 Task: Look for space in Chiavari, Italy from 6th September, 2023 to 15th September, 2023 for 6 adults in price range Rs.8000 to Rs.12000. Place can be entire place or private room with 6 bedrooms having 6 beds and 6 bathrooms. Property type can be house, flat, guest house. Amenities needed are: wifi, TV, free parkinig on premises, gym, breakfast. Booking option can be shelf check-in. Required host language is English.
Action: Mouse moved to (408, 81)
Screenshot: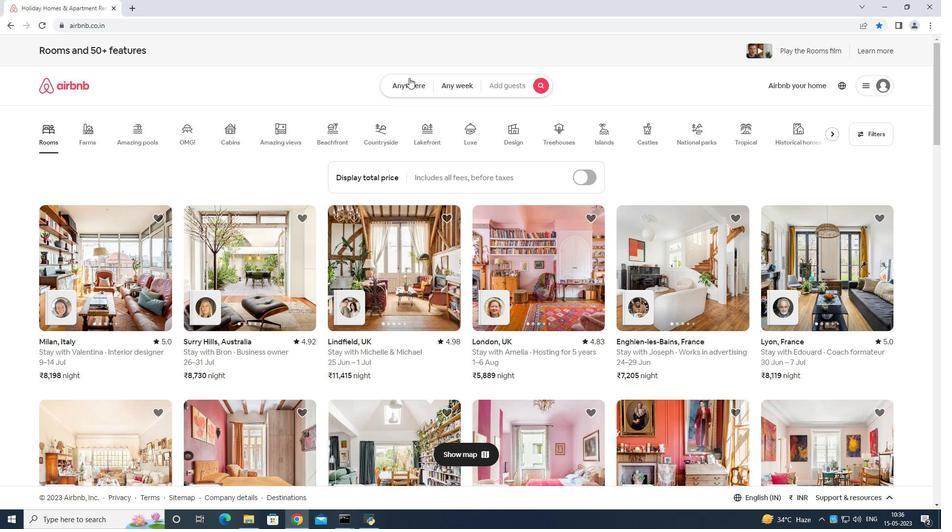 
Action: Mouse pressed left at (408, 81)
Screenshot: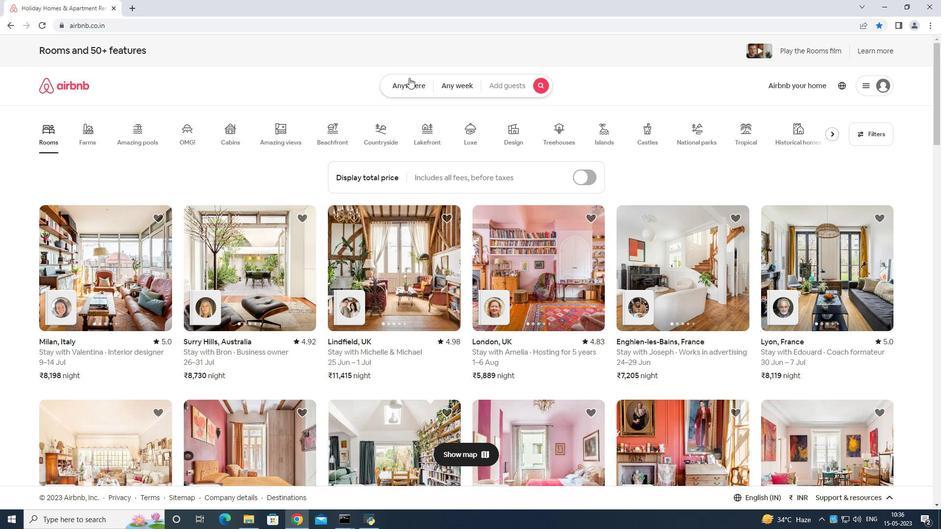
Action: Mouse moved to (324, 124)
Screenshot: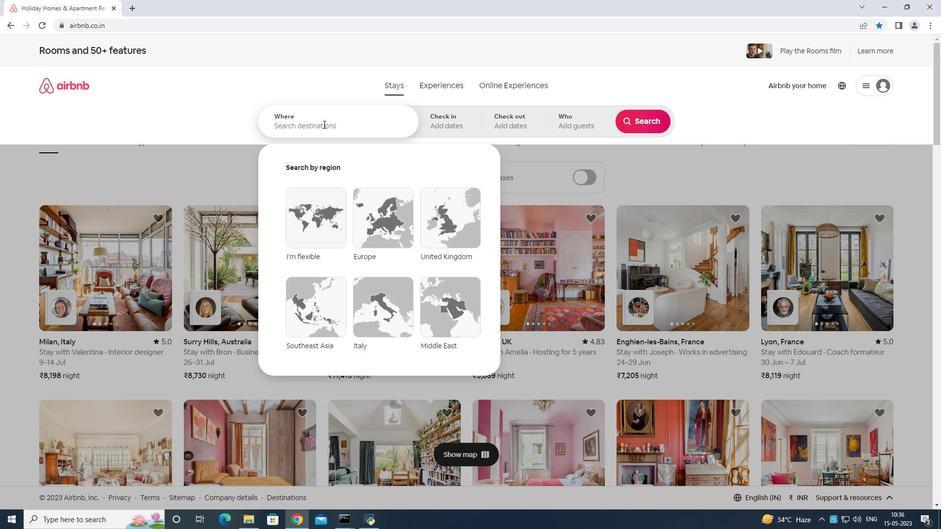 
Action: Mouse pressed left at (324, 124)
Screenshot: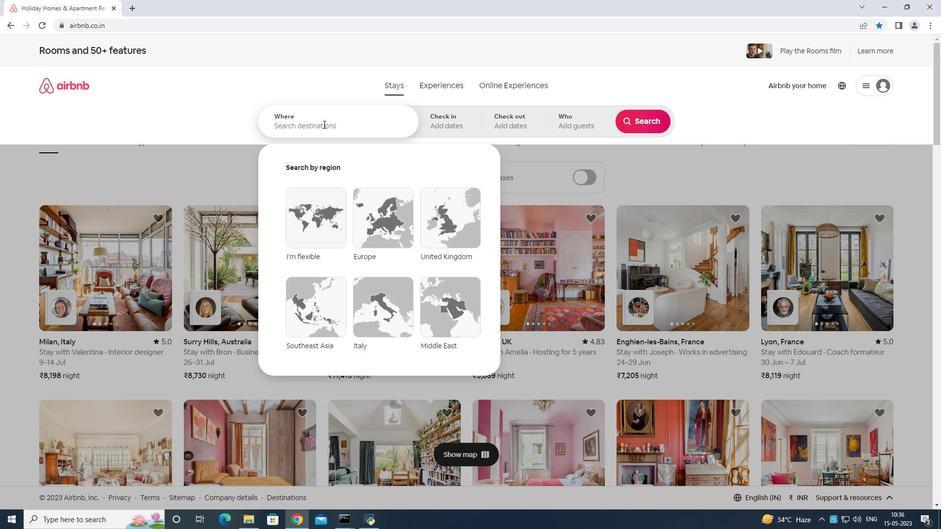 
Action: Mouse moved to (326, 117)
Screenshot: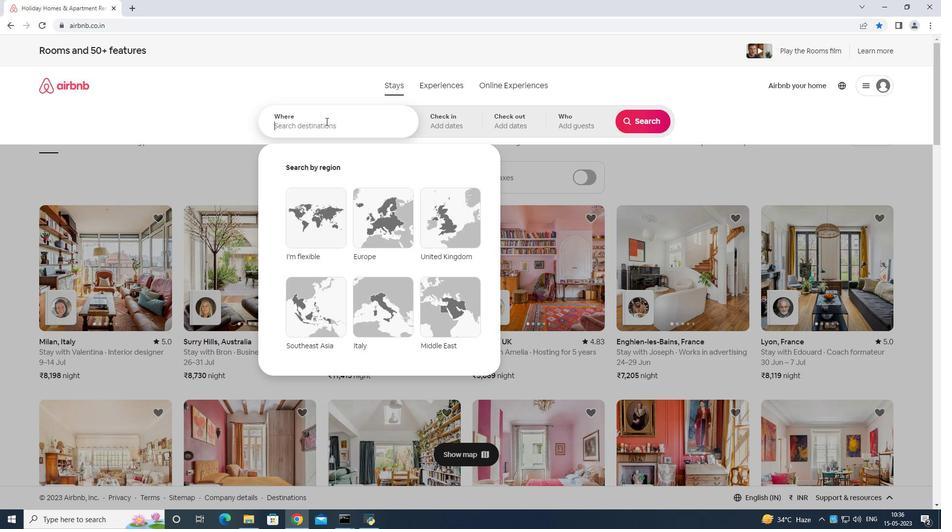 
Action: Key pressed <Key.shift>Chisvsri<Key.backspace><Key.backspace><Key.backspace>ari<Key.space>italy<Key.enter>
Screenshot: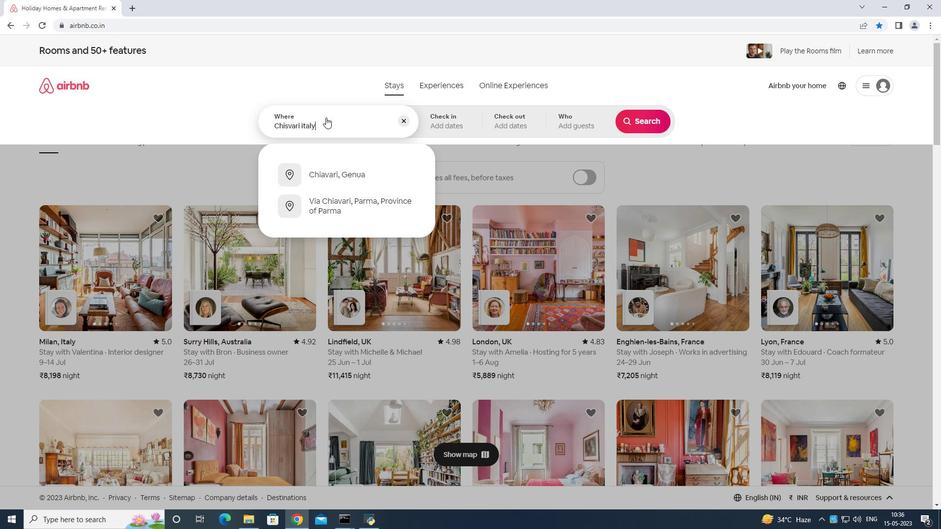 
Action: Mouse moved to (641, 198)
Screenshot: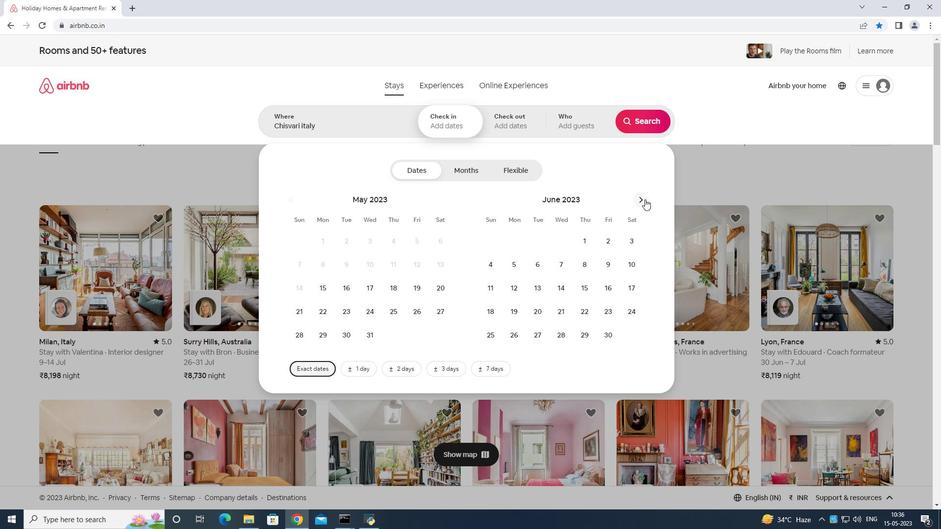 
Action: Mouse pressed left at (641, 198)
Screenshot: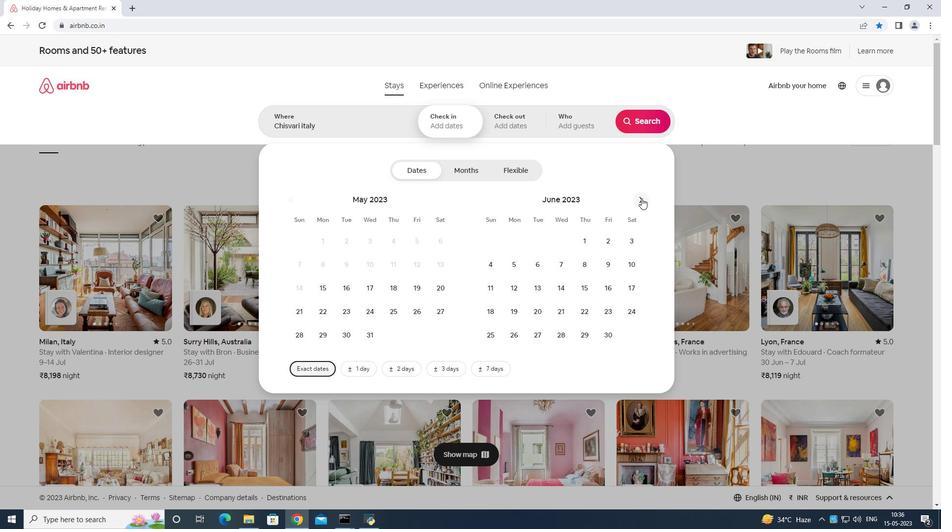 
Action: Mouse moved to (634, 192)
Screenshot: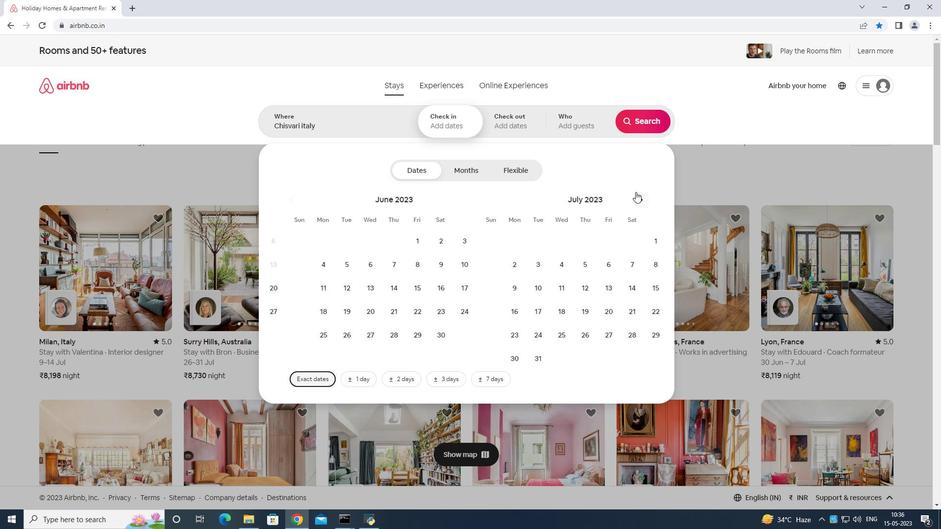 
Action: Mouse pressed left at (634, 192)
Screenshot: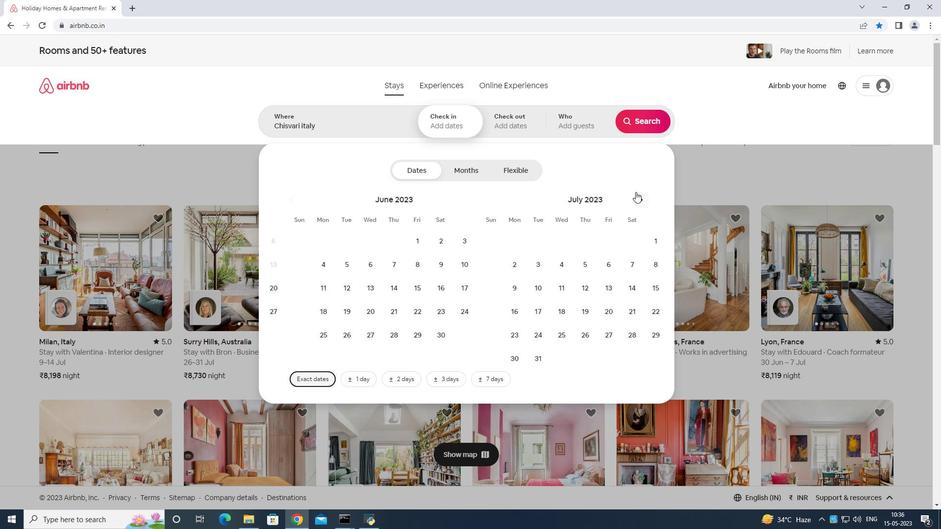 
Action: Mouse moved to (632, 202)
Screenshot: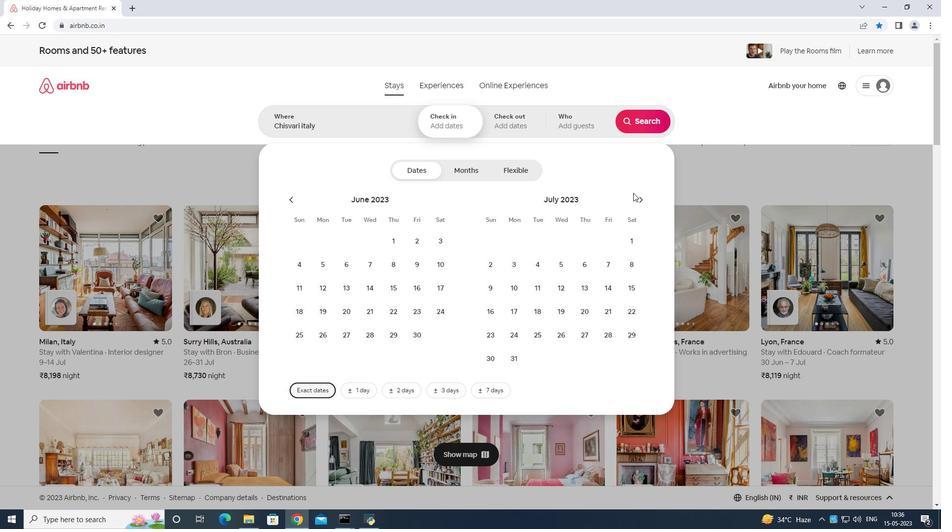 
Action: Mouse pressed left at (632, 202)
Screenshot: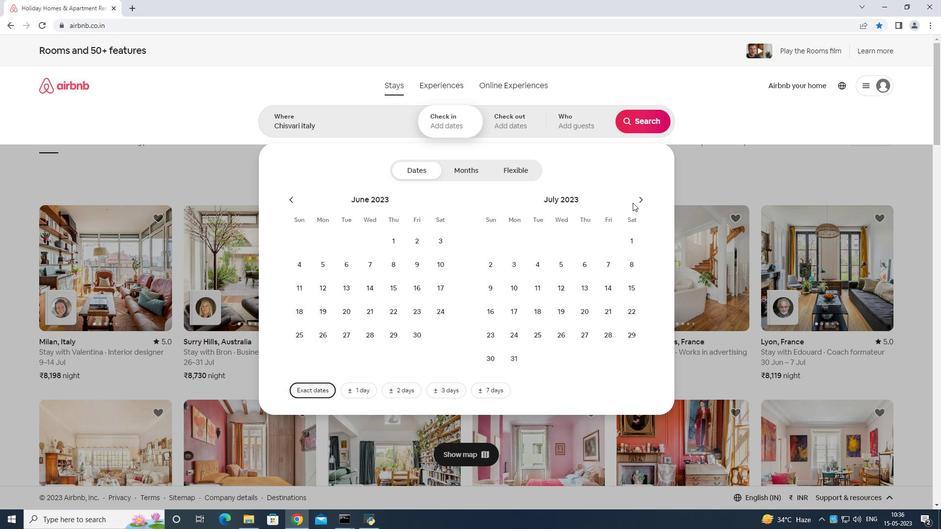 
Action: Mouse moved to (640, 201)
Screenshot: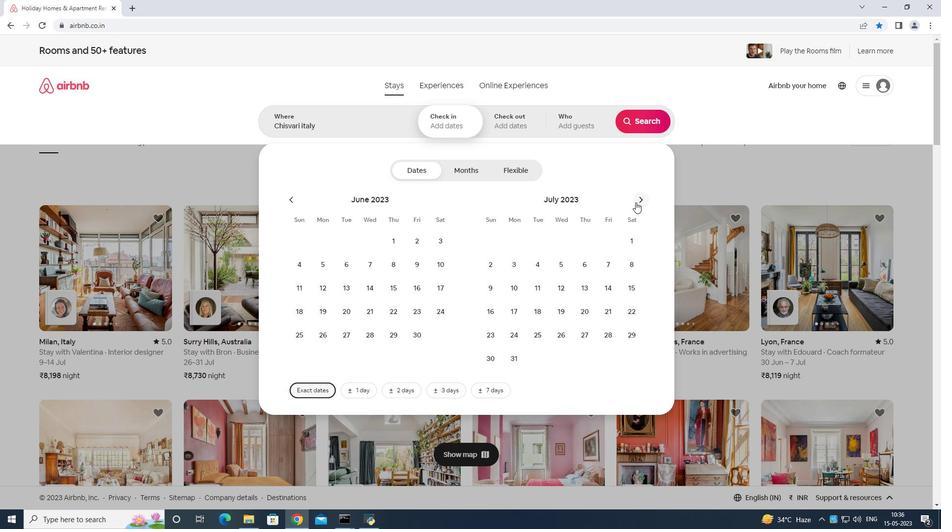 
Action: Mouse pressed left at (640, 201)
Screenshot: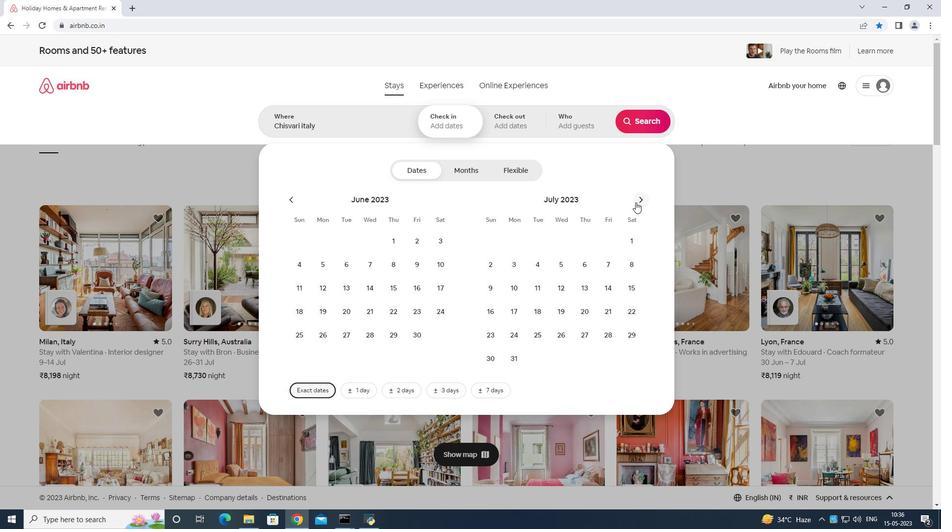 
Action: Mouse moved to (641, 202)
Screenshot: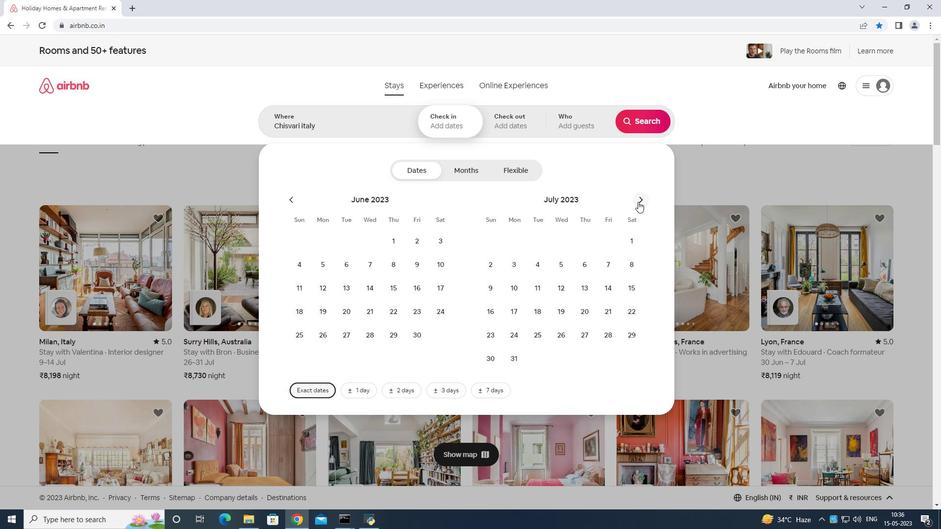 
Action: Mouse pressed left at (641, 202)
Screenshot: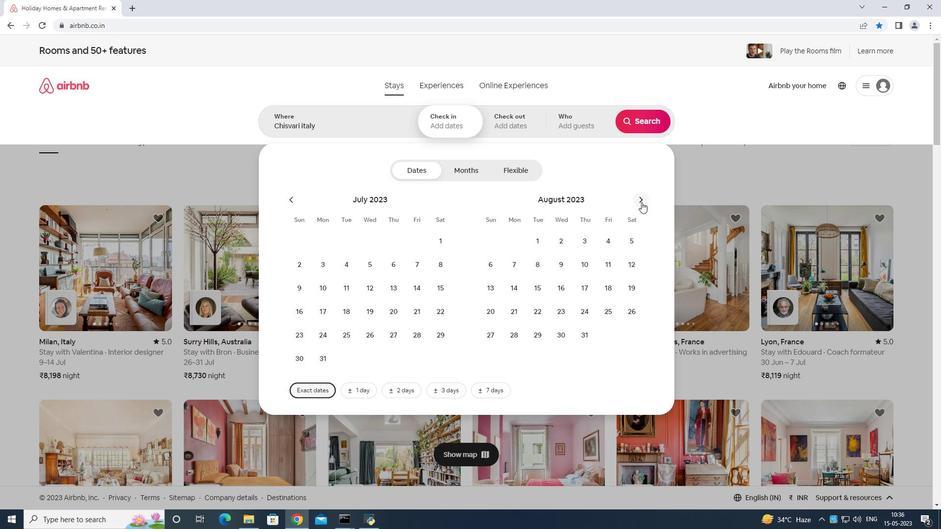 
Action: Mouse moved to (557, 260)
Screenshot: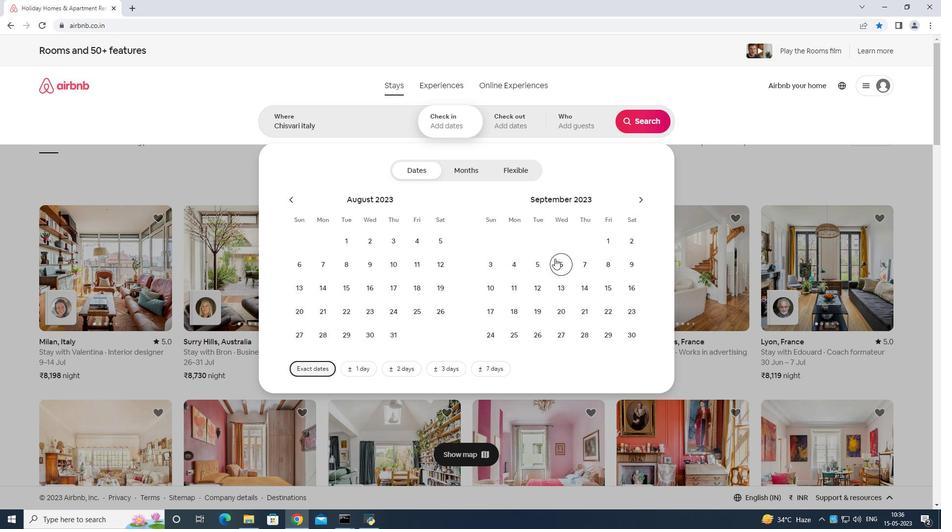 
Action: Mouse pressed left at (557, 260)
Screenshot: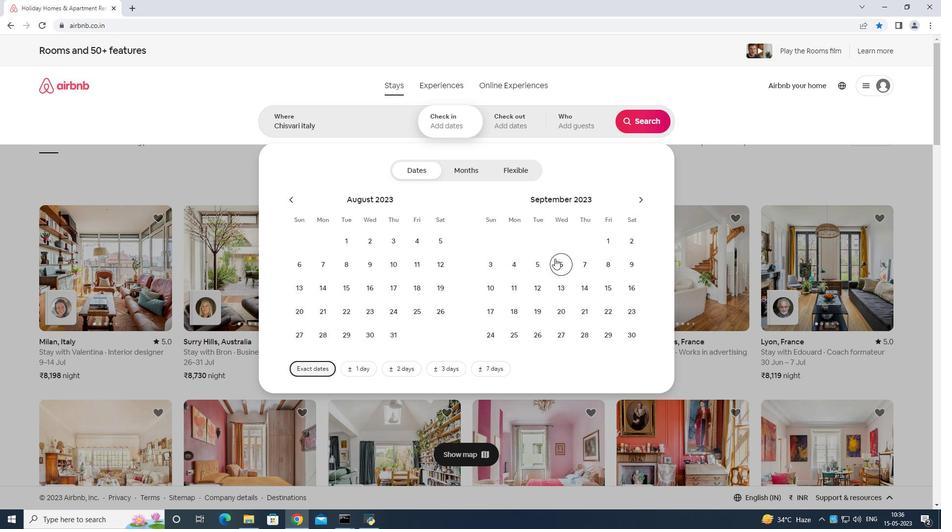 
Action: Mouse moved to (611, 283)
Screenshot: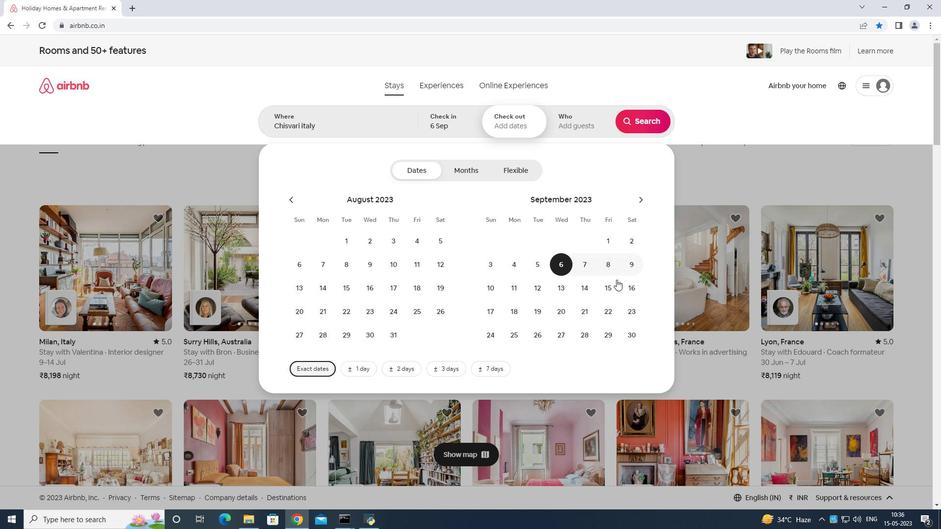 
Action: Mouse pressed left at (611, 283)
Screenshot: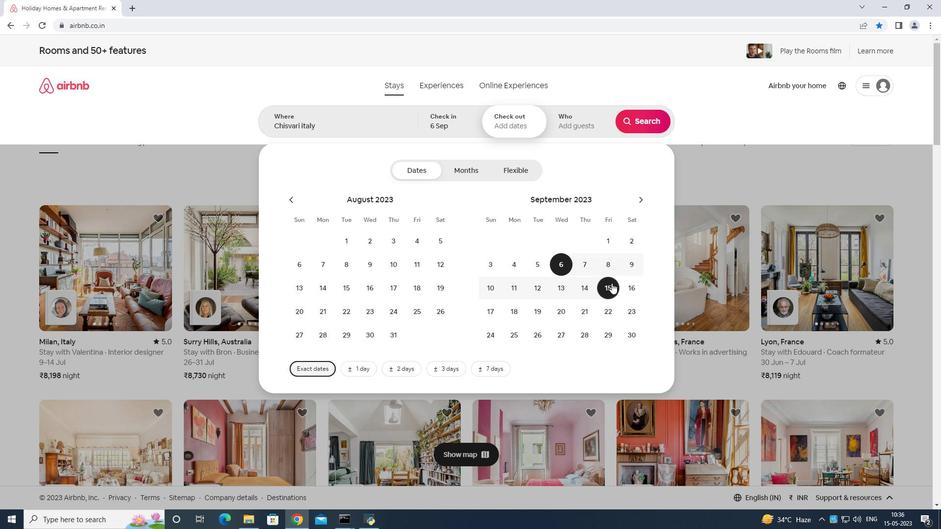
Action: Mouse moved to (577, 122)
Screenshot: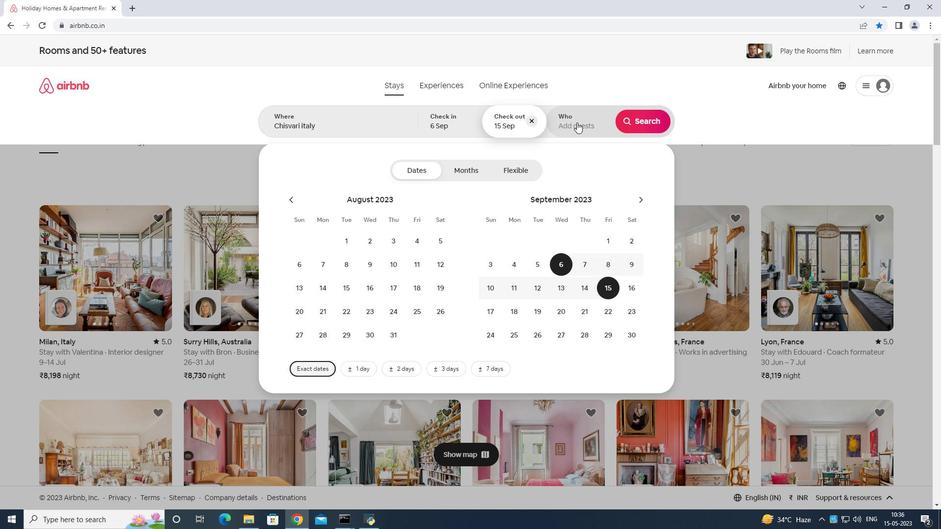 
Action: Mouse pressed left at (577, 122)
Screenshot: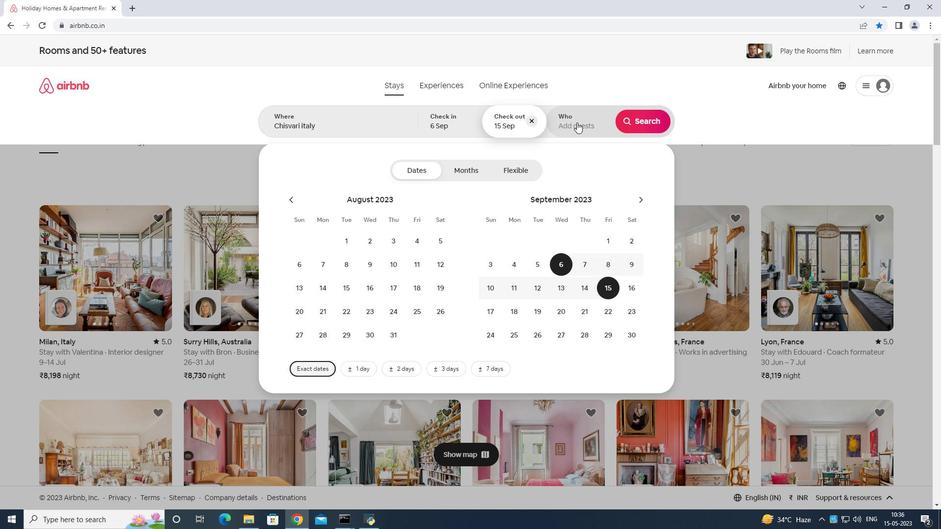 
Action: Mouse moved to (646, 175)
Screenshot: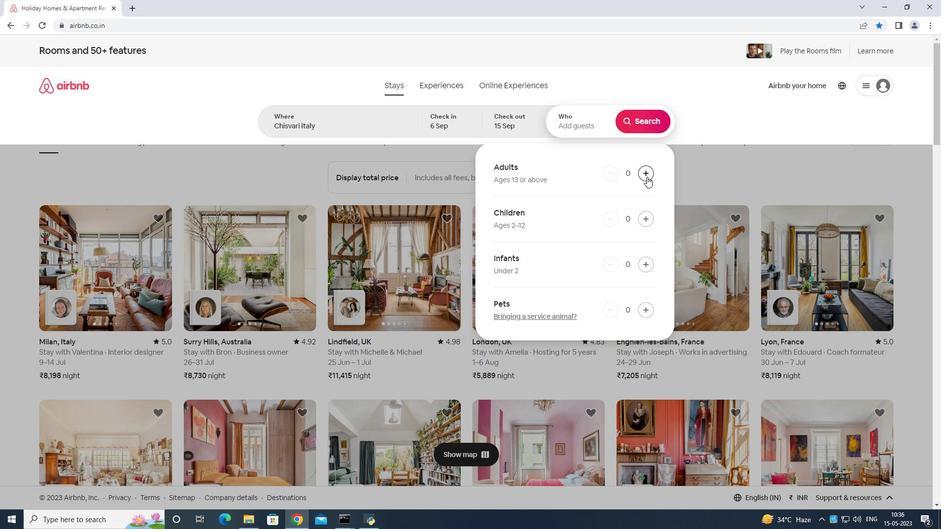 
Action: Mouse pressed left at (646, 175)
Screenshot: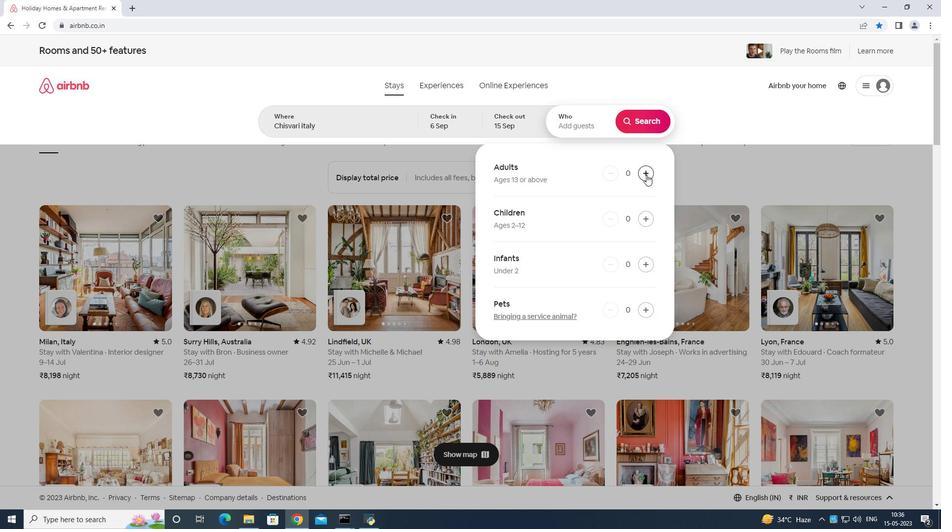 
Action: Mouse pressed left at (646, 175)
Screenshot: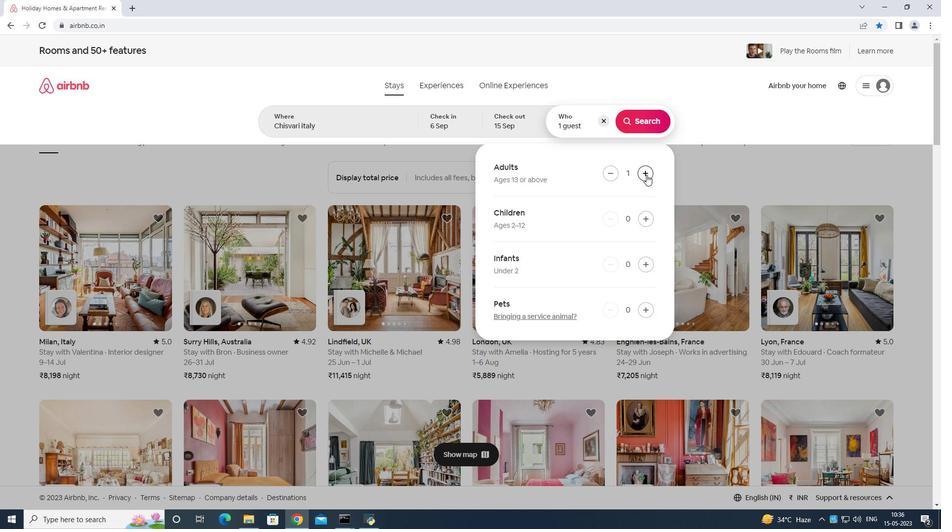 
Action: Mouse pressed left at (646, 175)
Screenshot: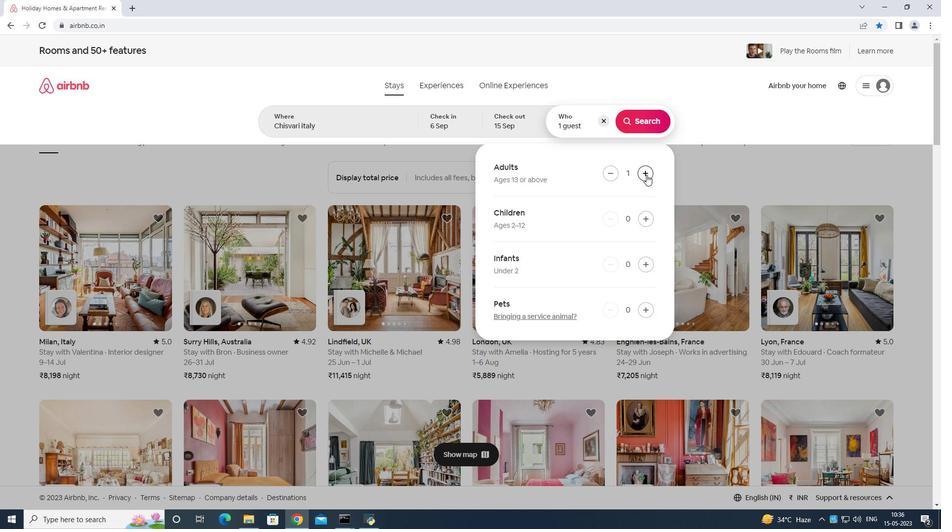 
Action: Mouse pressed left at (646, 175)
Screenshot: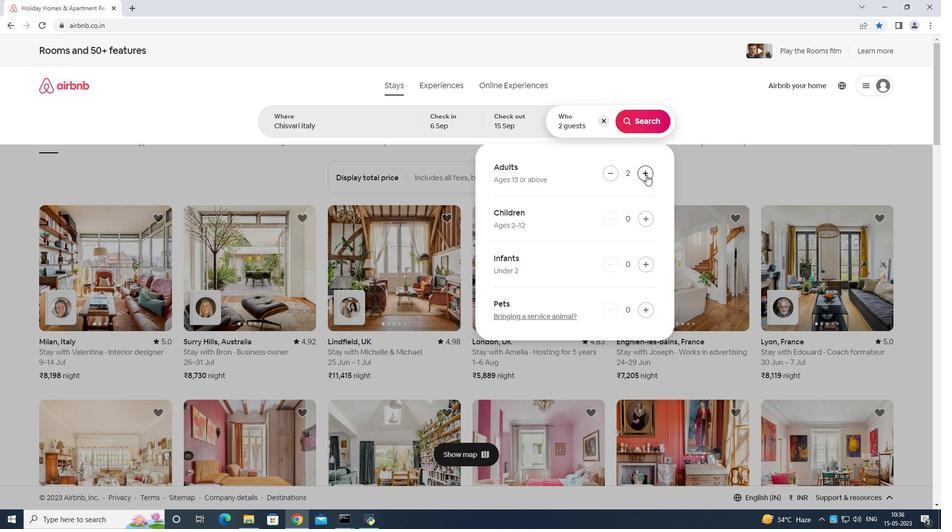 
Action: Mouse pressed left at (646, 175)
Screenshot: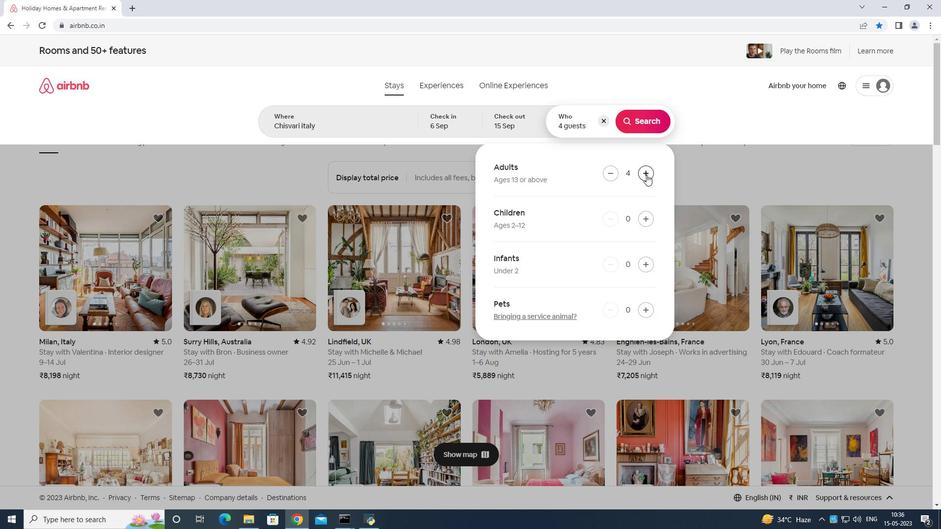 
Action: Mouse pressed left at (646, 175)
Screenshot: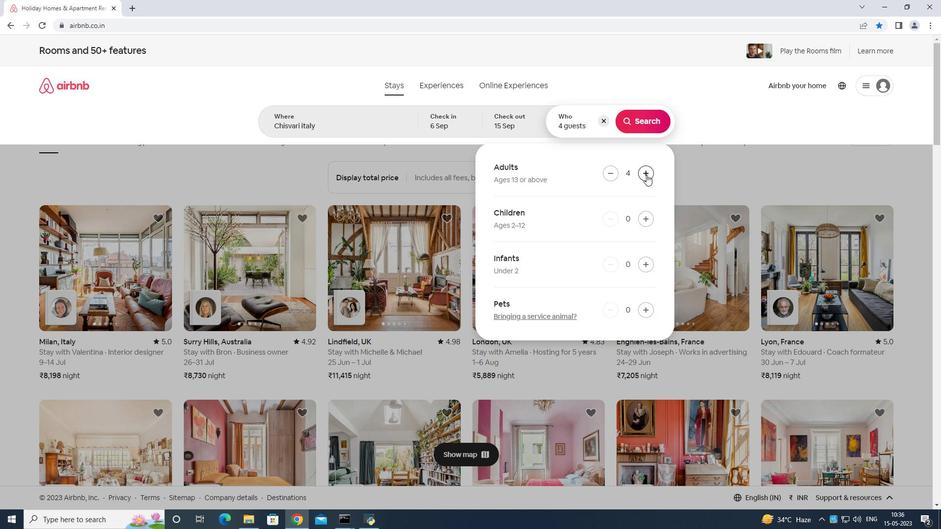 
Action: Mouse moved to (636, 118)
Screenshot: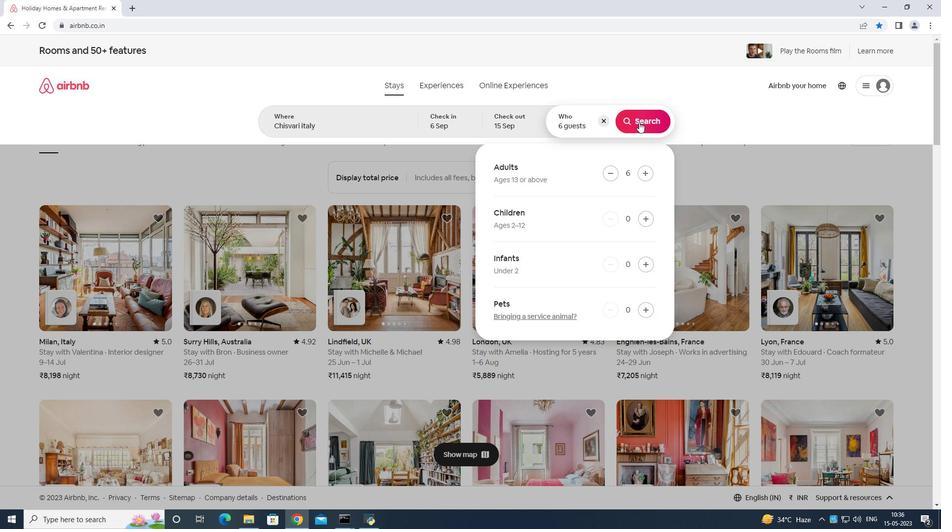 
Action: Mouse pressed left at (636, 118)
Screenshot: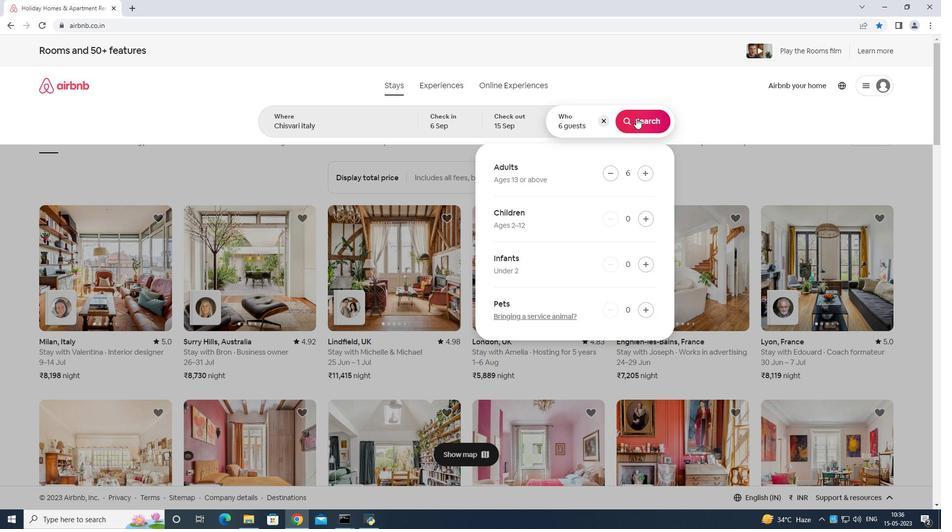 
Action: Mouse moved to (893, 98)
Screenshot: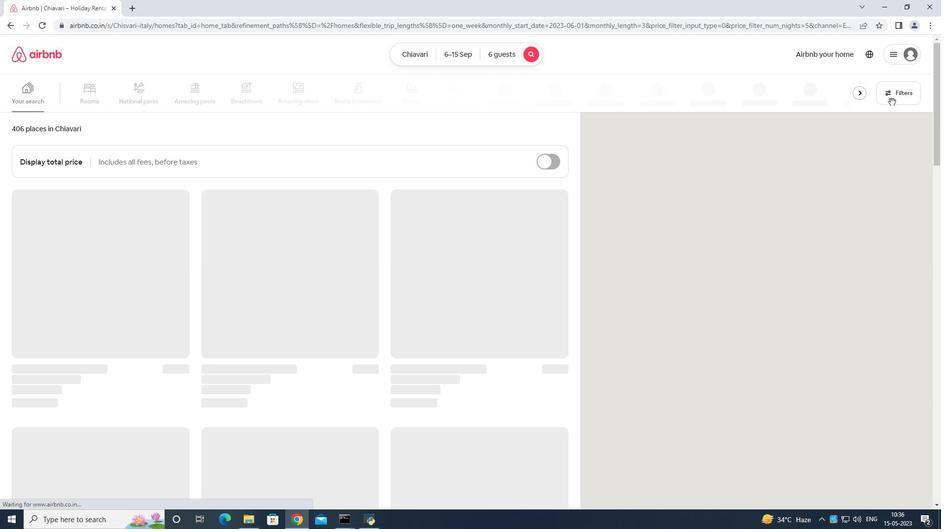 
Action: Mouse pressed left at (893, 98)
Screenshot: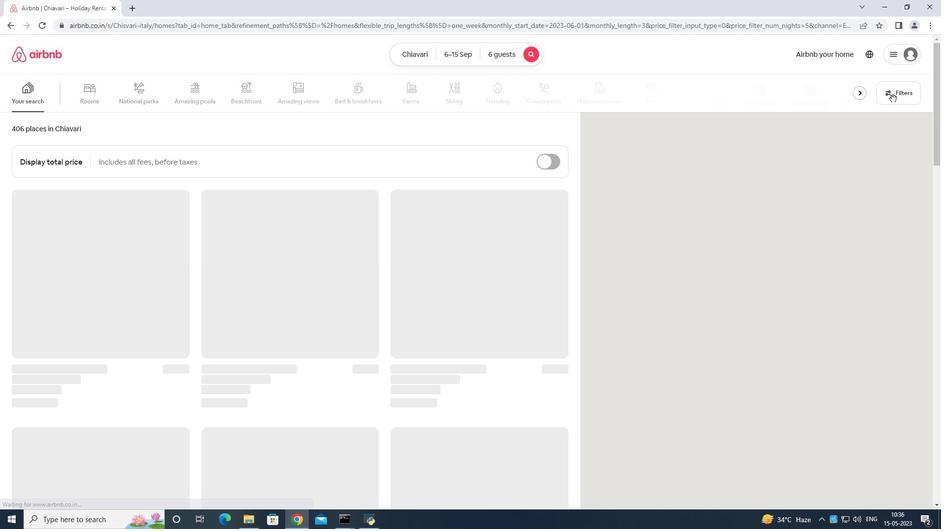 
Action: Mouse moved to (423, 321)
Screenshot: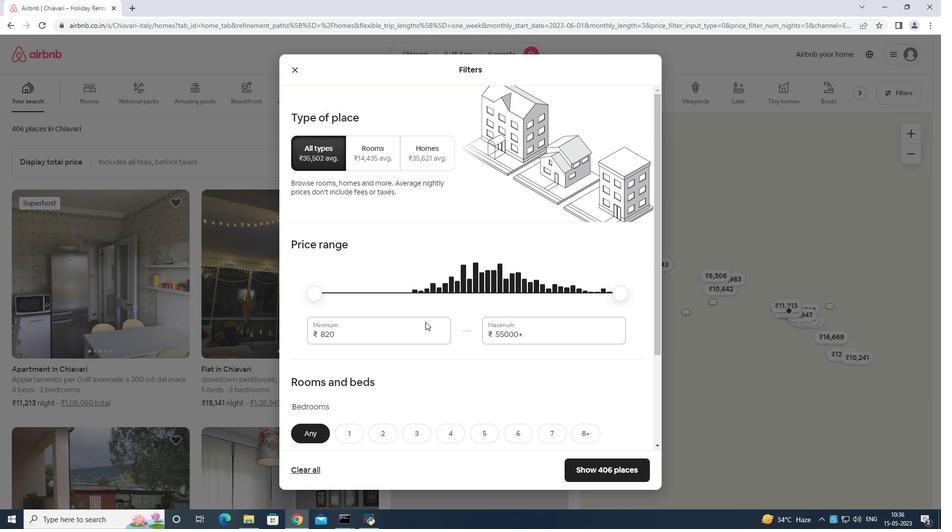 
Action: Mouse pressed left at (423, 321)
Screenshot: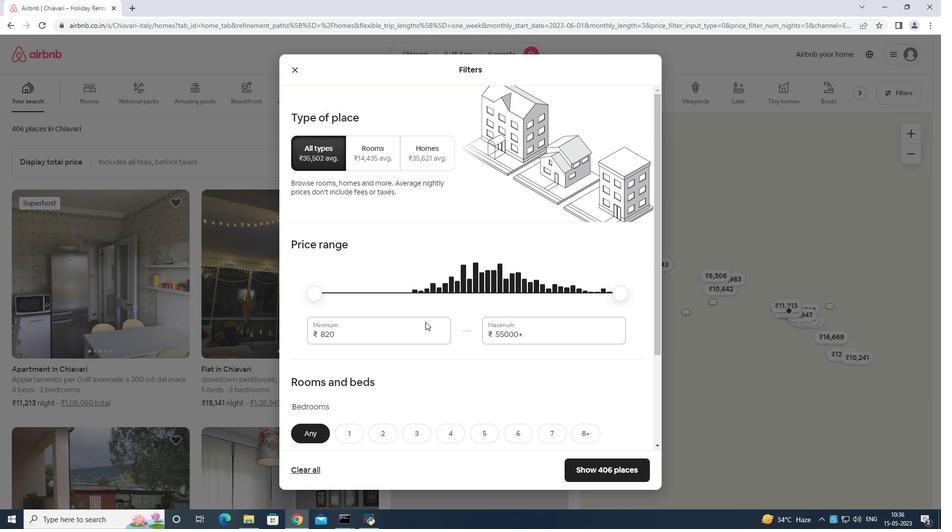 
Action: Mouse moved to (421, 315)
Screenshot: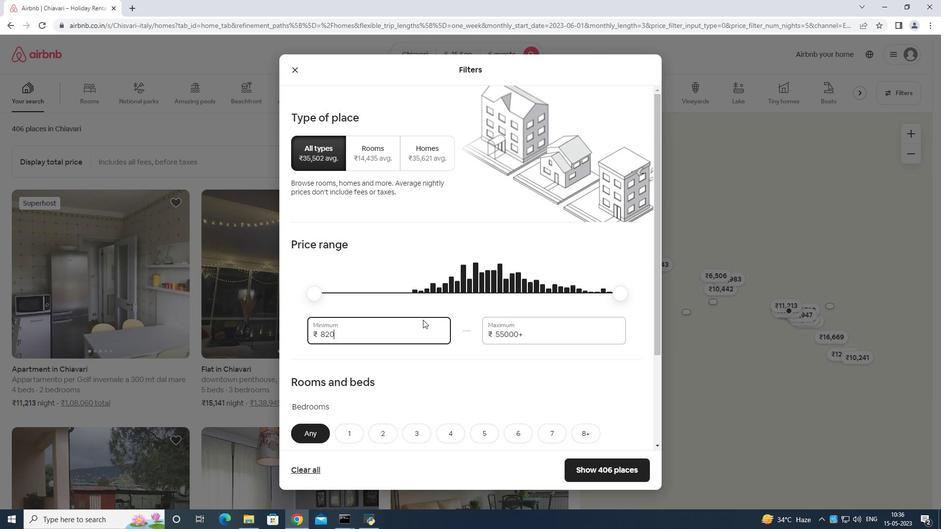 
Action: Key pressed <Key.backspace><Key.backspace><Key.backspace><Key.backspace><Key.backspace><Key.backspace><Key.backspace><Key.backspace><Key.backspace>8000
Screenshot: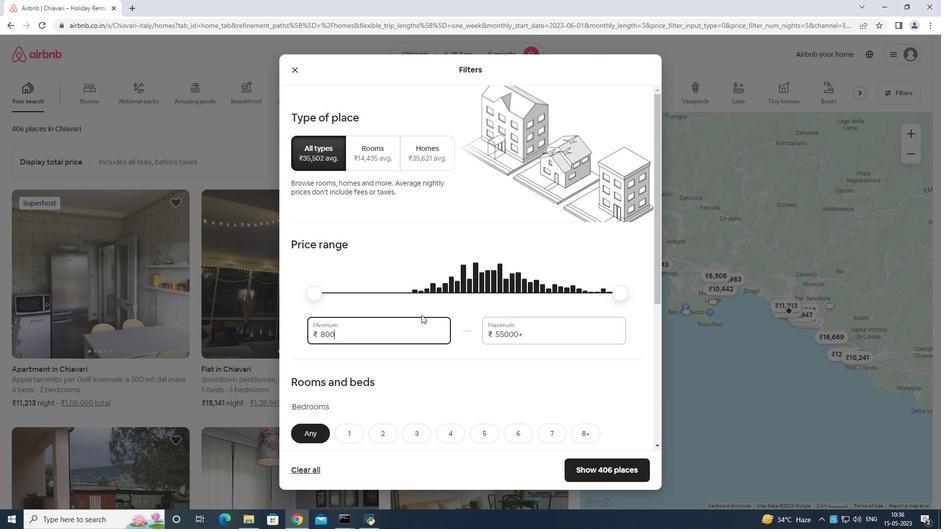 
Action: Mouse moved to (577, 327)
Screenshot: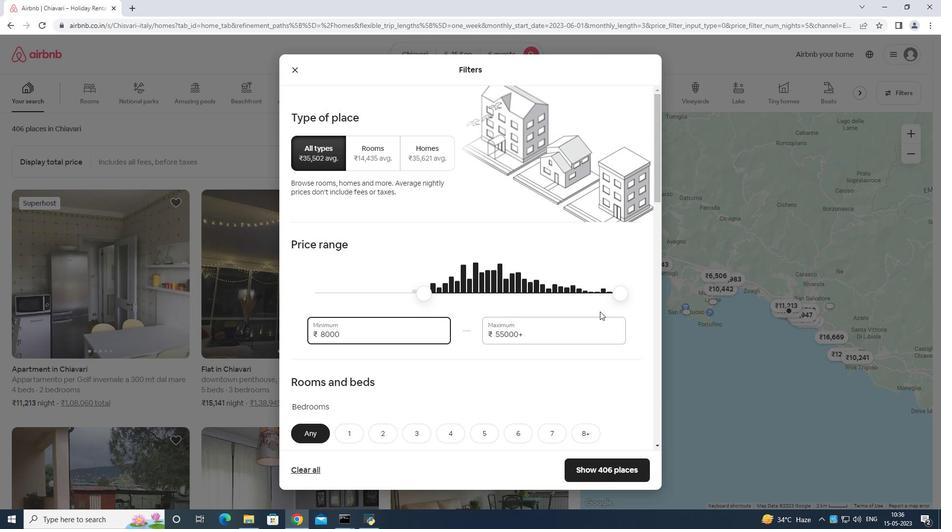 
Action: Mouse pressed left at (577, 327)
Screenshot: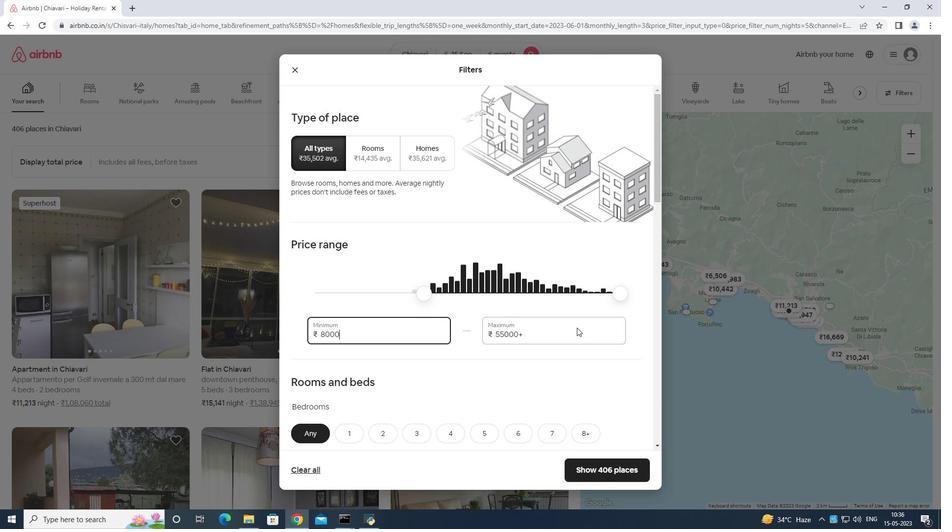 
Action: Mouse moved to (563, 319)
Screenshot: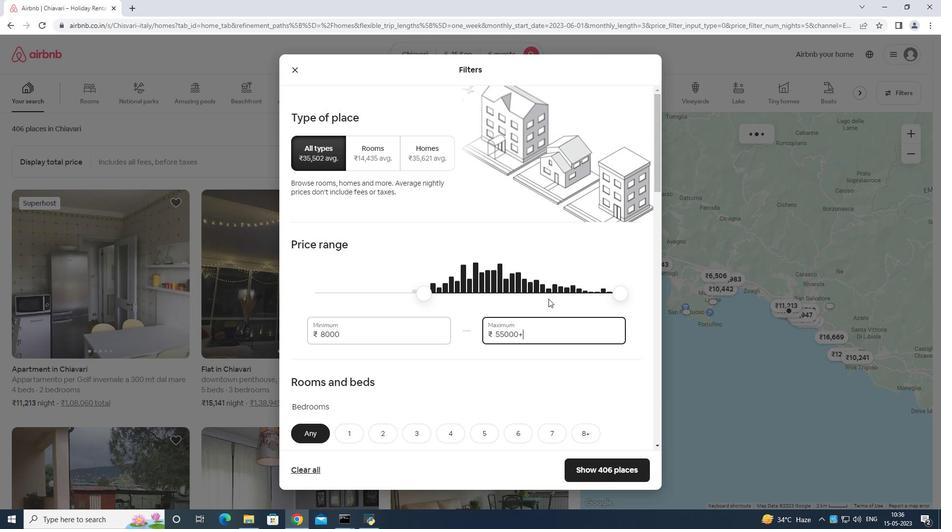 
Action: Key pressed <Key.backspace>
Screenshot: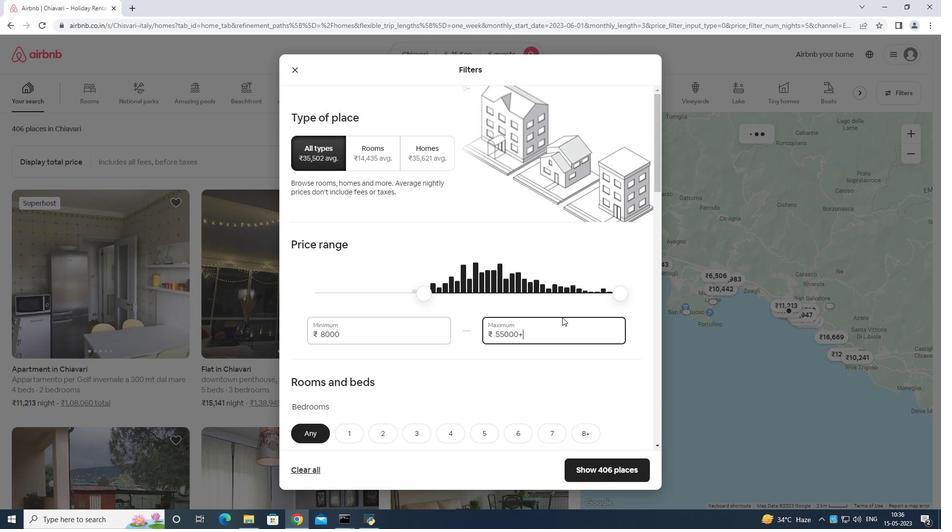 
Action: Mouse moved to (565, 318)
Screenshot: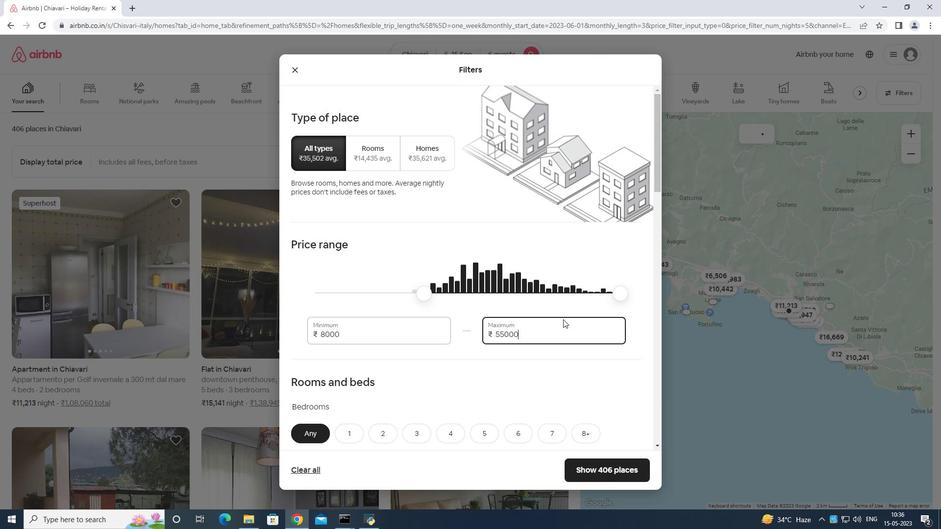 
Action: Key pressed <Key.backspace><Key.backspace><Key.backspace><Key.backspace><Key.backspace><Key.backspace><Key.backspace><Key.backspace><Key.backspace><Key.backspace><Key.backspace><Key.backspace>120
Screenshot: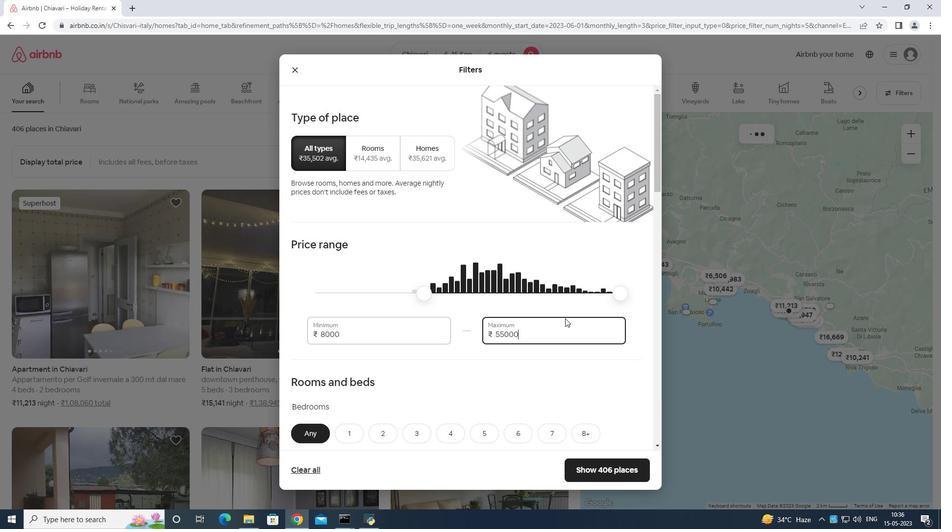 
Action: Mouse moved to (557, 316)
Screenshot: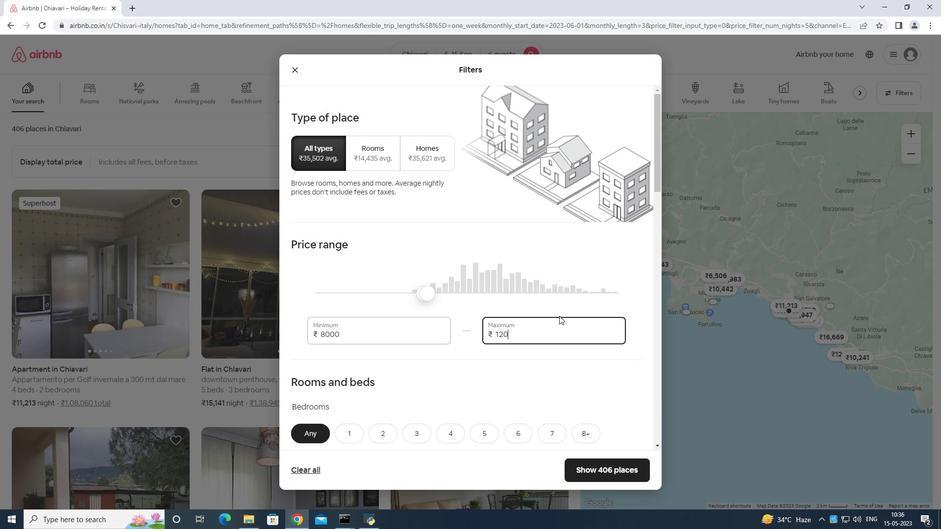 
Action: Key pressed <Key.backspace>
Screenshot: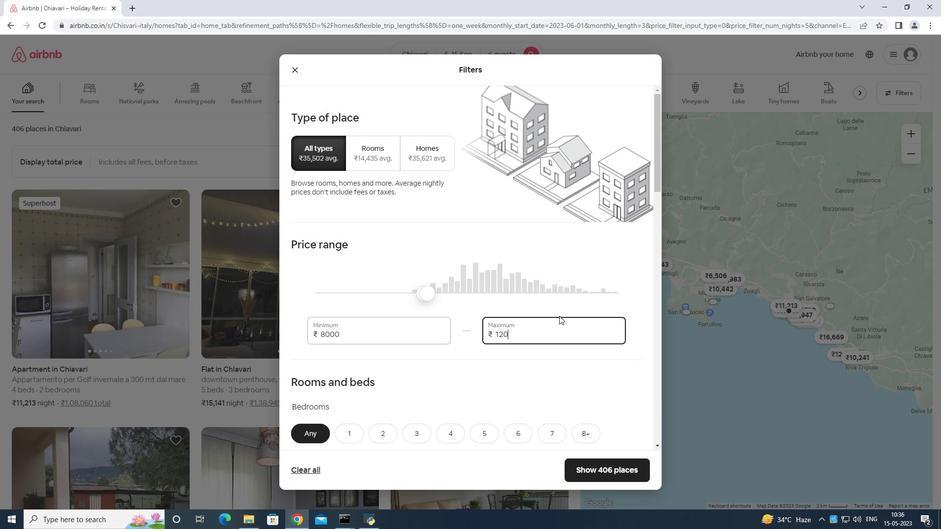 
Action: Mouse moved to (535, 322)
Screenshot: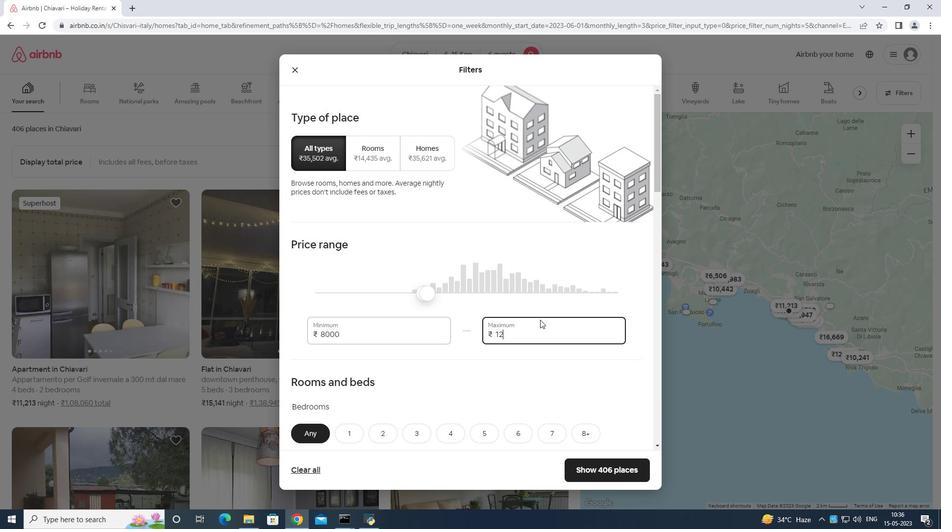 
Action: Key pressed <Key.backspace><Key.backspace><Key.backspace><Key.backspace><Key.backspace><Key.backspace><Key.backspace><Key.backspace><Key.backspace>
Screenshot: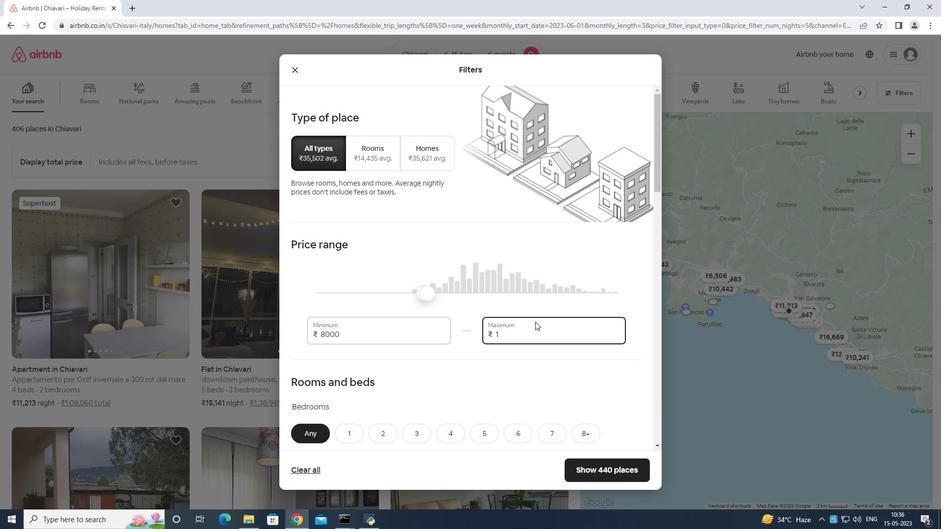 
Action: Mouse moved to (536, 322)
Screenshot: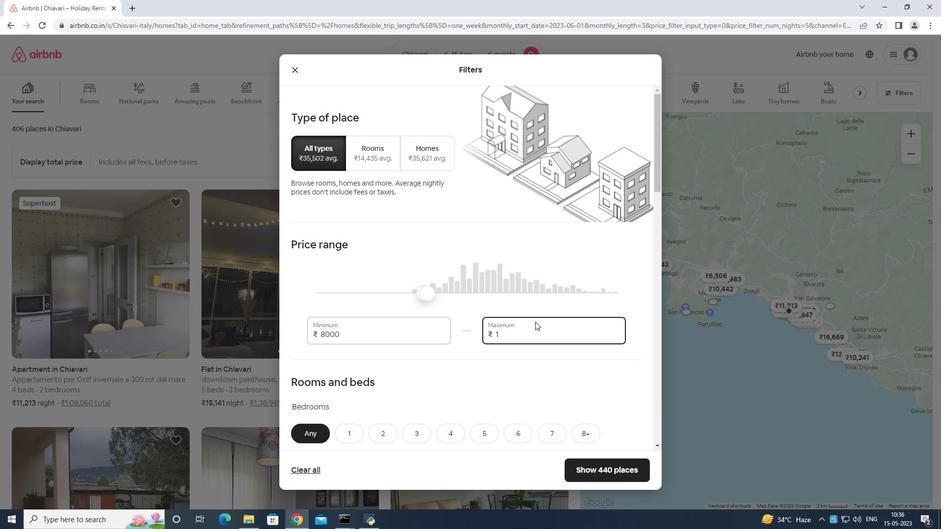 
Action: Key pressed <Key.backspace>
Screenshot: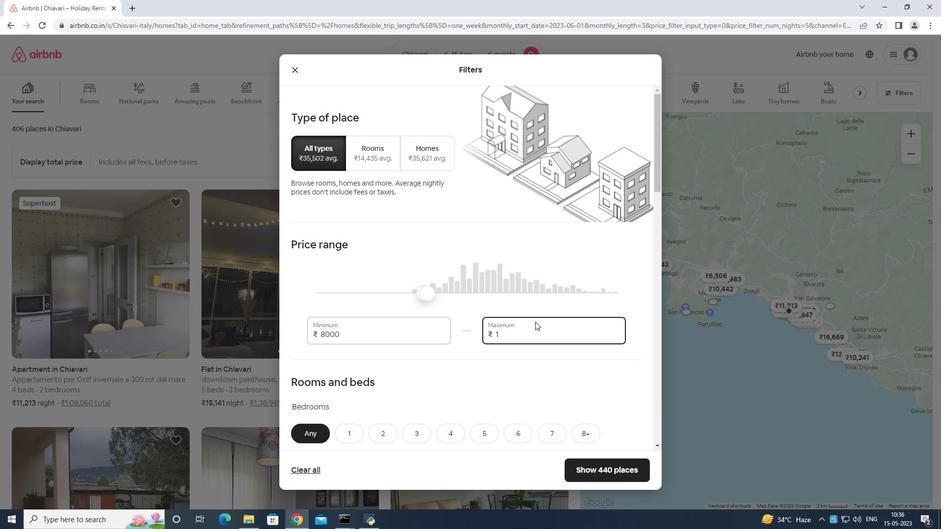 
Action: Mouse moved to (562, 317)
Screenshot: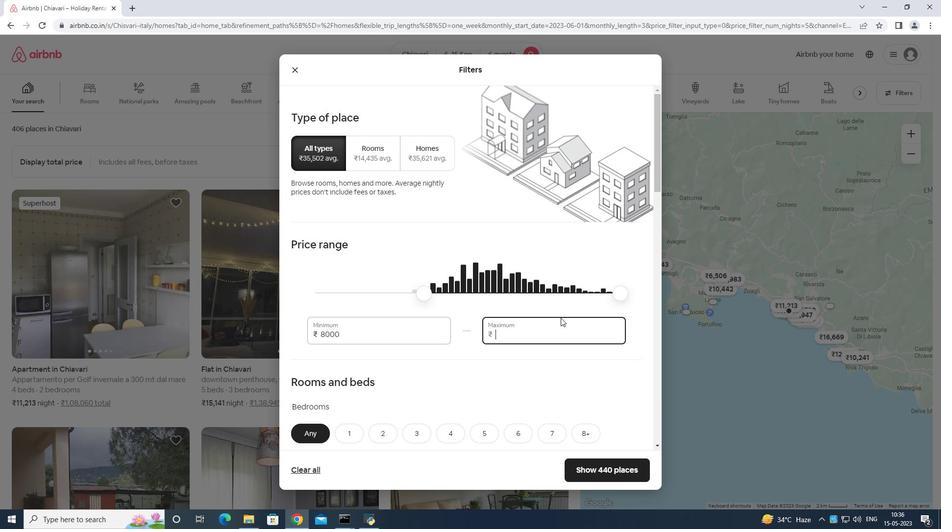 
Action: Key pressed 1
Screenshot: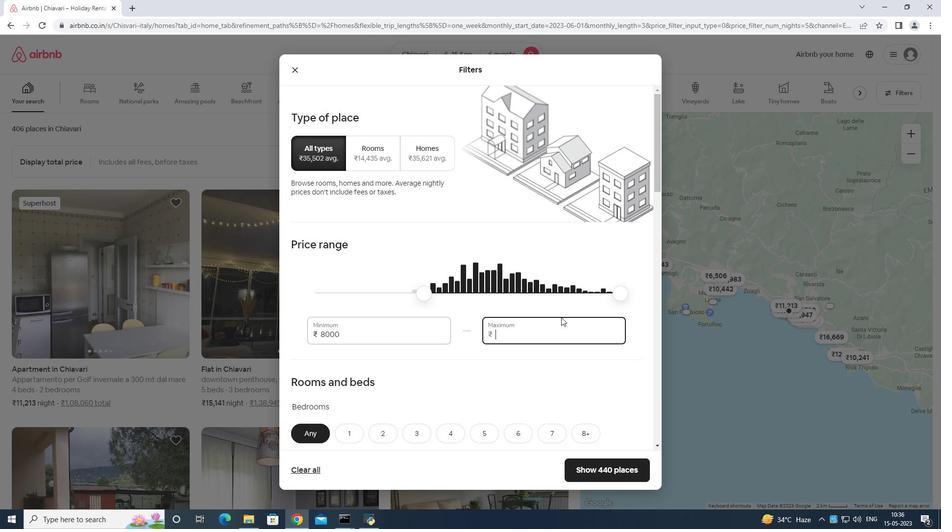 
Action: Mouse moved to (564, 315)
Screenshot: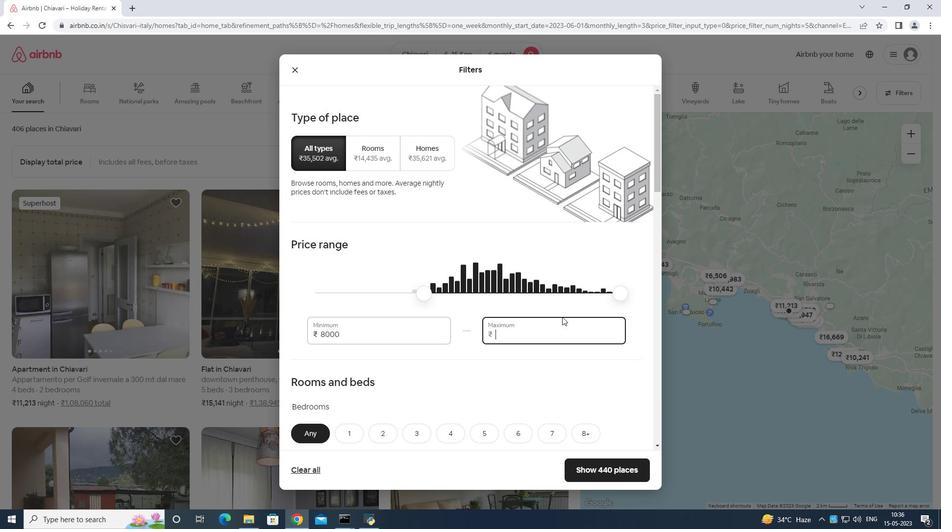 
Action: Key pressed 2
Screenshot: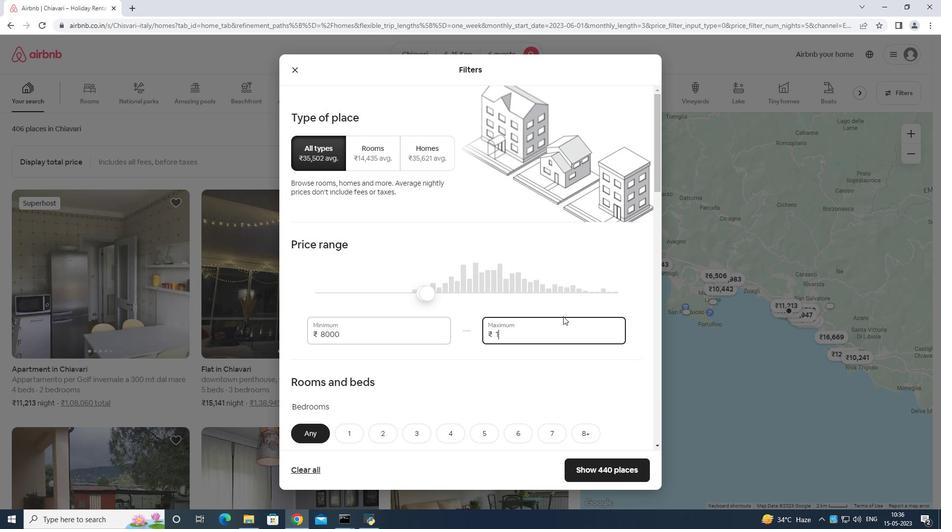 
Action: Mouse moved to (565, 315)
Screenshot: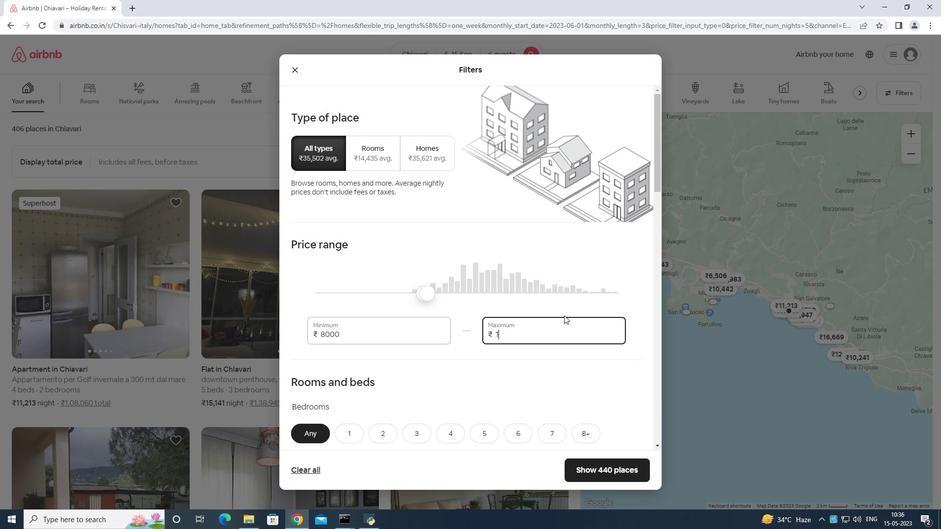 
Action: Key pressed 0
Screenshot: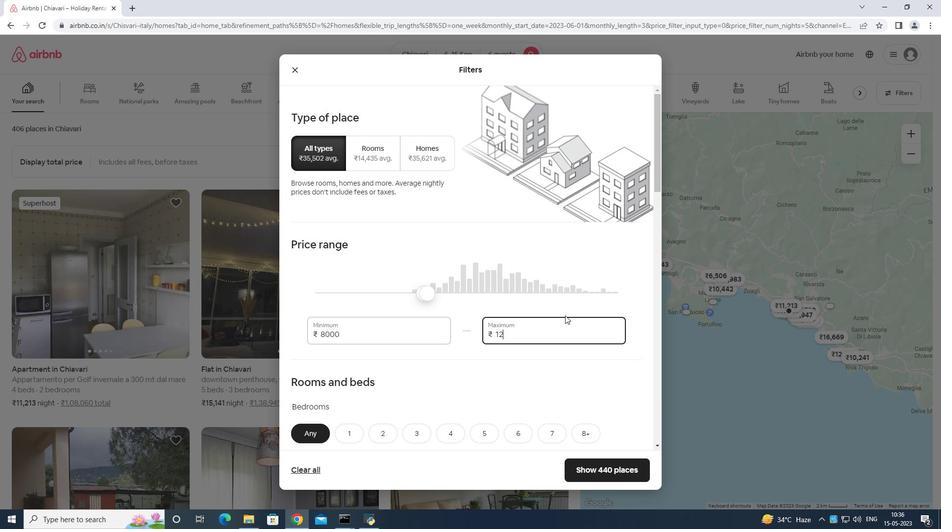 
Action: Mouse moved to (564, 314)
Screenshot: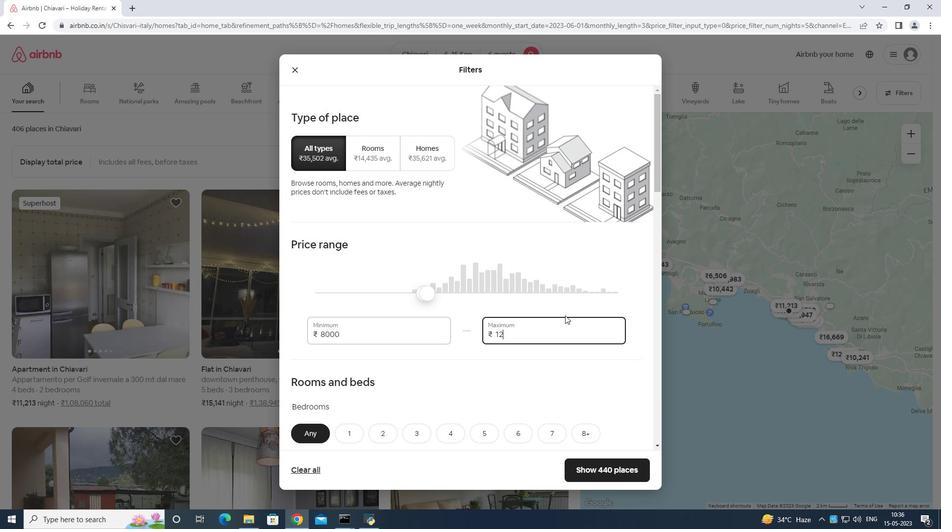 
Action: Key pressed 0
Screenshot: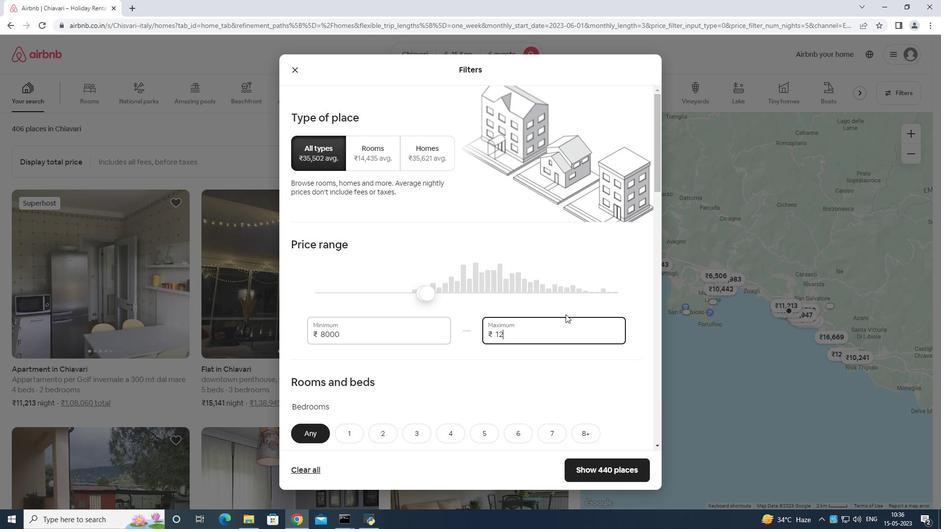 
Action: Mouse moved to (575, 317)
Screenshot: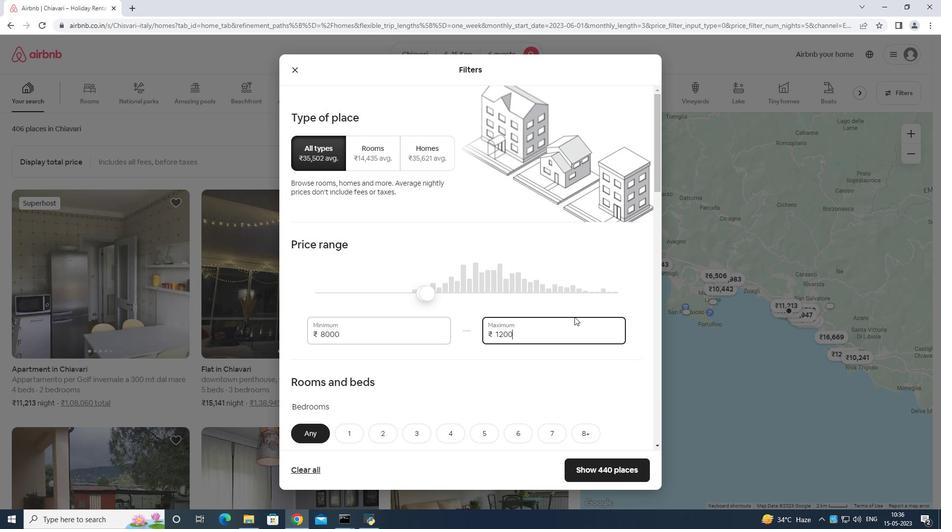 
Action: Key pressed 0
Screenshot: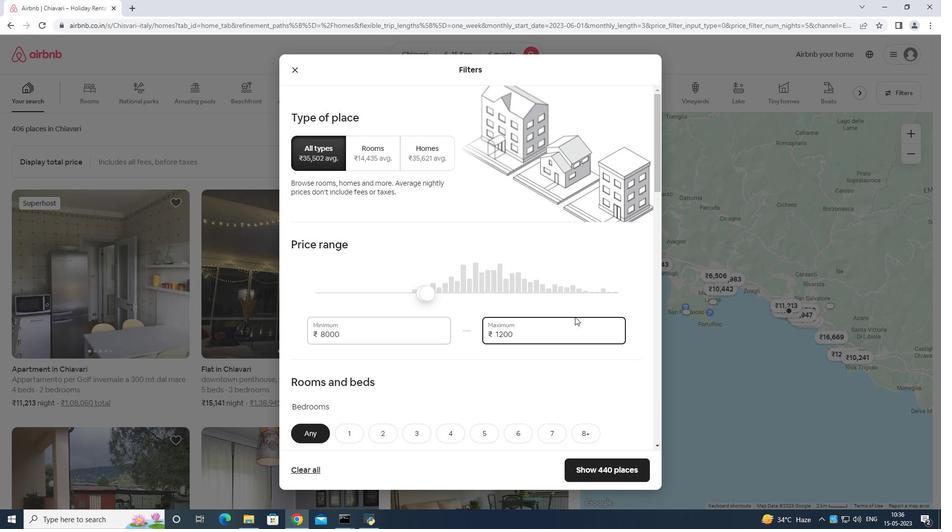 
Action: Mouse moved to (572, 328)
Screenshot: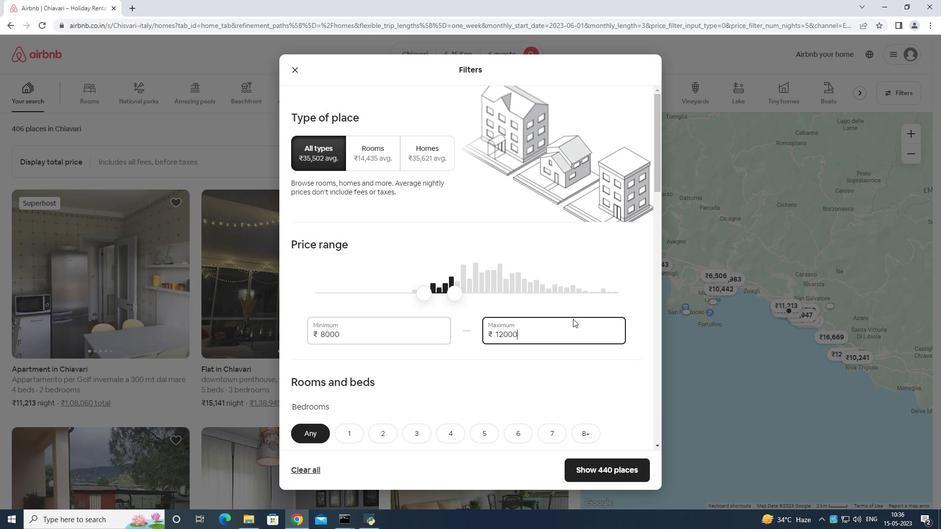 
Action: Mouse scrolled (572, 326) with delta (0, 0)
Screenshot: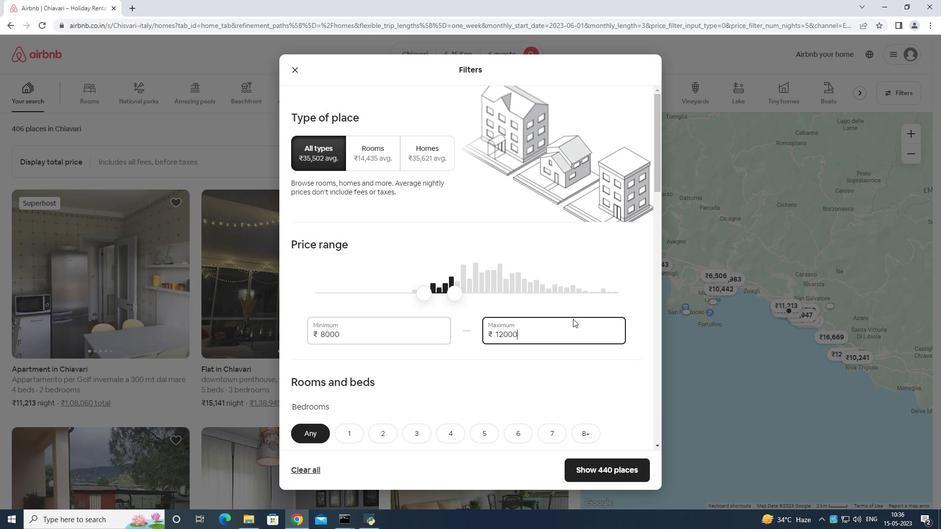 
Action: Mouse moved to (572, 328)
Screenshot: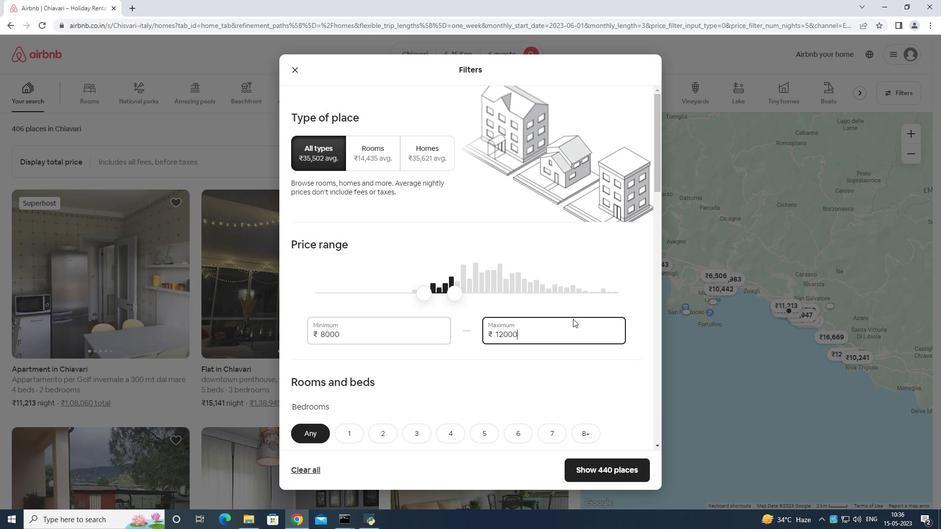 
Action: Mouse scrolled (572, 328) with delta (0, 0)
Screenshot: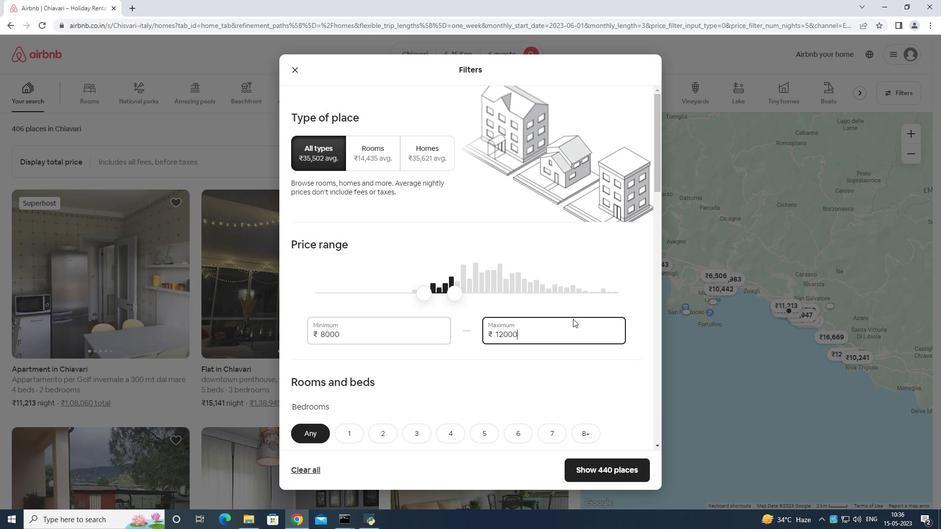 
Action: Mouse moved to (572, 329)
Screenshot: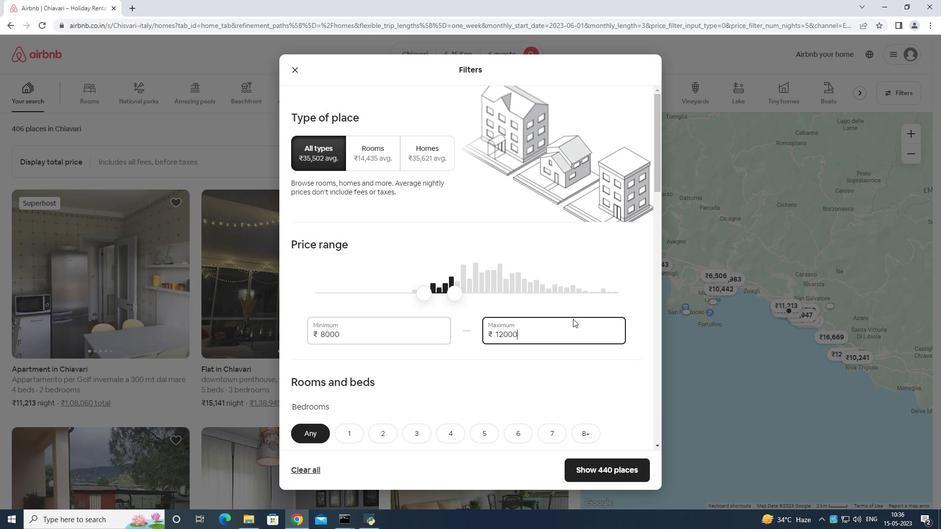 
Action: Mouse scrolled (572, 328) with delta (0, 0)
Screenshot: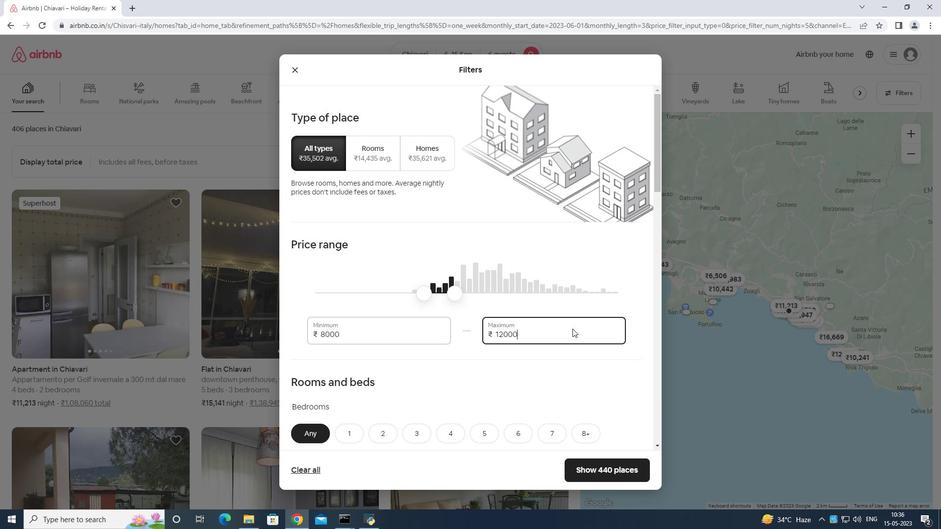 
Action: Mouse moved to (528, 281)
Screenshot: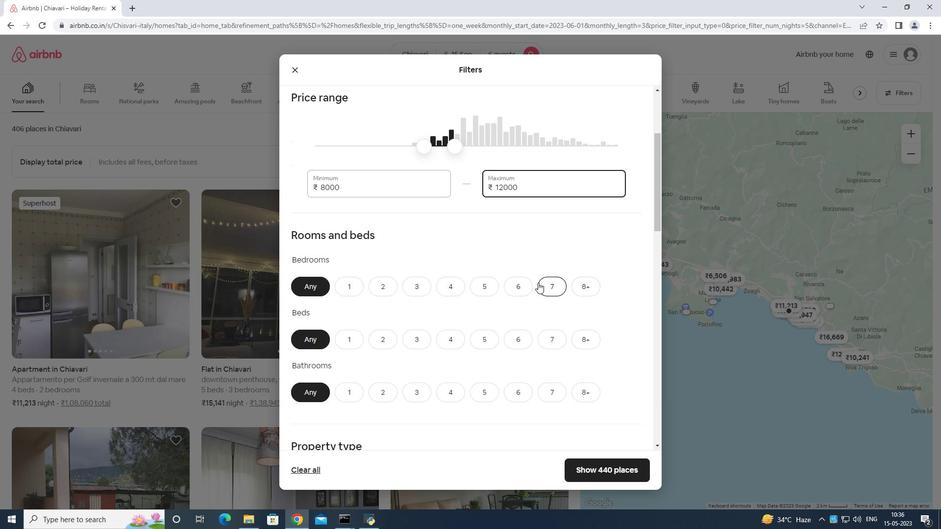 
Action: Mouse pressed left at (528, 281)
Screenshot: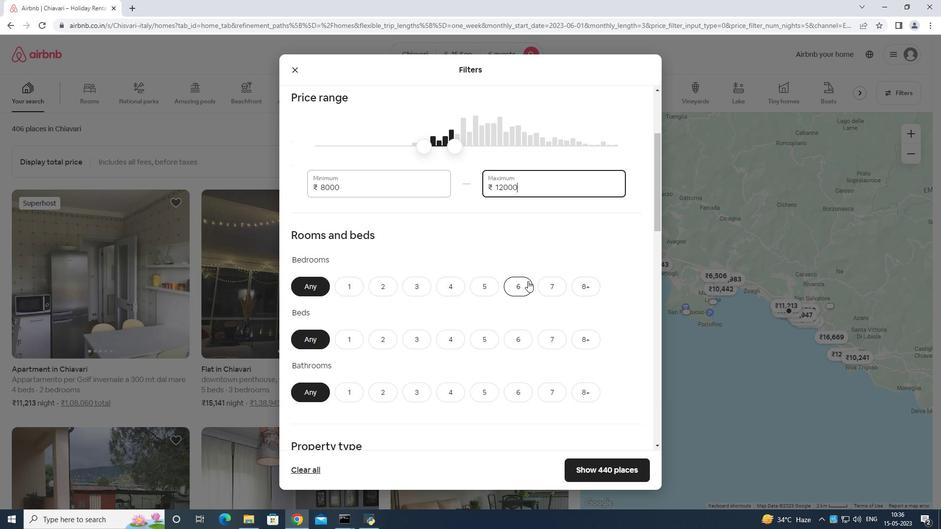 
Action: Mouse moved to (525, 336)
Screenshot: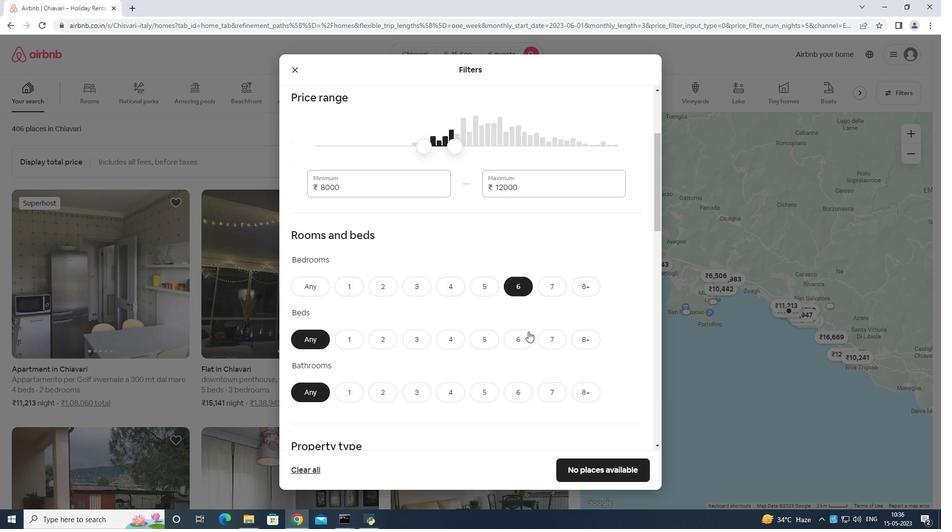 
Action: Mouse pressed left at (525, 336)
Screenshot: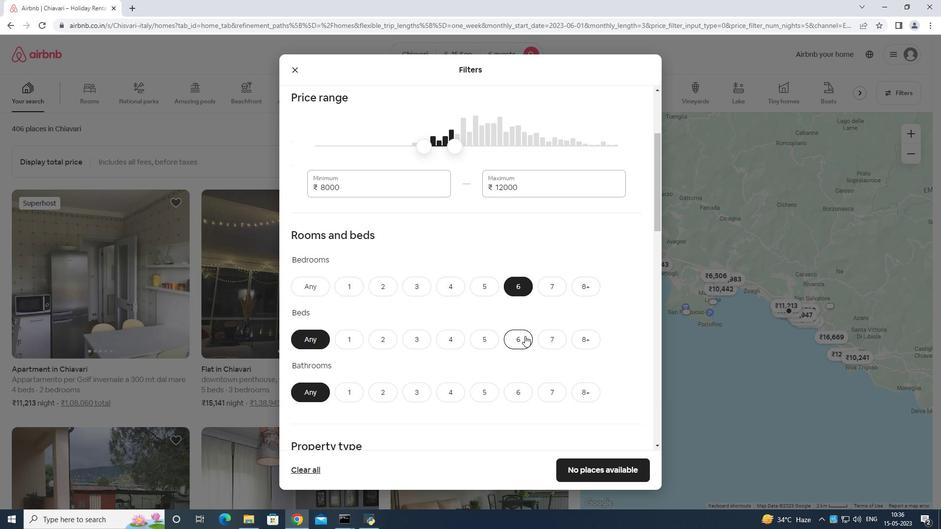 
Action: Mouse moved to (513, 394)
Screenshot: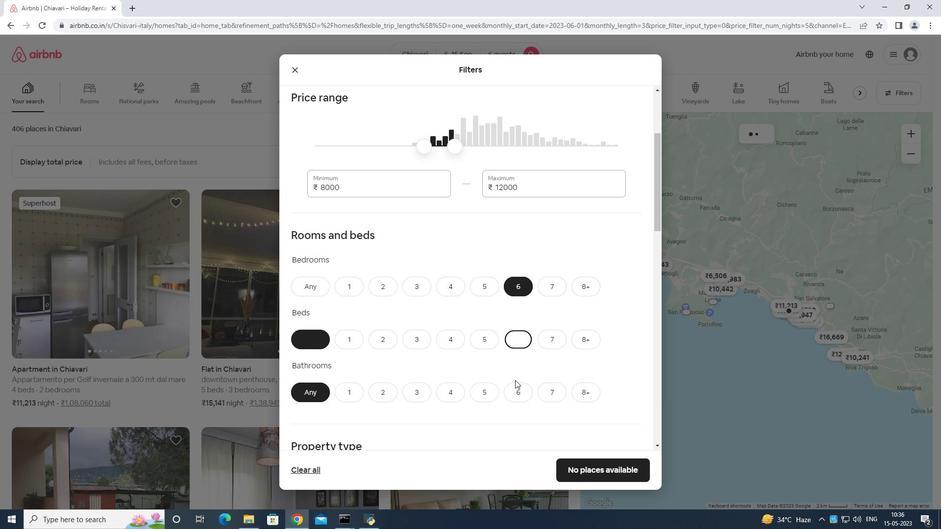 
Action: Mouse pressed left at (513, 394)
Screenshot: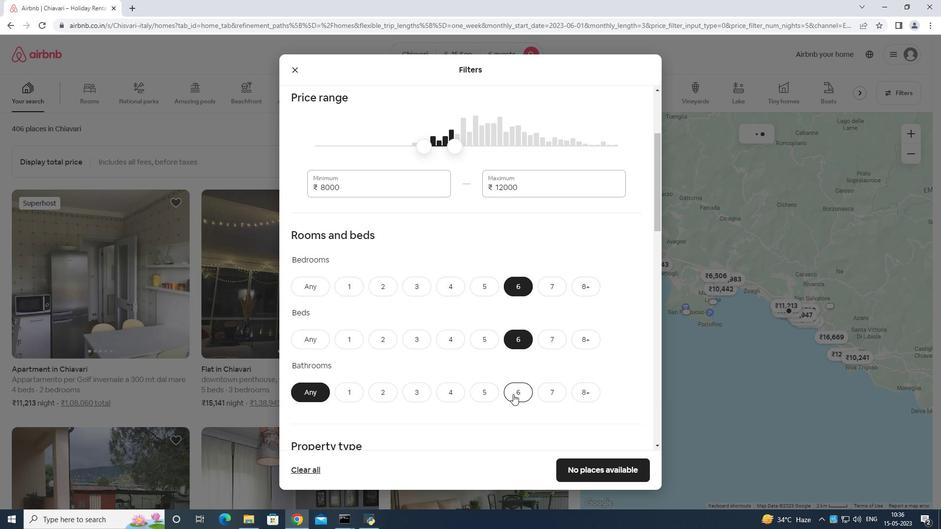 
Action: Mouse moved to (527, 371)
Screenshot: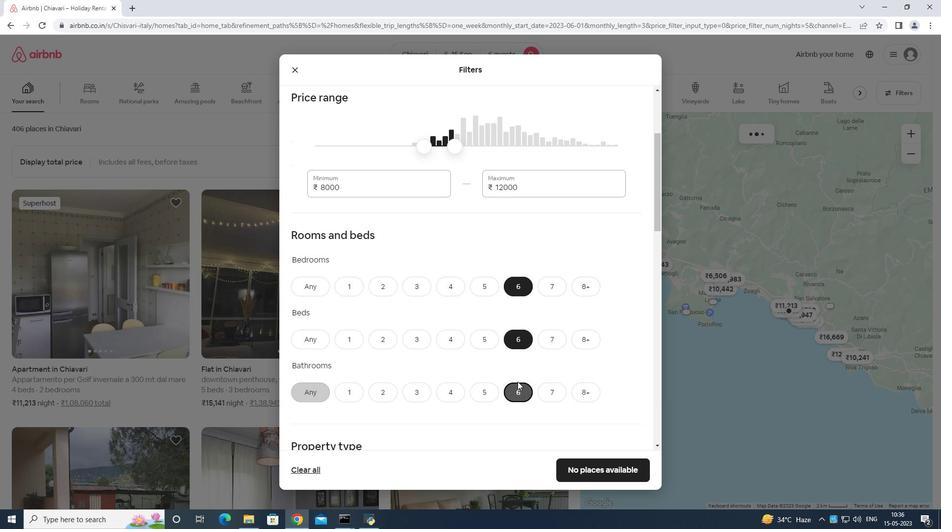 
Action: Mouse scrolled (527, 370) with delta (0, 0)
Screenshot: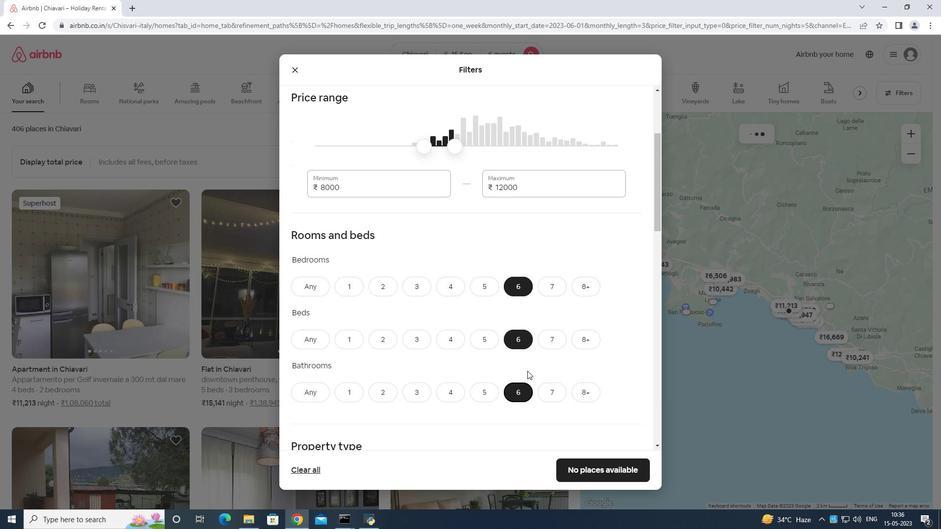 
Action: Mouse scrolled (527, 370) with delta (0, 0)
Screenshot: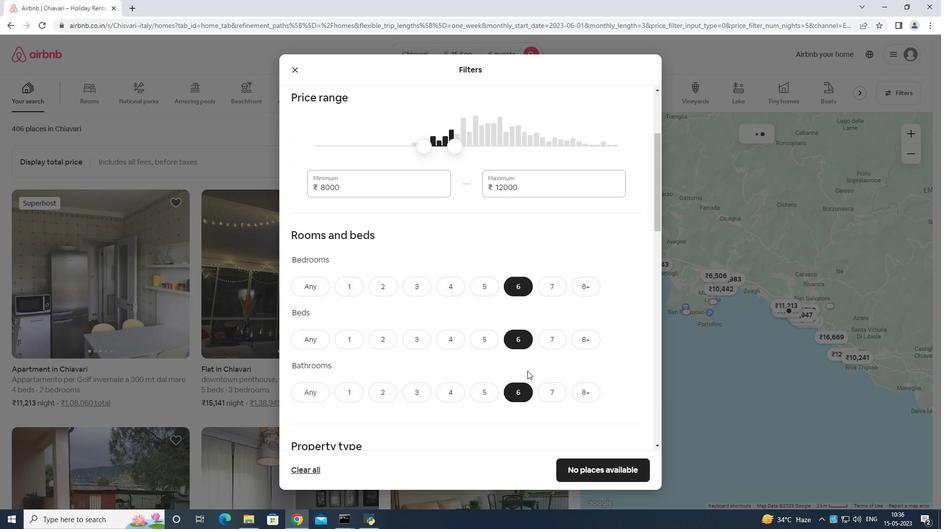 
Action: Mouse moved to (527, 371)
Screenshot: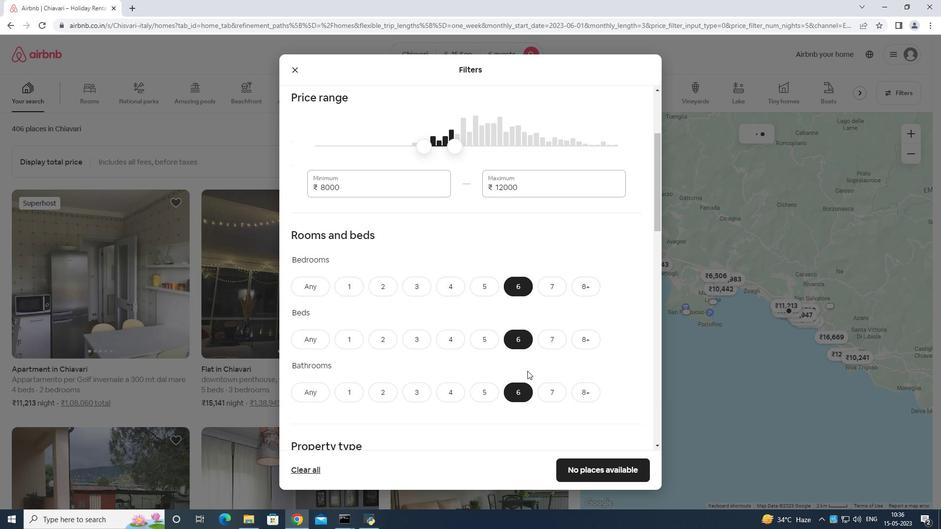 
Action: Mouse scrolled (527, 370) with delta (0, 0)
Screenshot: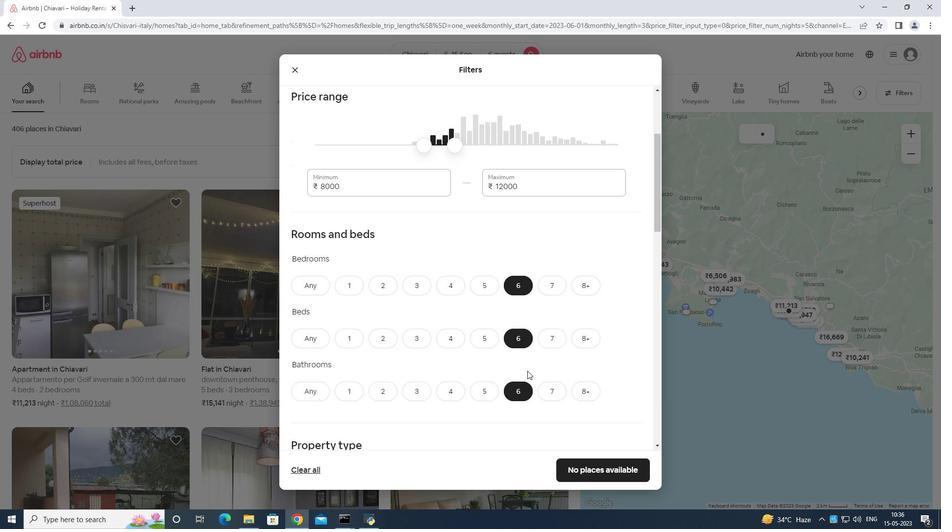 
Action: Mouse moved to (527, 369)
Screenshot: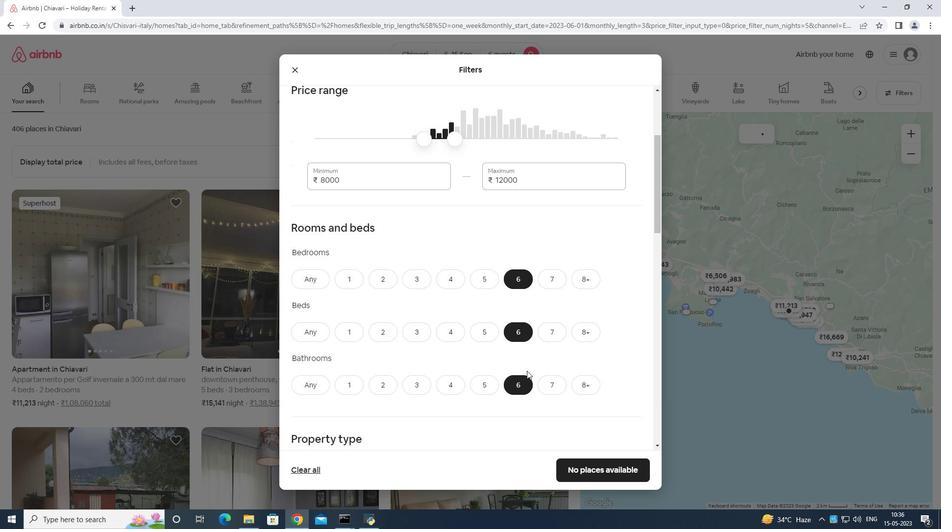 
Action: Mouse scrolled (527, 369) with delta (0, 0)
Screenshot: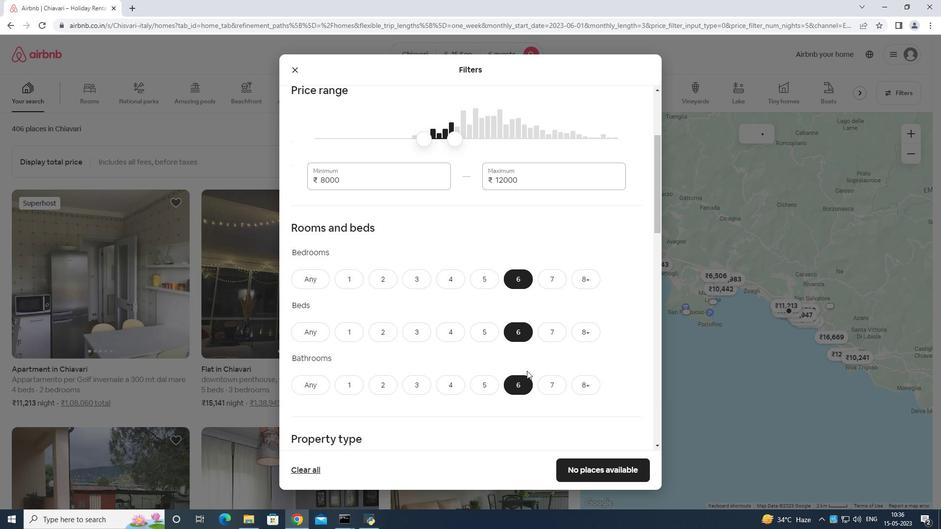 
Action: Mouse moved to (529, 365)
Screenshot: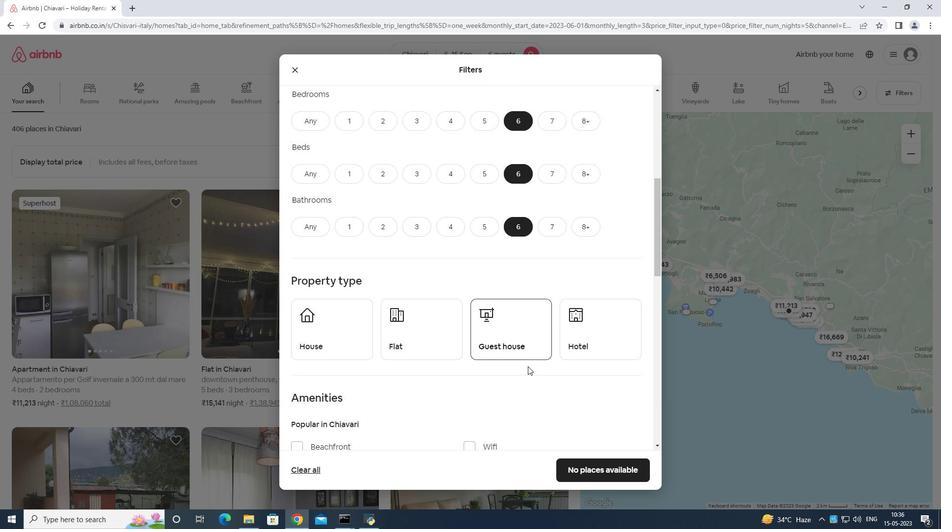 
Action: Mouse scrolled (529, 364) with delta (0, 0)
Screenshot: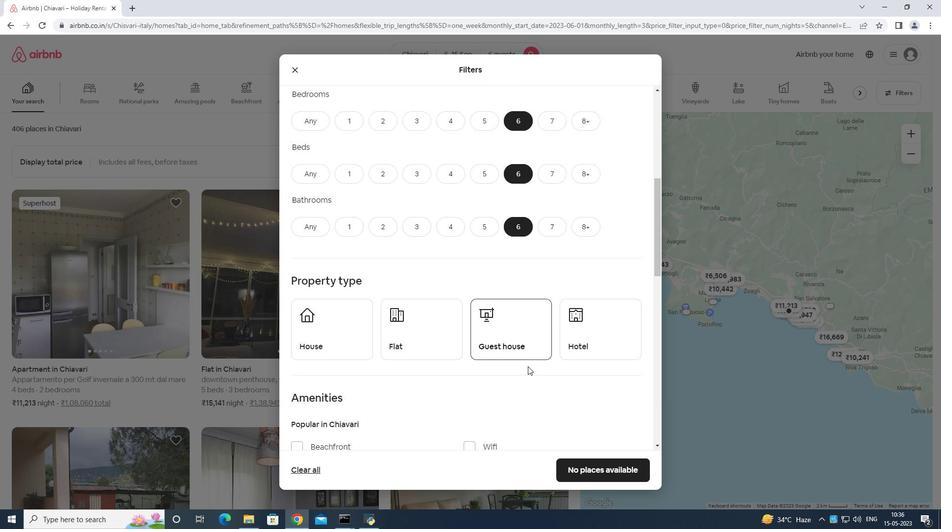 
Action: Mouse moved to (348, 252)
Screenshot: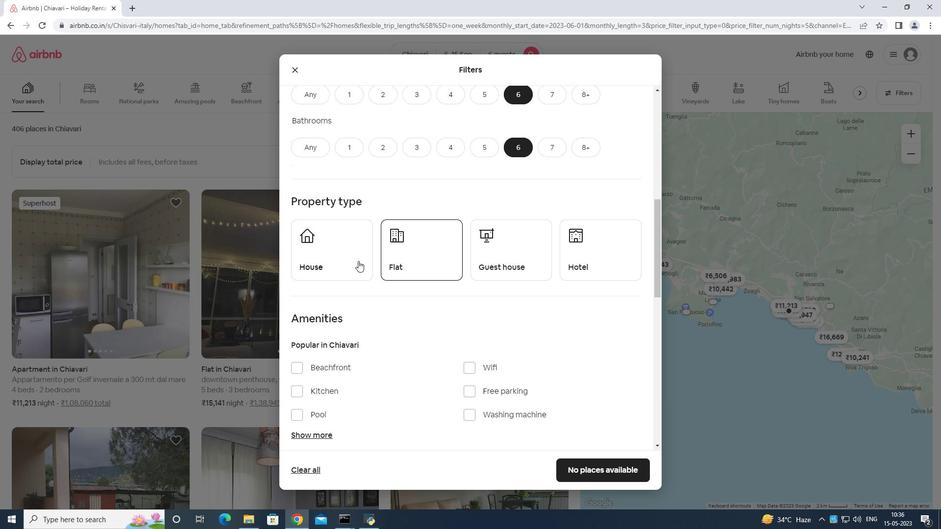 
Action: Mouse pressed left at (348, 252)
Screenshot: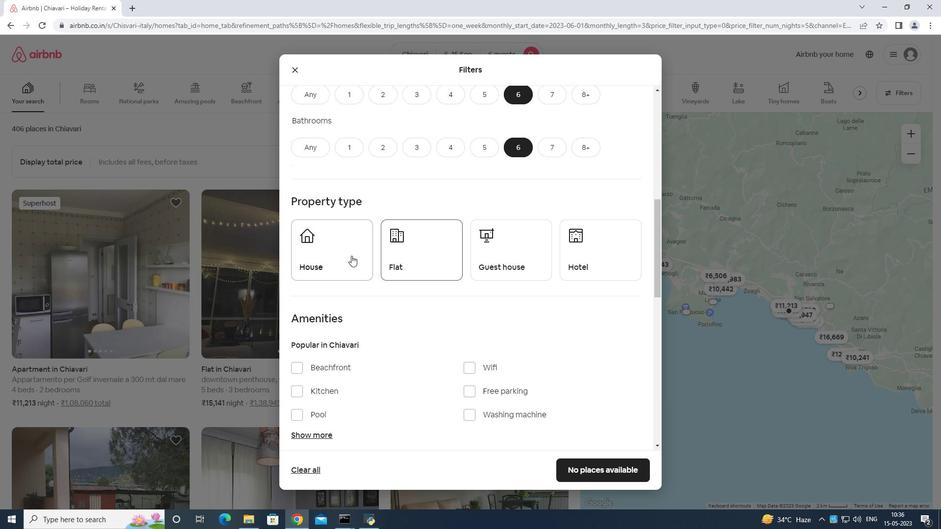
Action: Mouse moved to (413, 251)
Screenshot: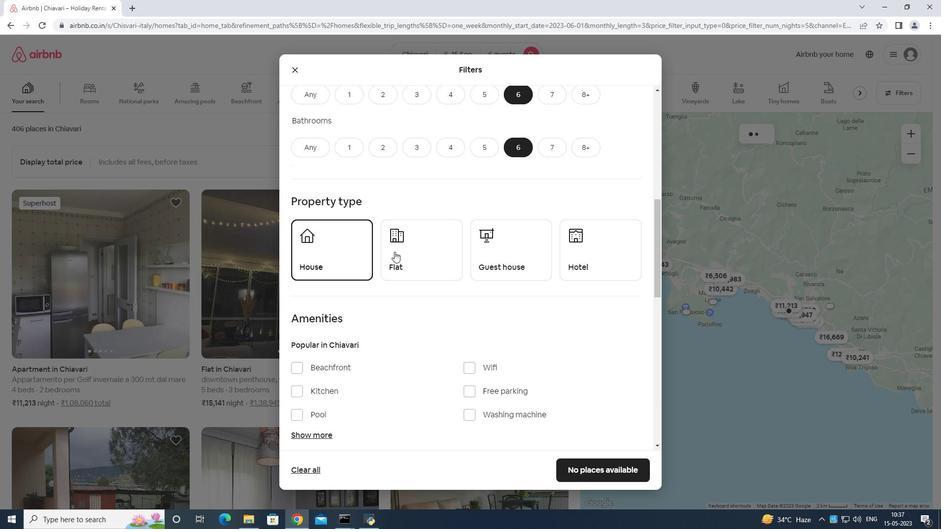
Action: Mouse pressed left at (413, 251)
Screenshot: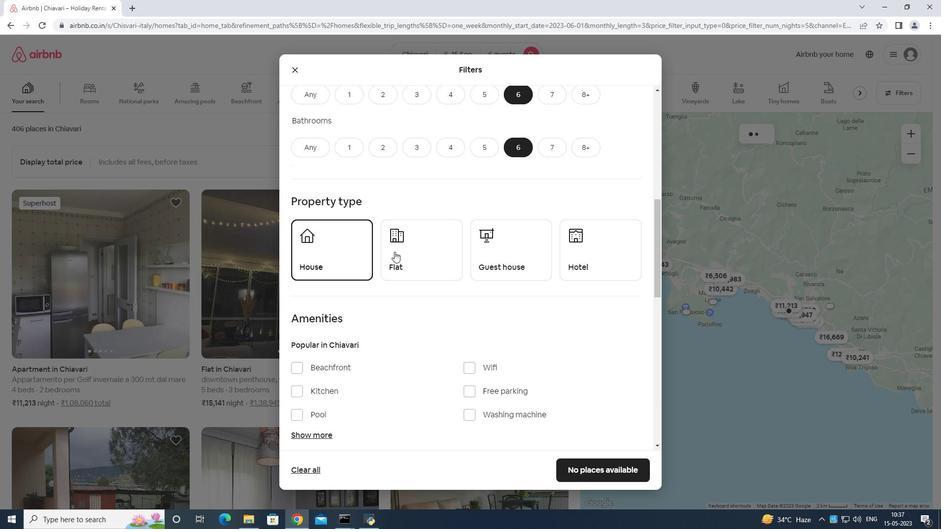 
Action: Mouse moved to (467, 256)
Screenshot: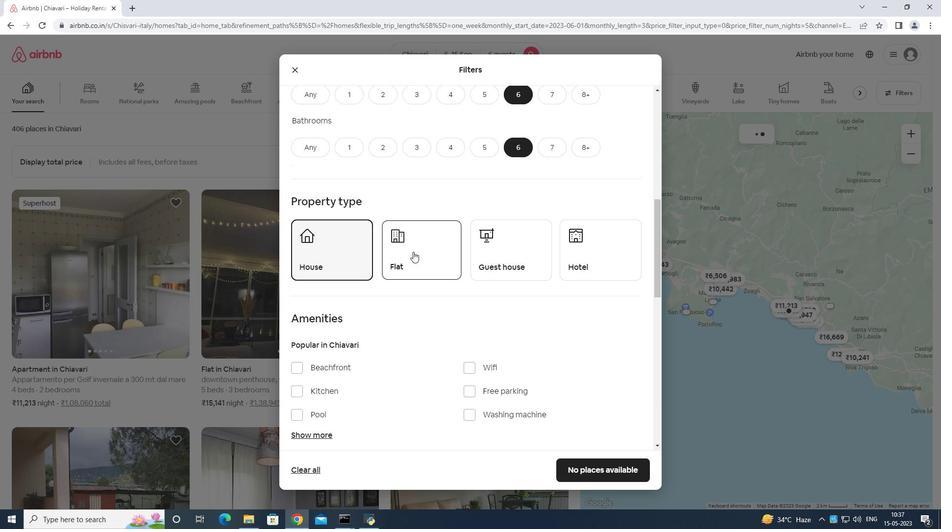 
Action: Mouse pressed left at (467, 256)
Screenshot: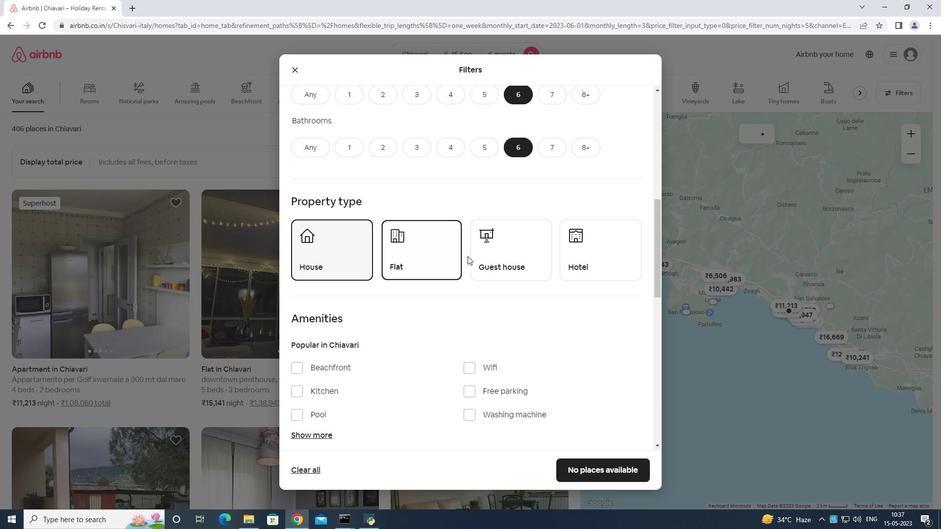 
Action: Mouse moved to (514, 253)
Screenshot: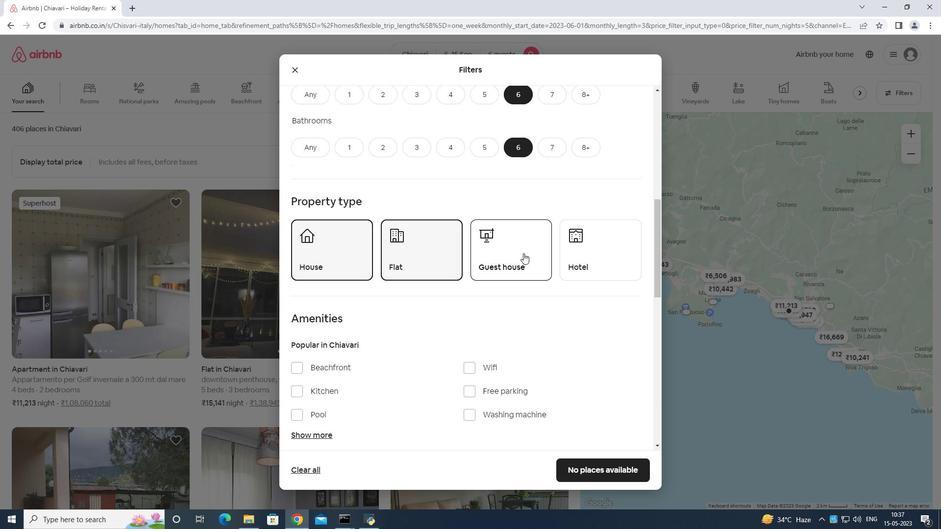 
Action: Mouse pressed left at (514, 253)
Screenshot: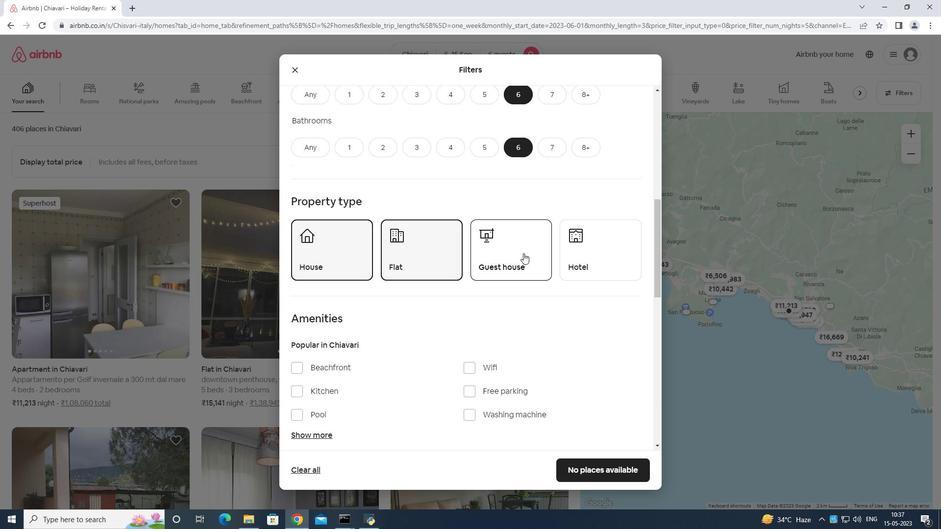 
Action: Mouse moved to (463, 363)
Screenshot: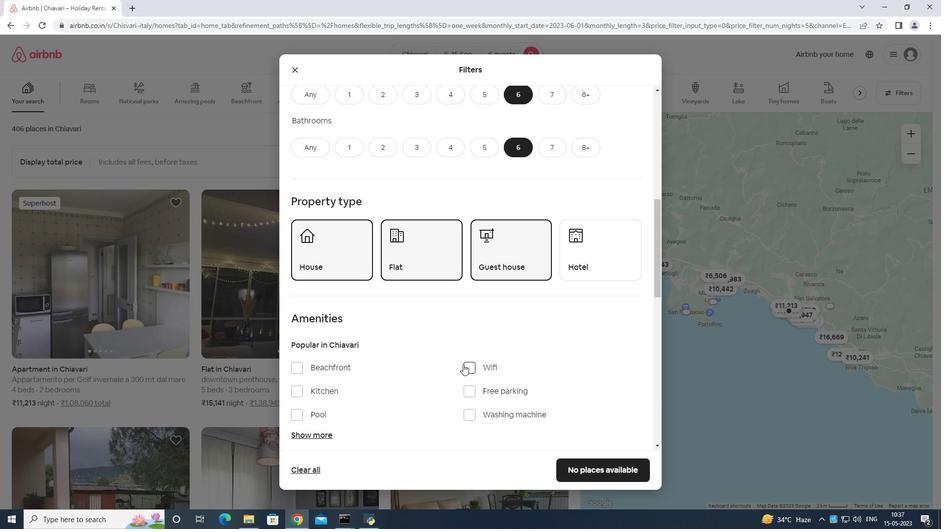 
Action: Mouse pressed left at (463, 363)
Screenshot: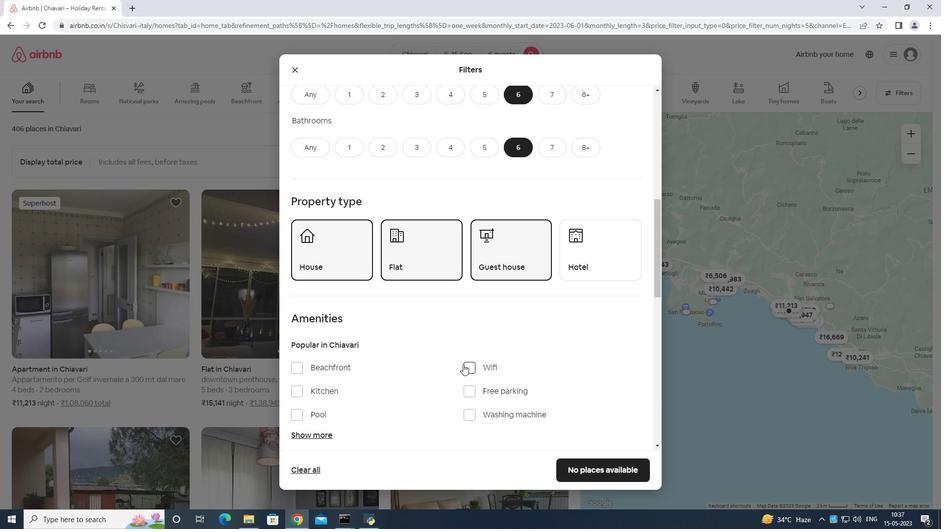 
Action: Mouse moved to (469, 387)
Screenshot: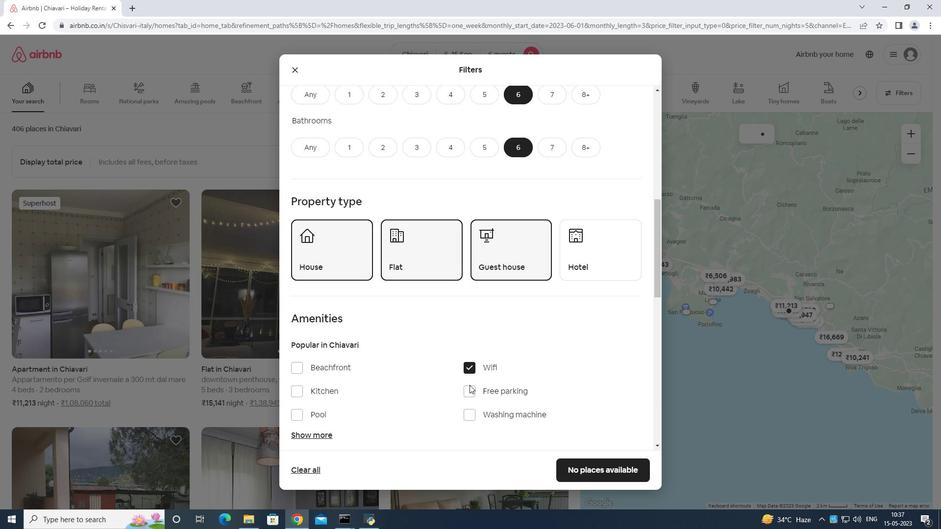 
Action: Mouse pressed left at (469, 387)
Screenshot: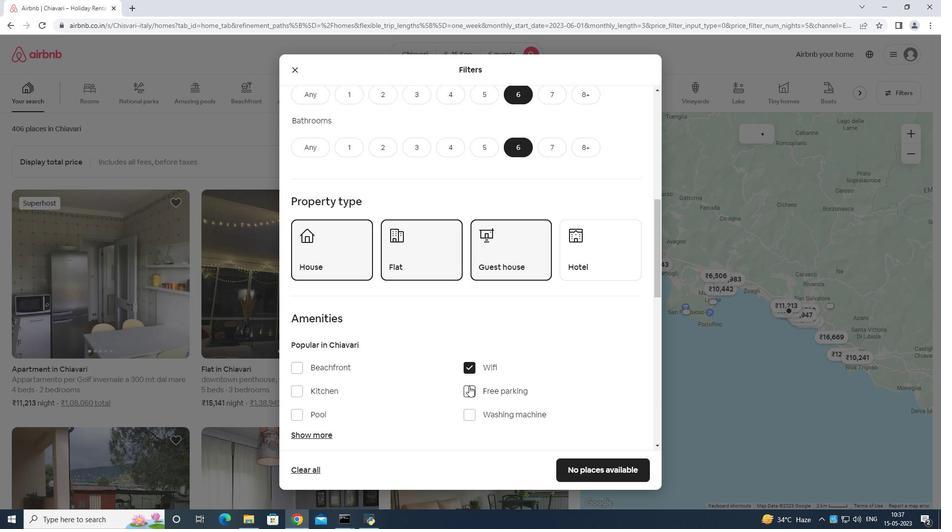 
Action: Mouse moved to (299, 431)
Screenshot: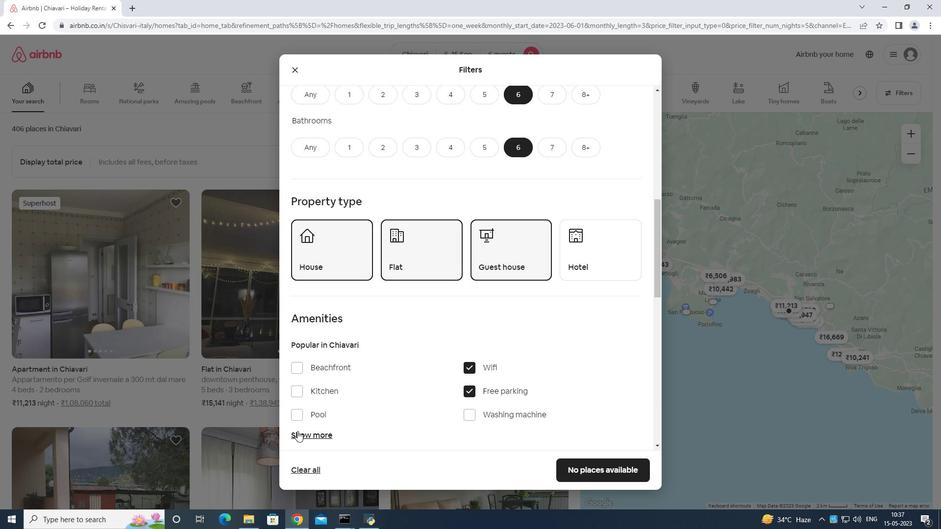 
Action: Mouse pressed left at (299, 431)
Screenshot: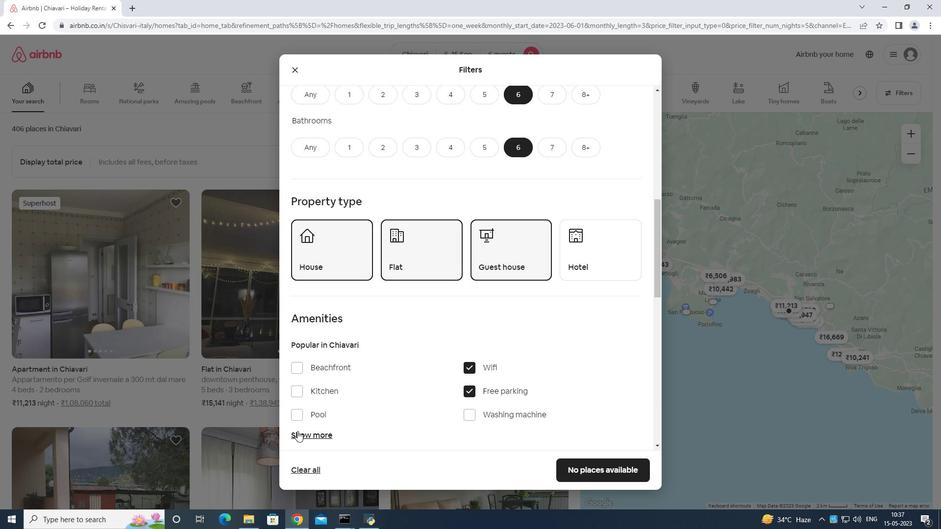 
Action: Mouse moved to (376, 382)
Screenshot: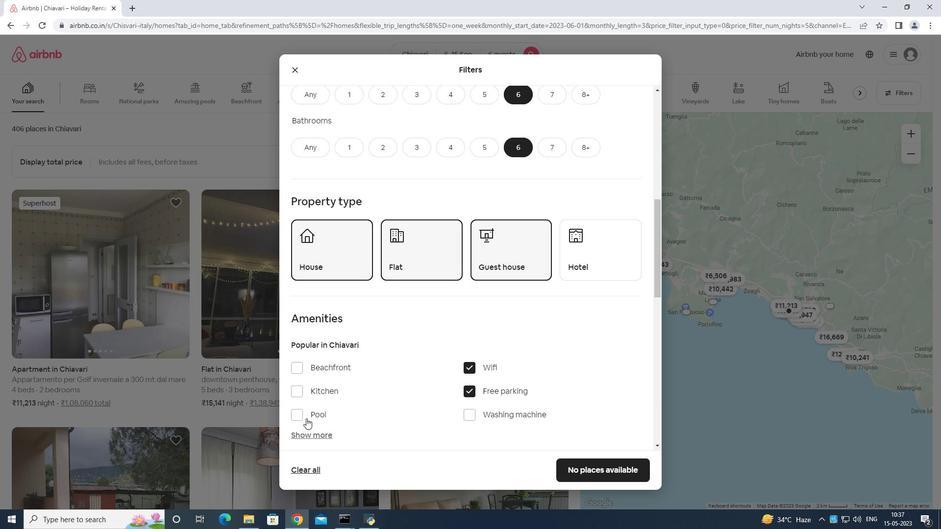 
Action: Mouse scrolled (376, 381) with delta (0, 0)
Screenshot: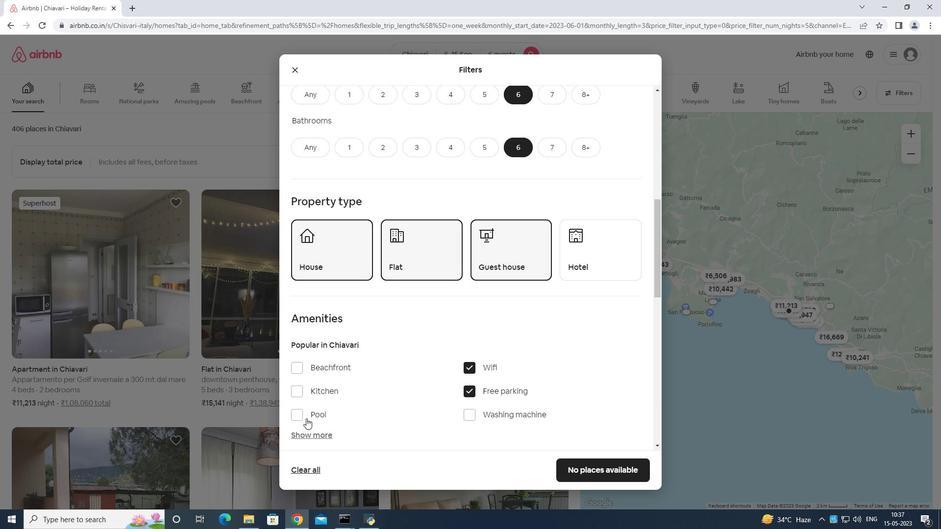
Action: Mouse moved to (384, 386)
Screenshot: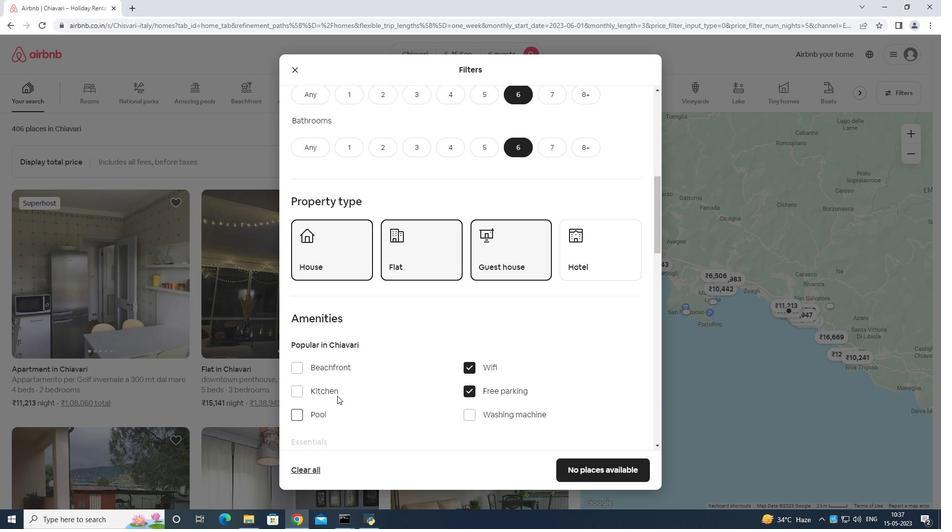 
Action: Mouse scrolled (384, 386) with delta (0, 0)
Screenshot: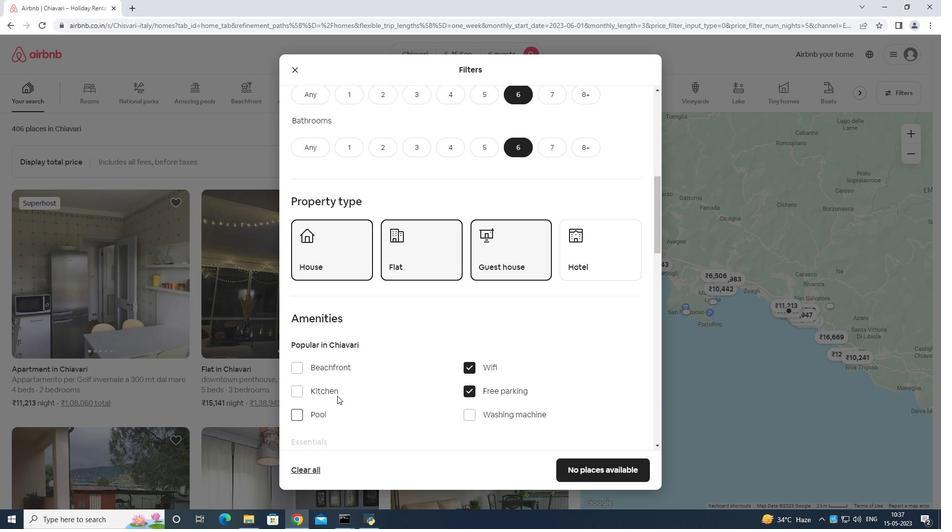 
Action: Mouse moved to (387, 386)
Screenshot: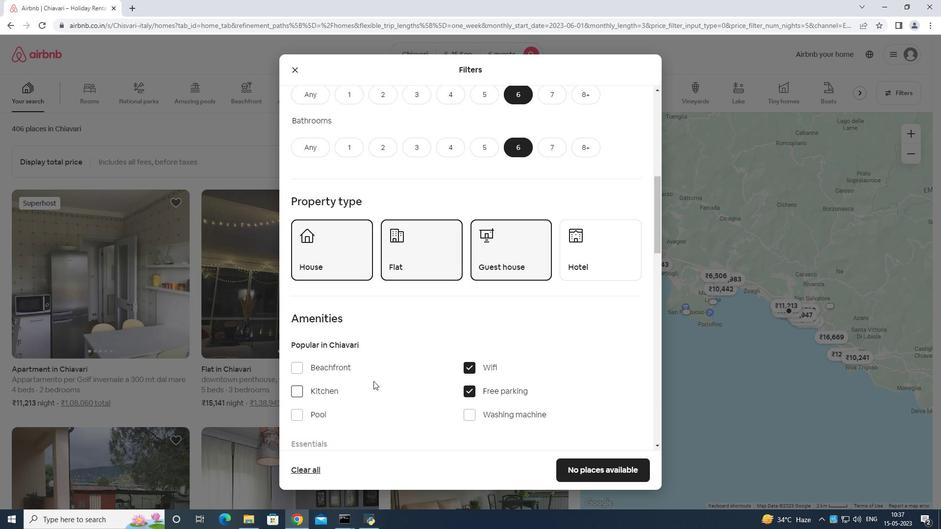 
Action: Mouse scrolled (387, 386) with delta (0, 0)
Screenshot: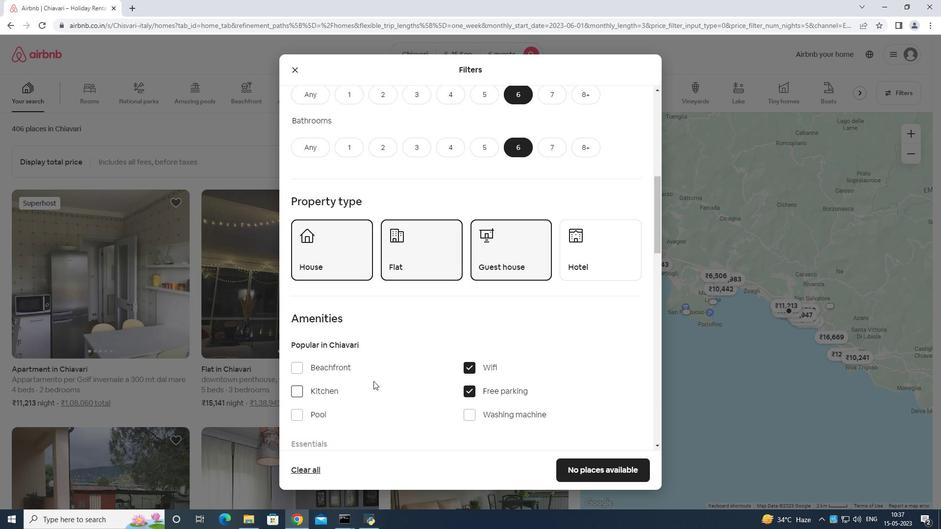 
Action: Mouse moved to (305, 367)
Screenshot: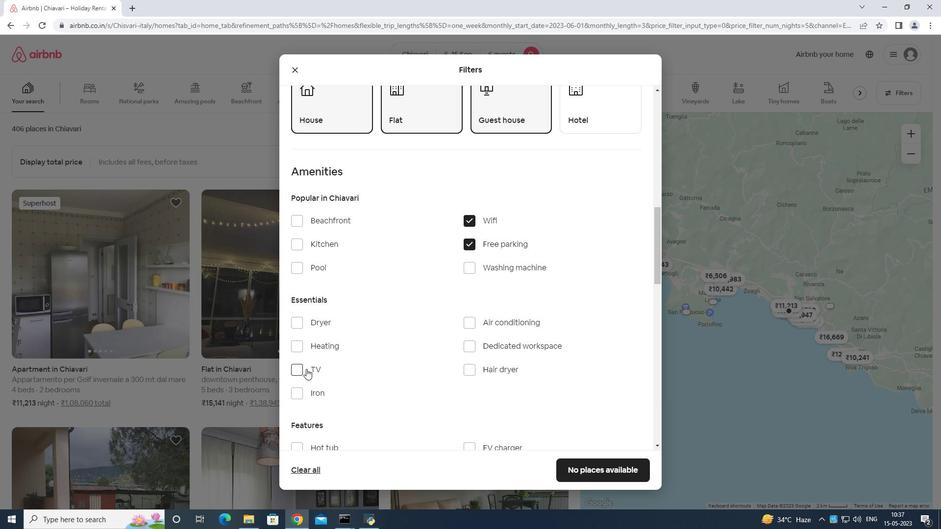 
Action: Mouse pressed left at (305, 367)
Screenshot: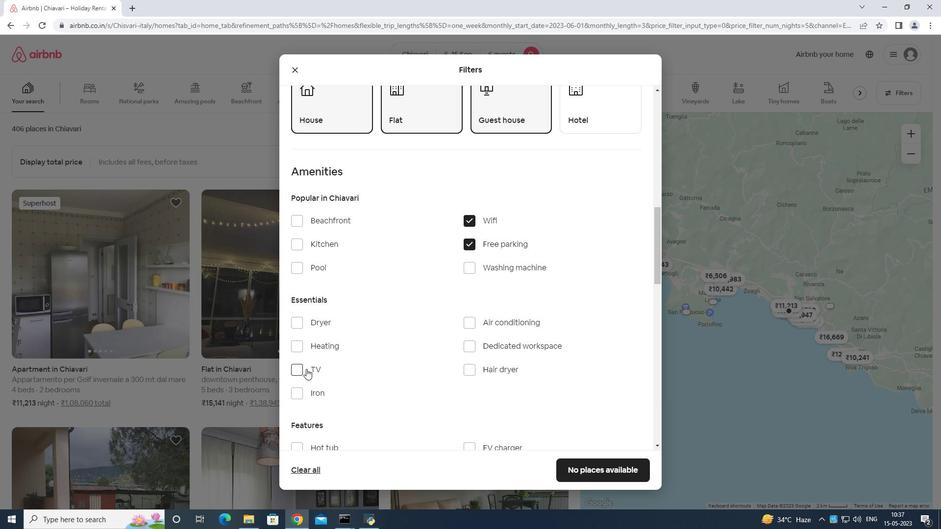 
Action: Mouse moved to (313, 359)
Screenshot: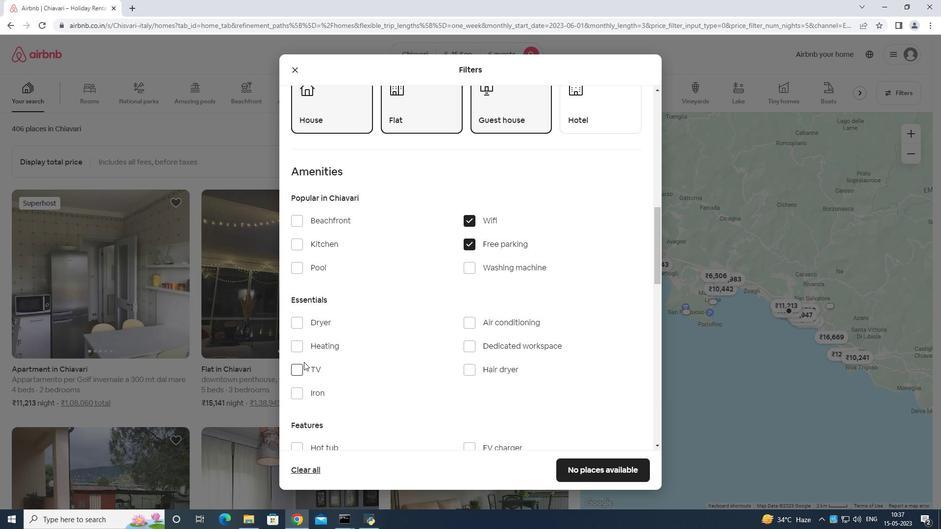 
Action: Mouse scrolled (313, 358) with delta (0, 0)
Screenshot: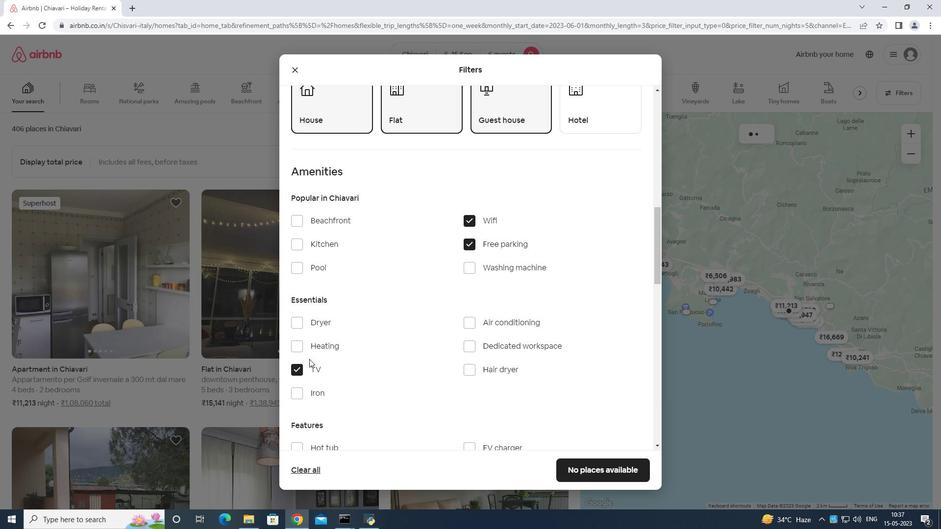 
Action: Mouse moved to (315, 361)
Screenshot: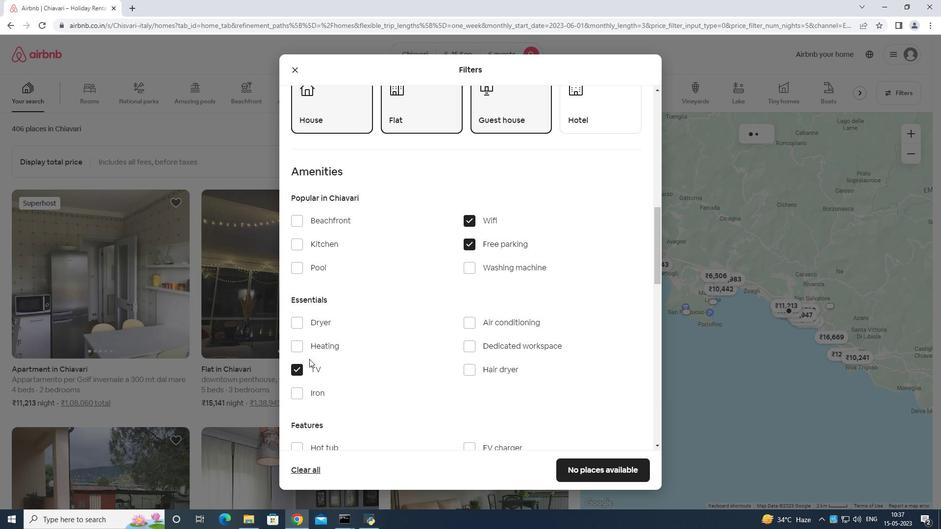 
Action: Mouse scrolled (315, 360) with delta (0, 0)
Screenshot: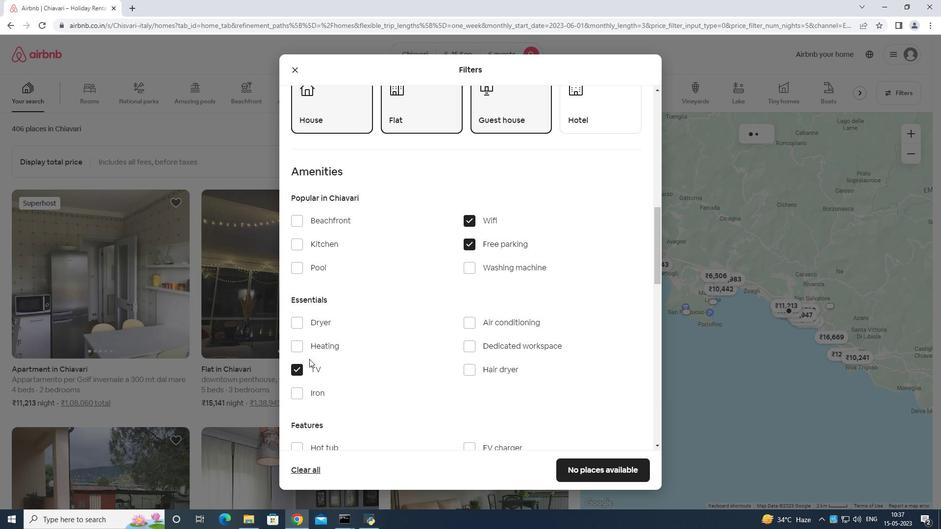 
Action: Mouse moved to (321, 362)
Screenshot: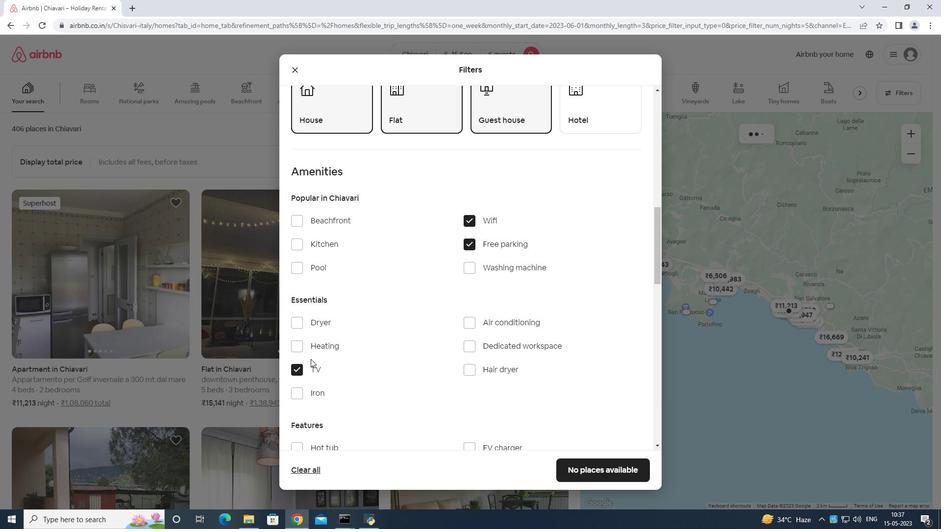 
Action: Mouse scrolled (321, 362) with delta (0, 0)
Screenshot: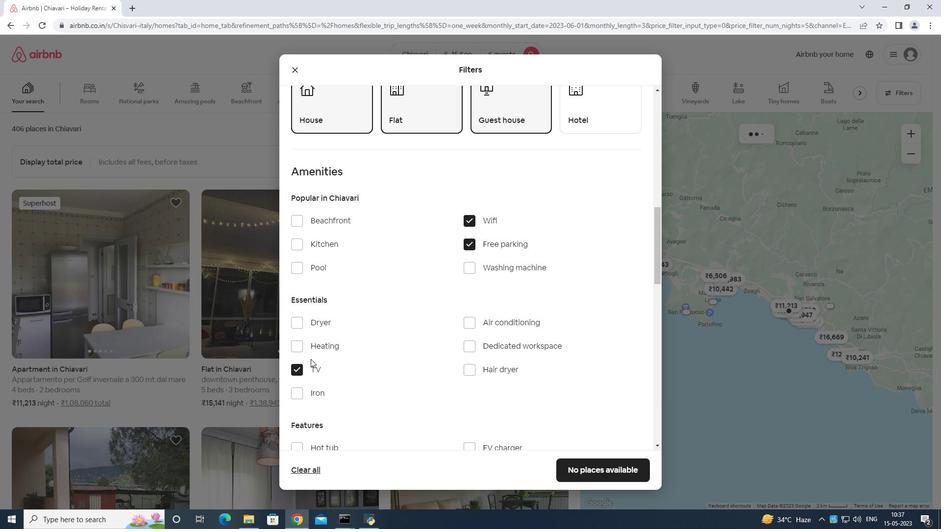 
Action: Mouse moved to (485, 322)
Screenshot: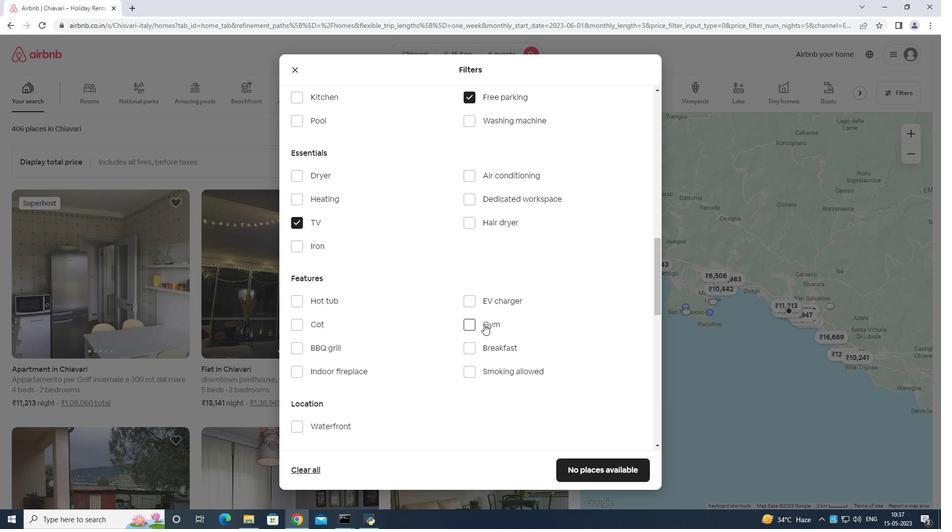 
Action: Mouse pressed left at (485, 322)
Screenshot: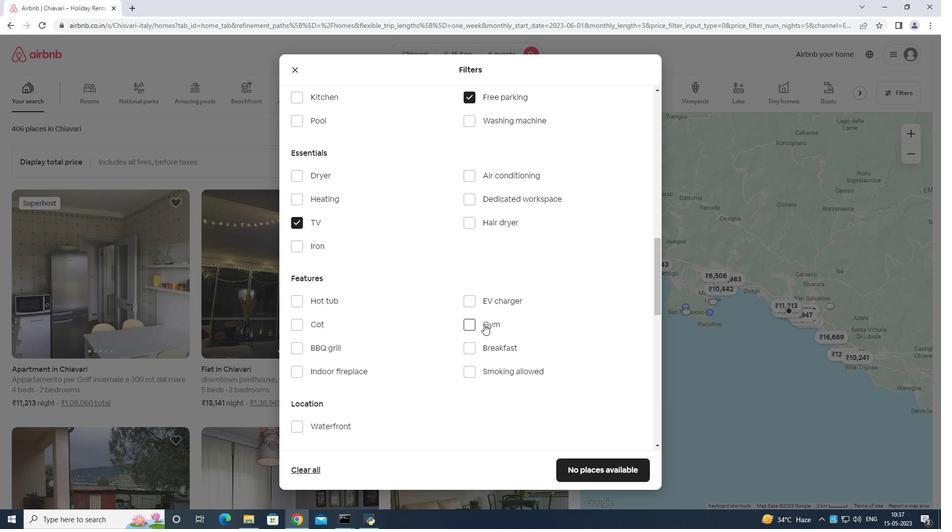 
Action: Mouse moved to (478, 324)
Screenshot: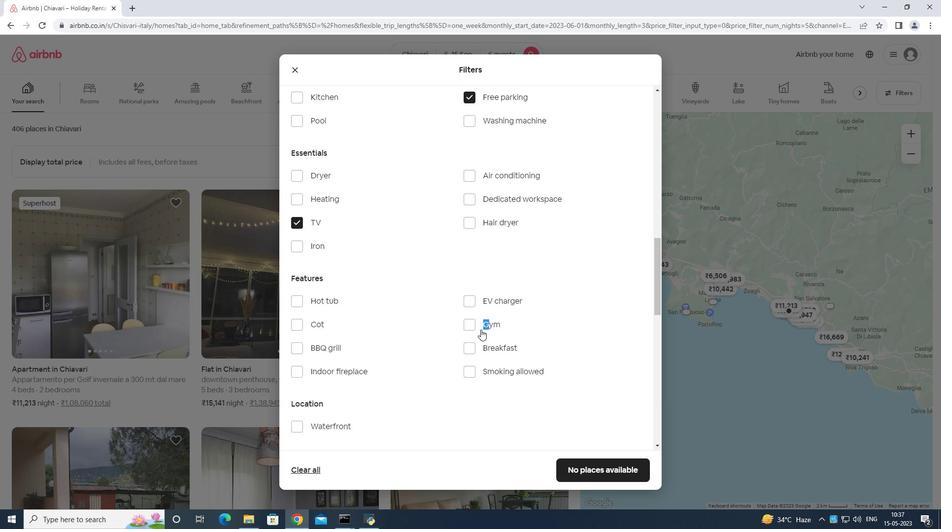 
Action: Mouse pressed left at (478, 324)
Screenshot: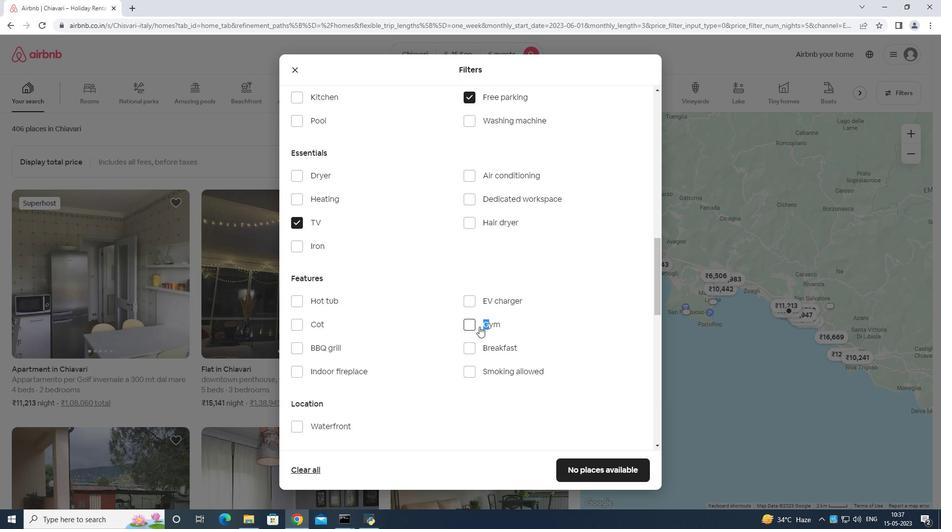 
Action: Mouse moved to (484, 348)
Screenshot: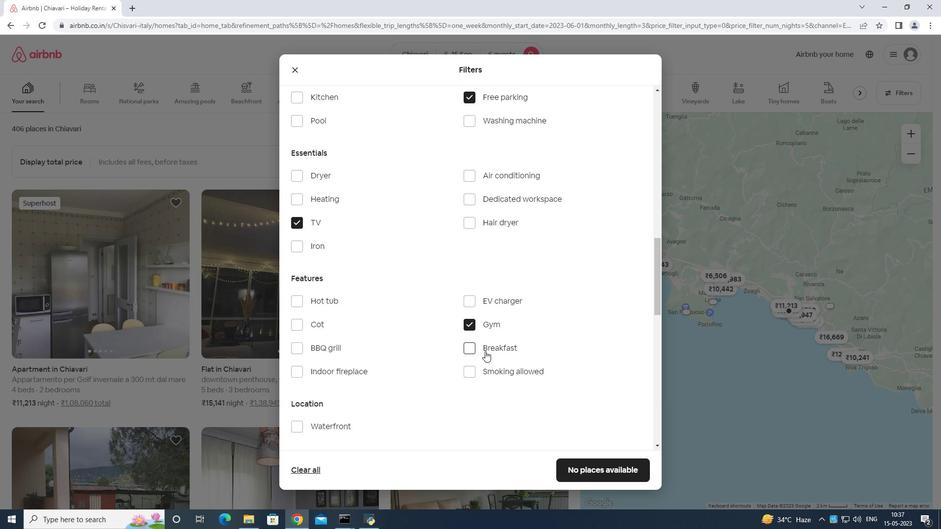 
Action: Mouse pressed left at (484, 348)
Screenshot: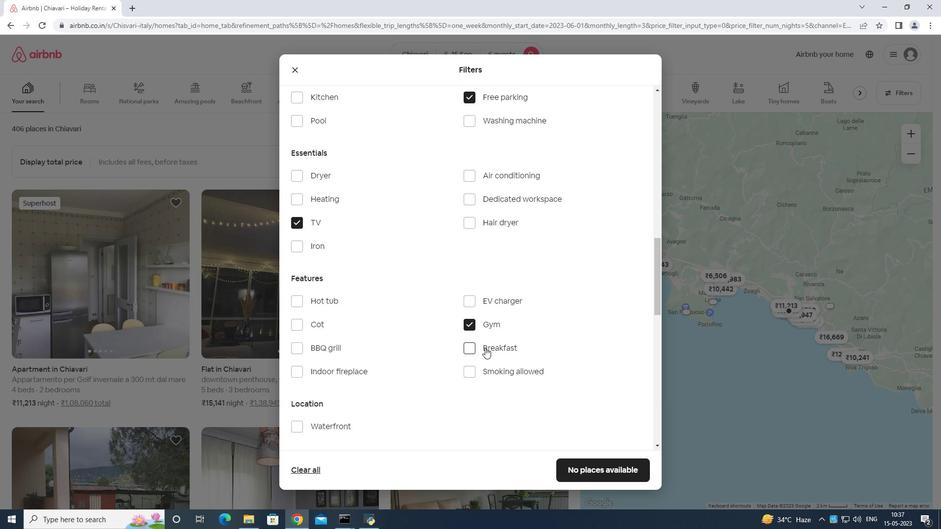 
Action: Mouse moved to (491, 333)
Screenshot: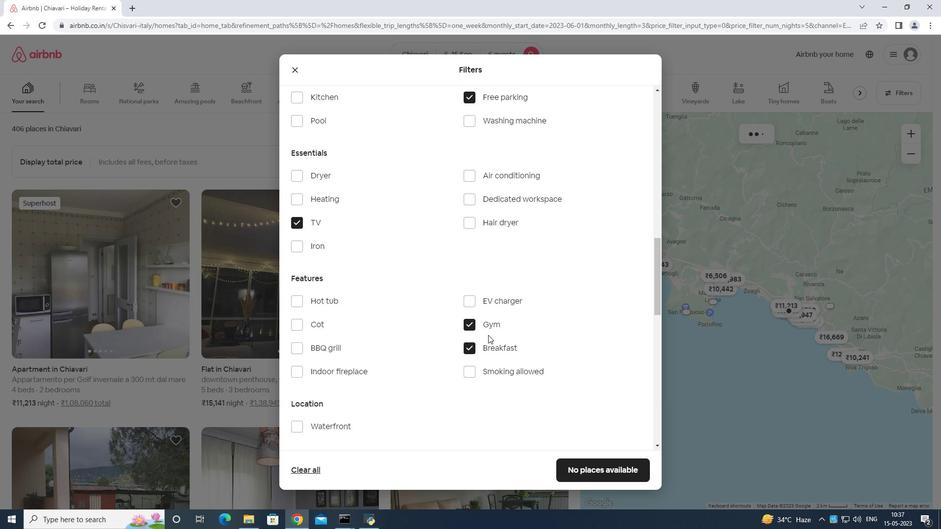 
Action: Mouse scrolled (491, 332) with delta (0, 0)
Screenshot: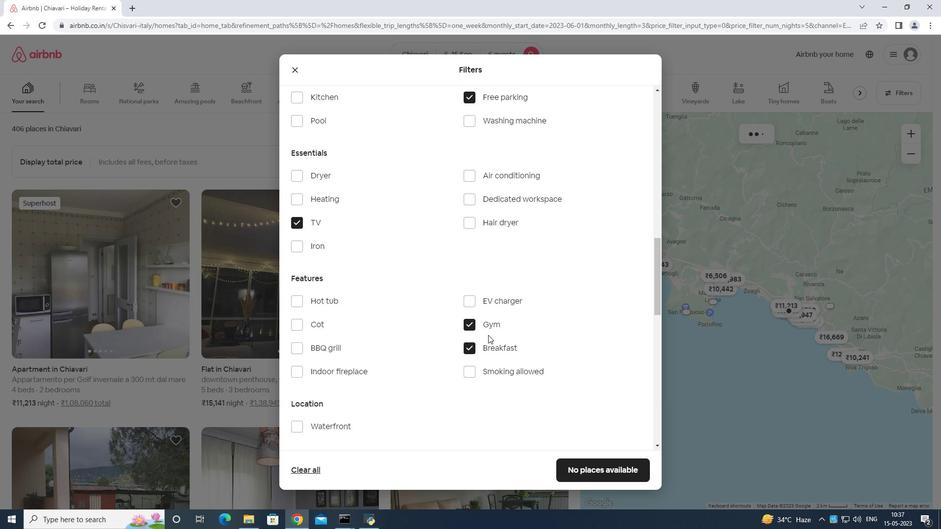 
Action: Mouse moved to (493, 334)
Screenshot: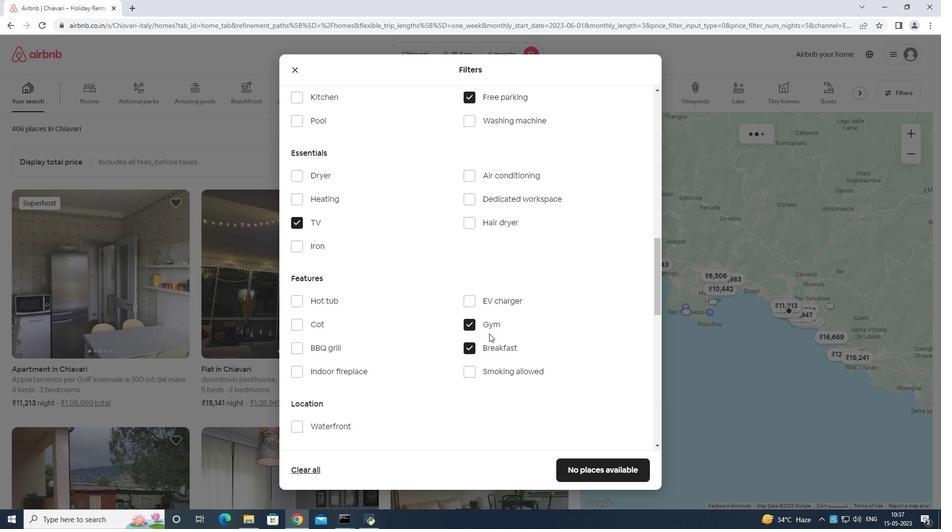 
Action: Mouse scrolled (493, 334) with delta (0, 0)
Screenshot: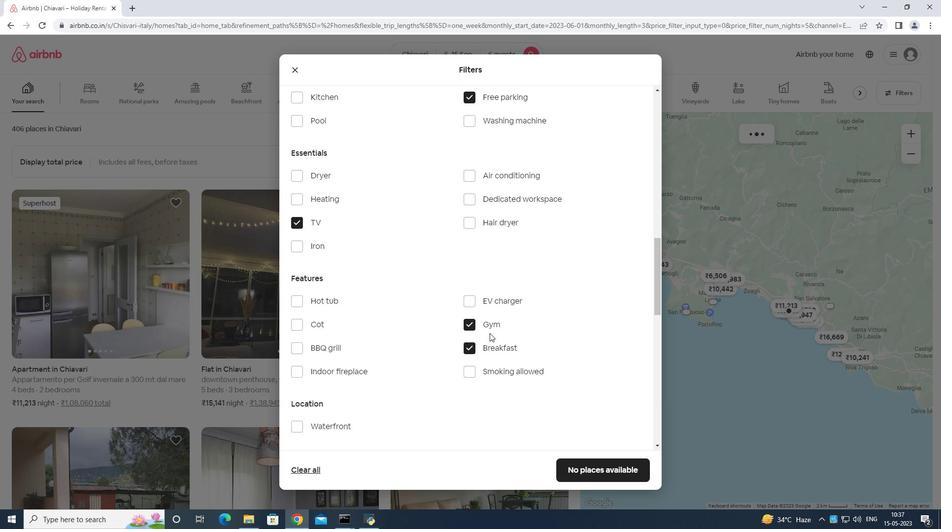 
Action: Mouse moved to (494, 334)
Screenshot: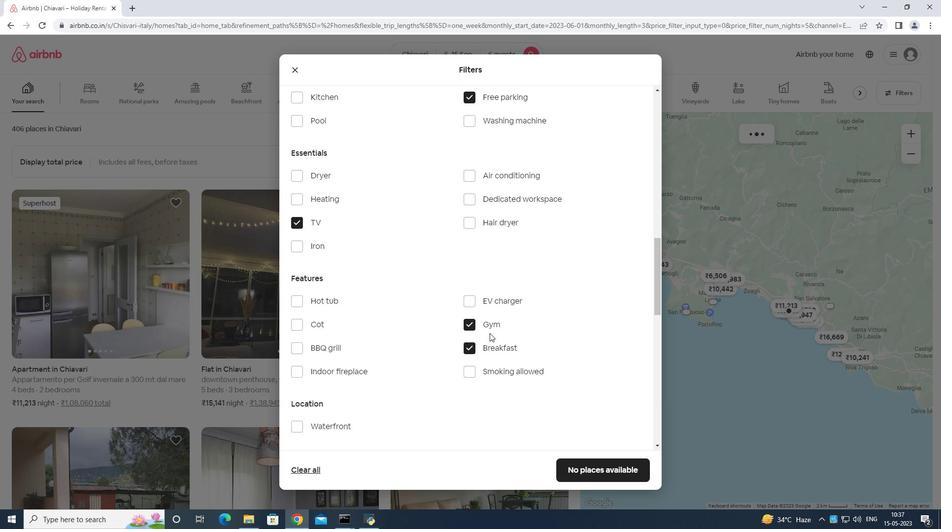 
Action: Mouse scrolled (494, 334) with delta (0, 0)
Screenshot: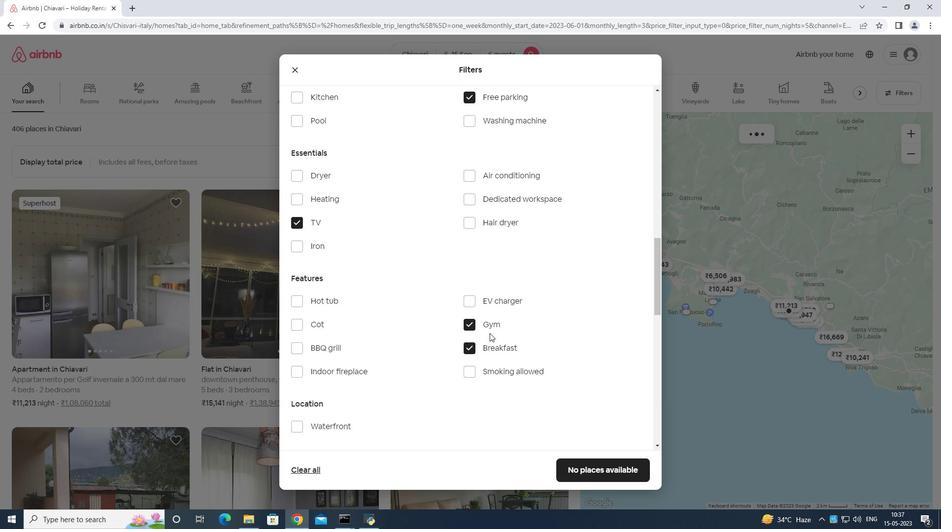 
Action: Mouse moved to (495, 334)
Screenshot: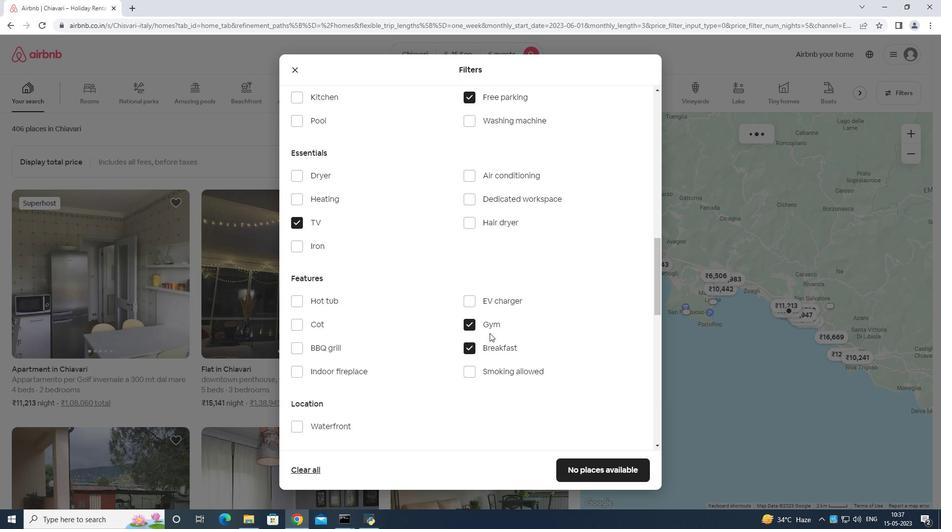 
Action: Mouse scrolled (495, 334) with delta (0, 0)
Screenshot: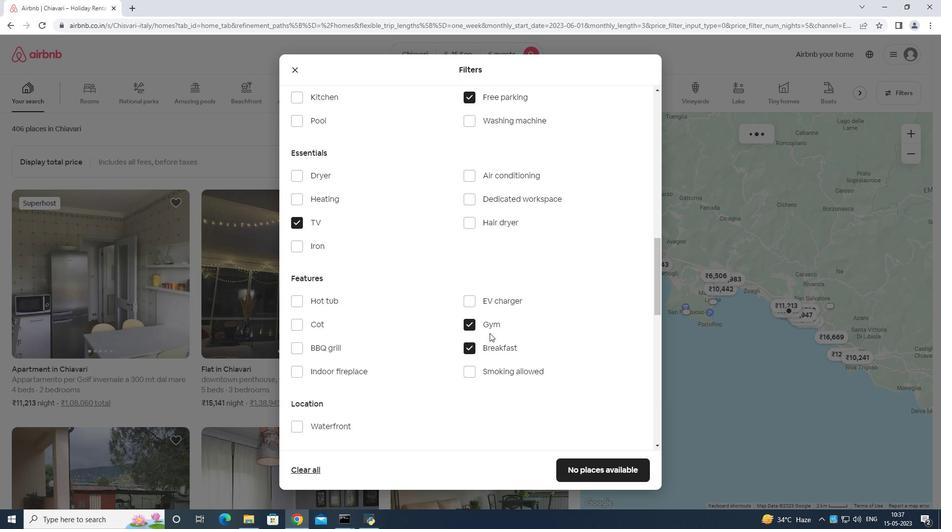 
Action: Mouse moved to (498, 334)
Screenshot: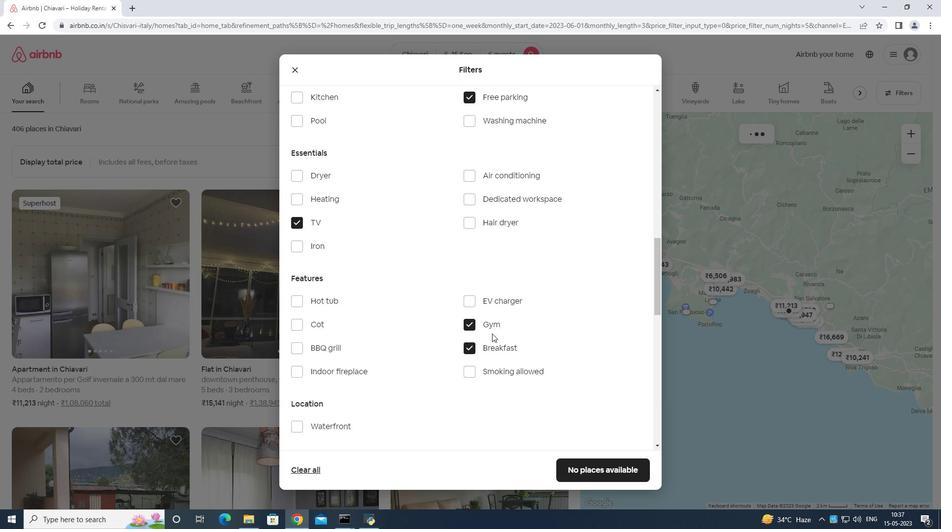 
Action: Mouse scrolled (498, 333) with delta (0, 0)
Screenshot: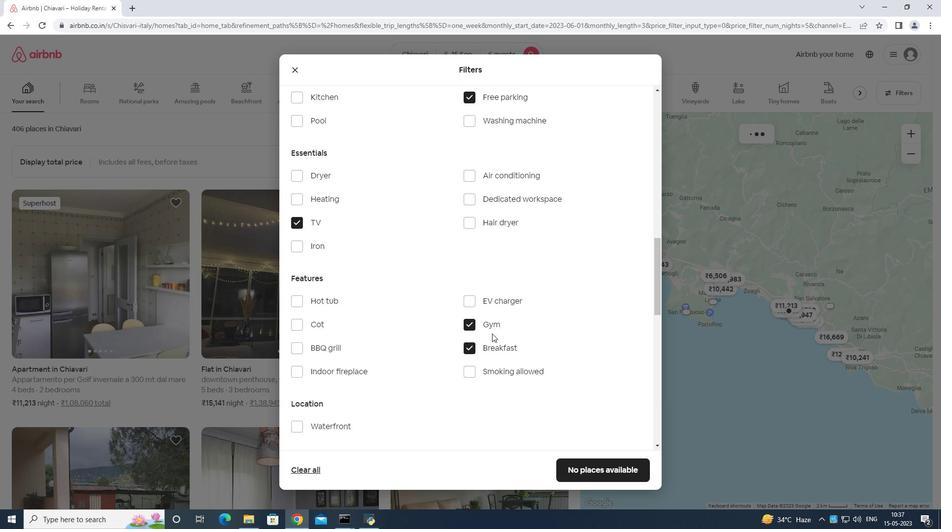 
Action: Mouse moved to (614, 367)
Screenshot: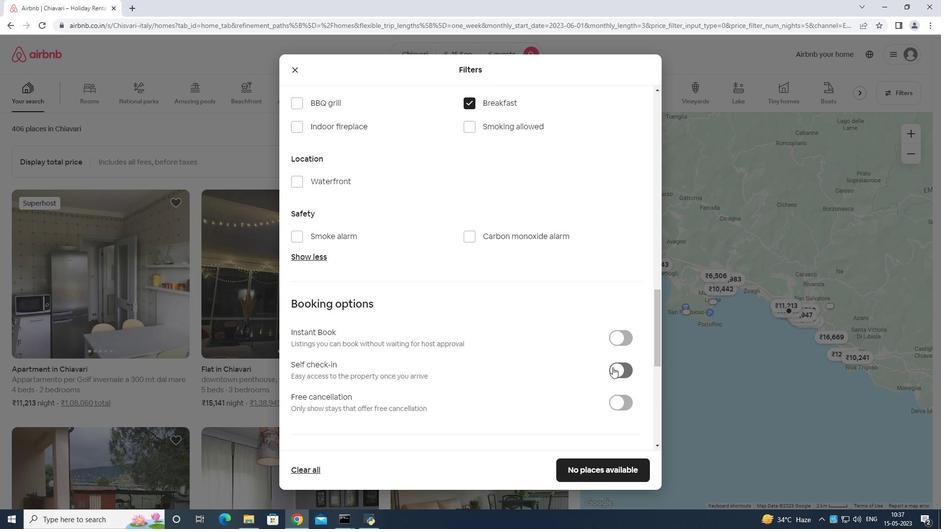 
Action: Mouse pressed left at (614, 367)
Screenshot: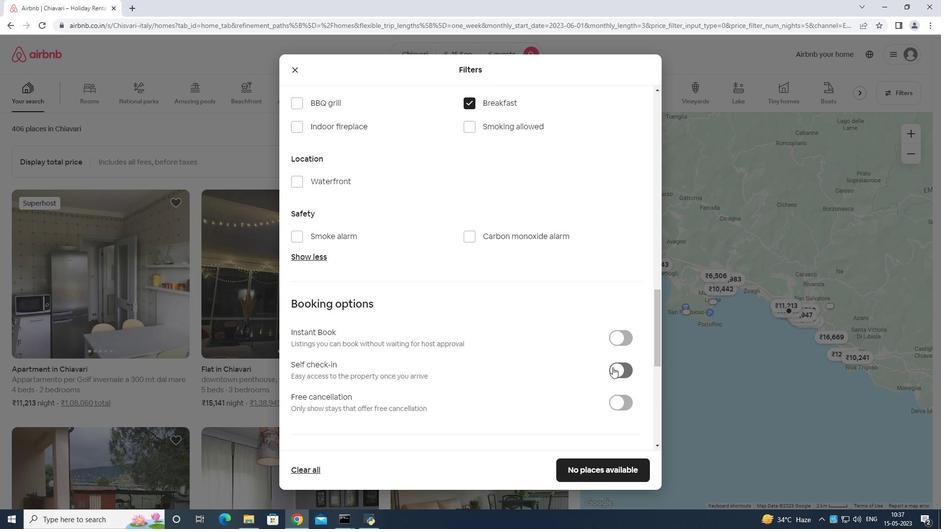 
Action: Mouse moved to (606, 375)
Screenshot: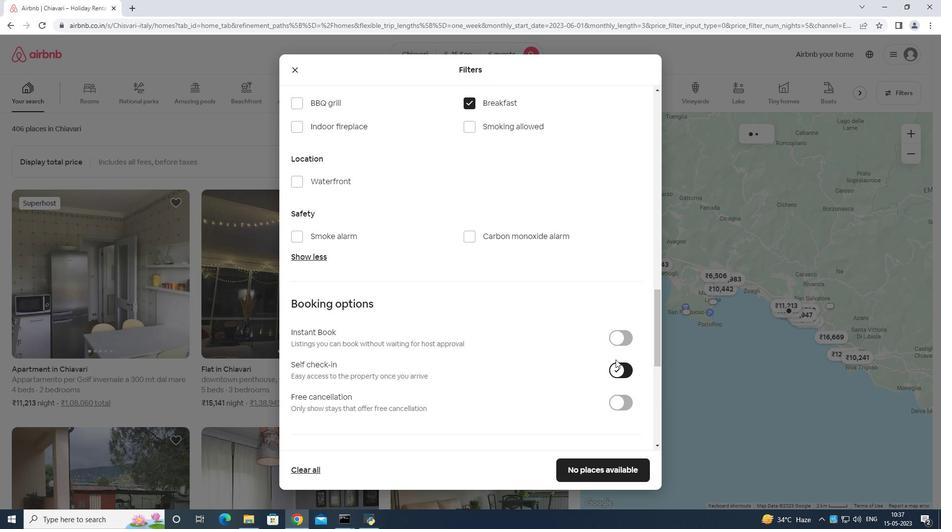 
Action: Mouse scrolled (606, 374) with delta (0, 0)
Screenshot: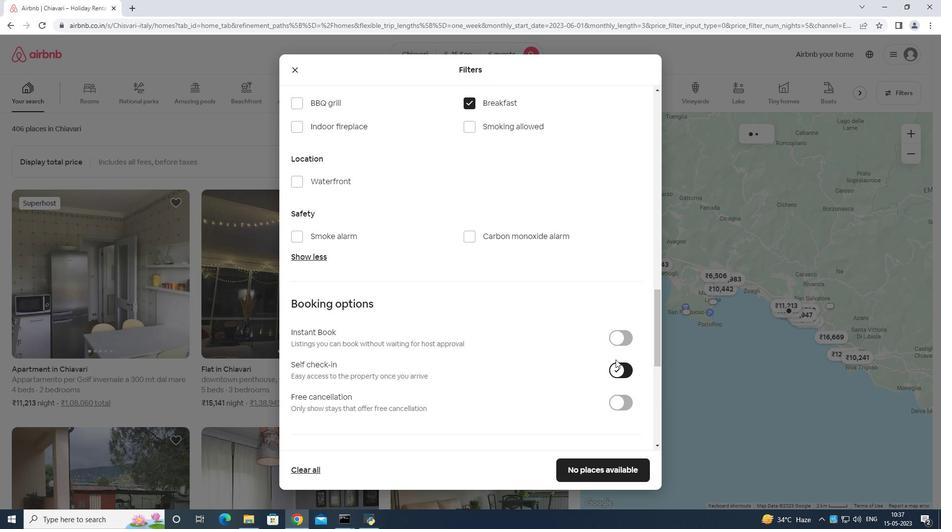 
Action: Mouse moved to (593, 398)
Screenshot: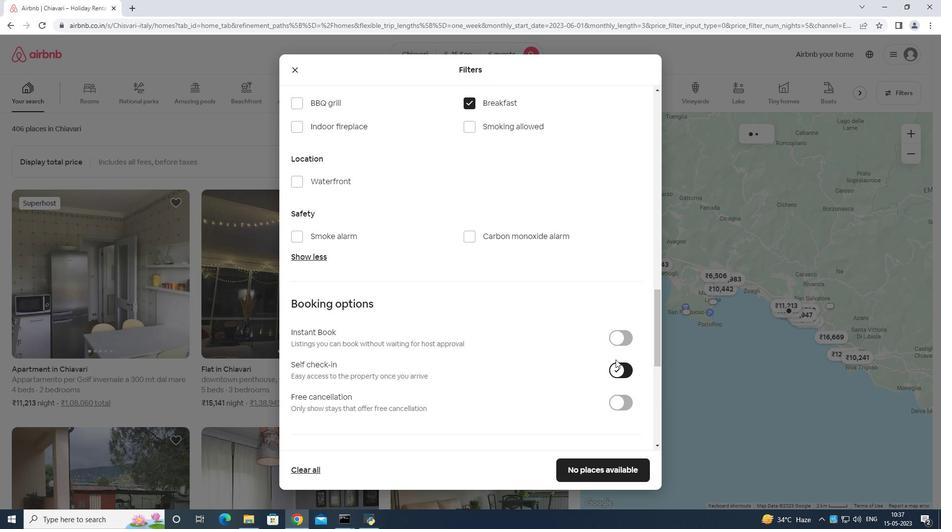 
Action: Mouse scrolled (593, 398) with delta (0, 0)
Screenshot: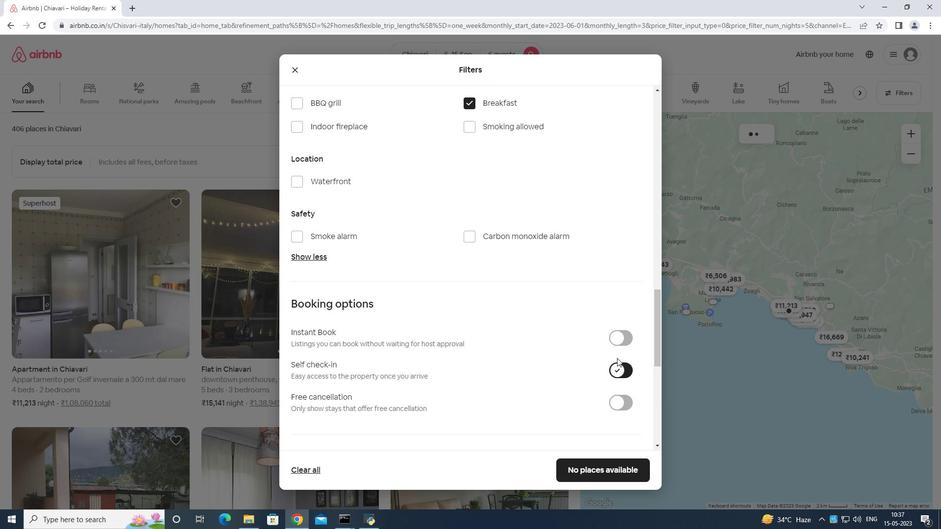 
Action: Mouse moved to (587, 406)
Screenshot: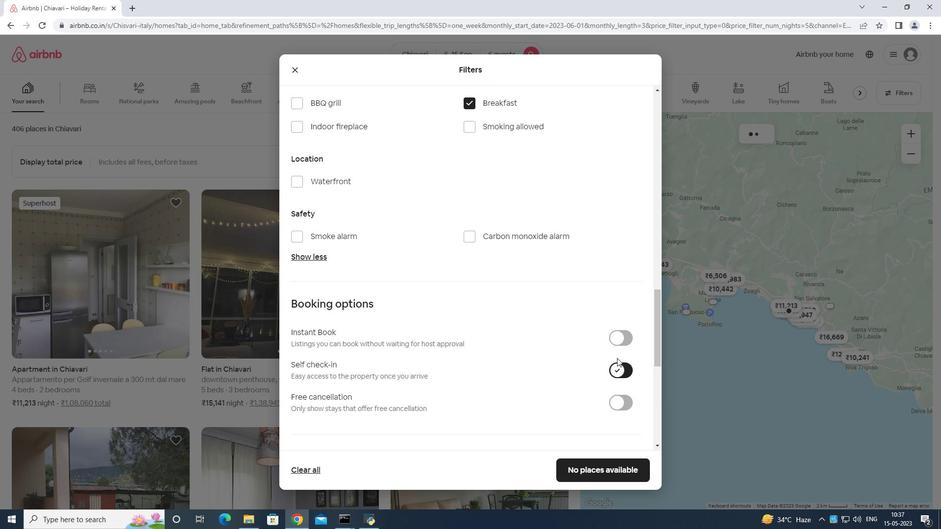 
Action: Mouse scrolled (587, 406) with delta (0, 0)
Screenshot: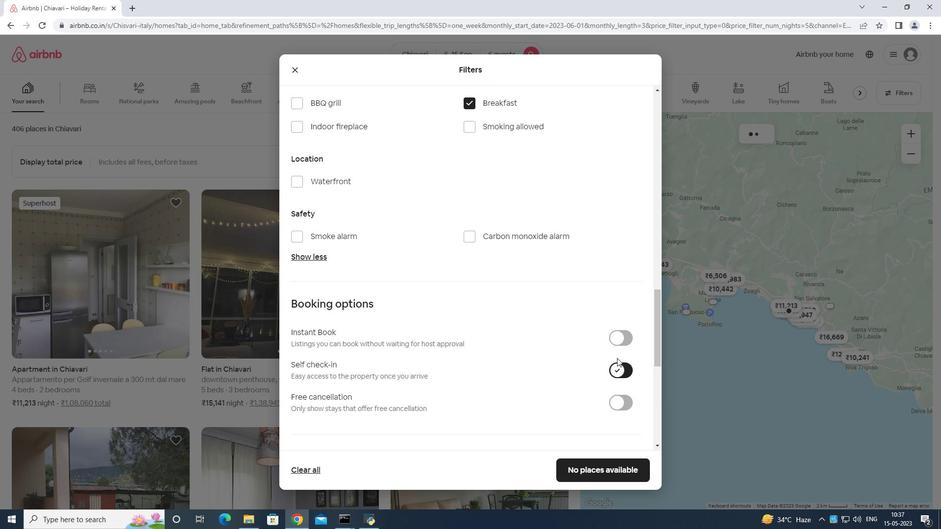 
Action: Mouse moved to (580, 409)
Screenshot: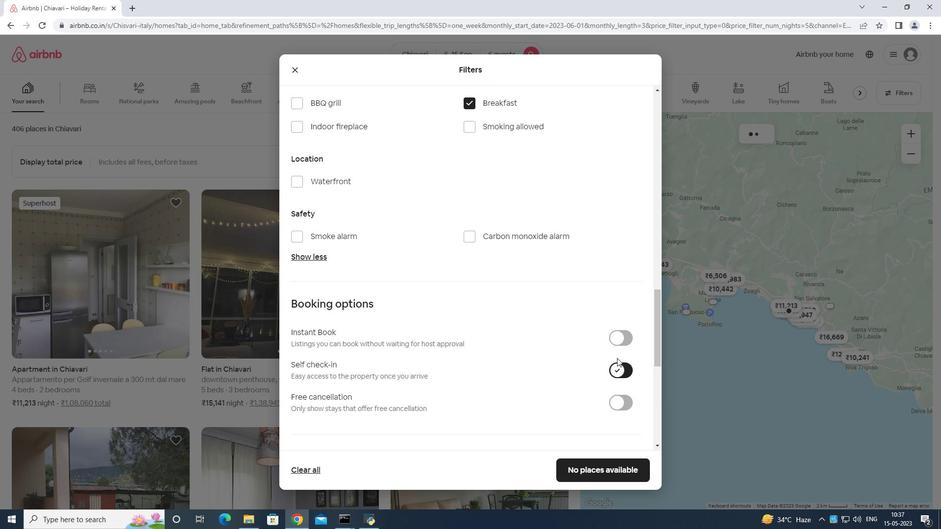
Action: Mouse scrolled (580, 409) with delta (0, 0)
Screenshot: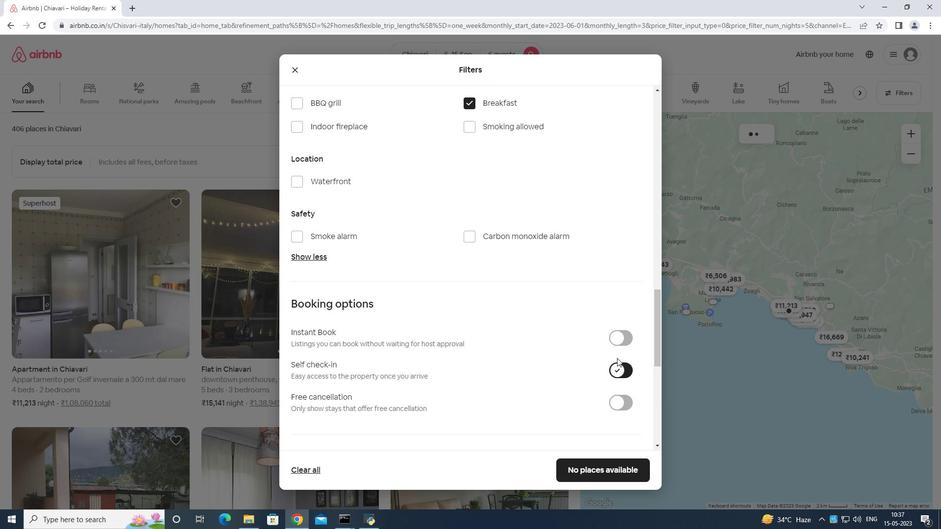 
Action: Mouse moved to (577, 400)
Screenshot: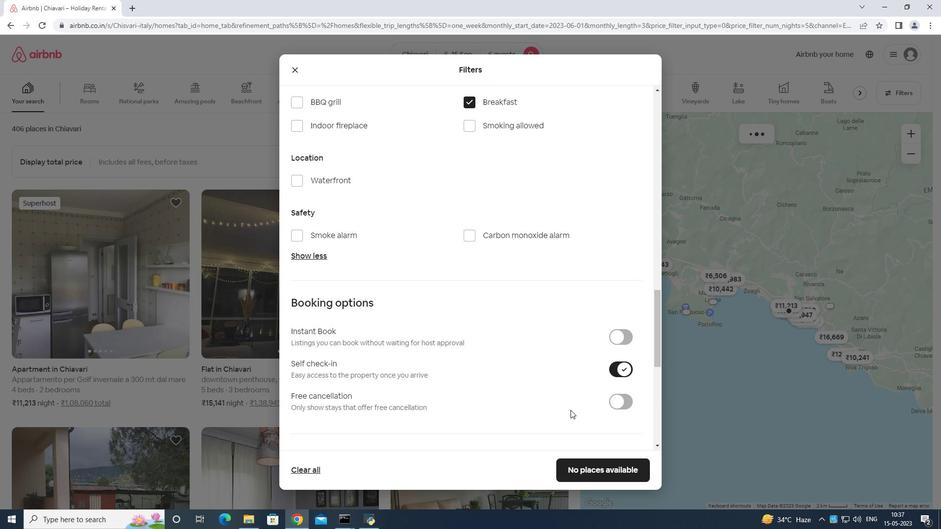 
Action: Mouse scrolled (577, 399) with delta (0, 0)
Screenshot: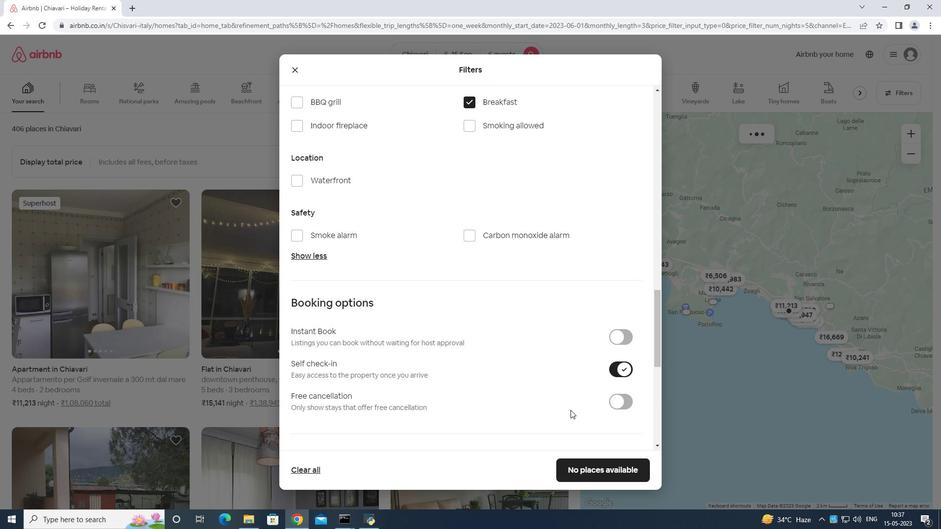 
Action: Mouse moved to (577, 400)
Screenshot: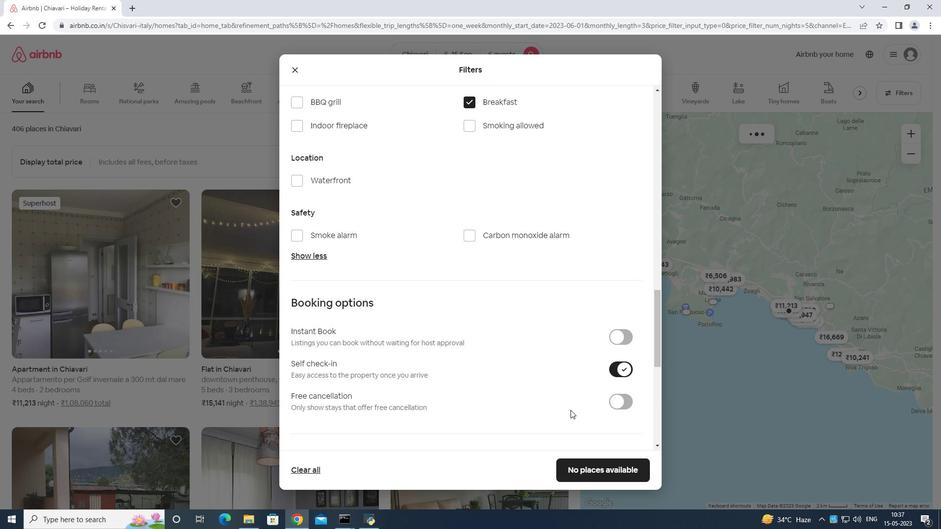 
Action: Mouse scrolled (577, 400) with delta (0, 0)
Screenshot: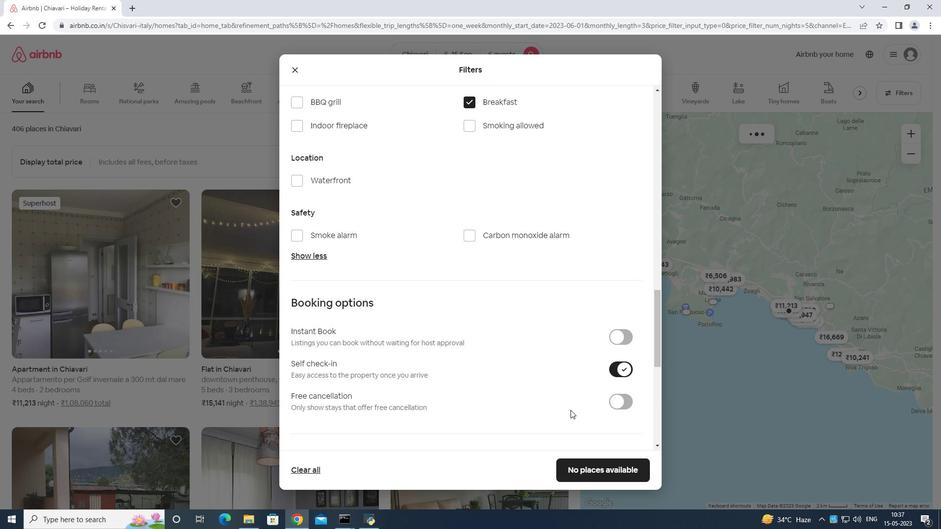 
Action: Mouse moved to (577, 400)
Screenshot: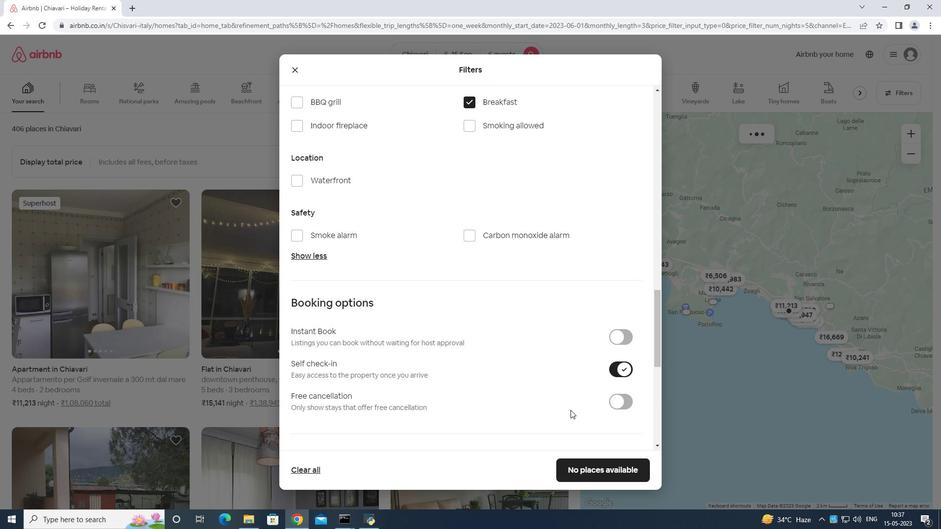 
Action: Mouse scrolled (577, 400) with delta (0, 0)
Screenshot: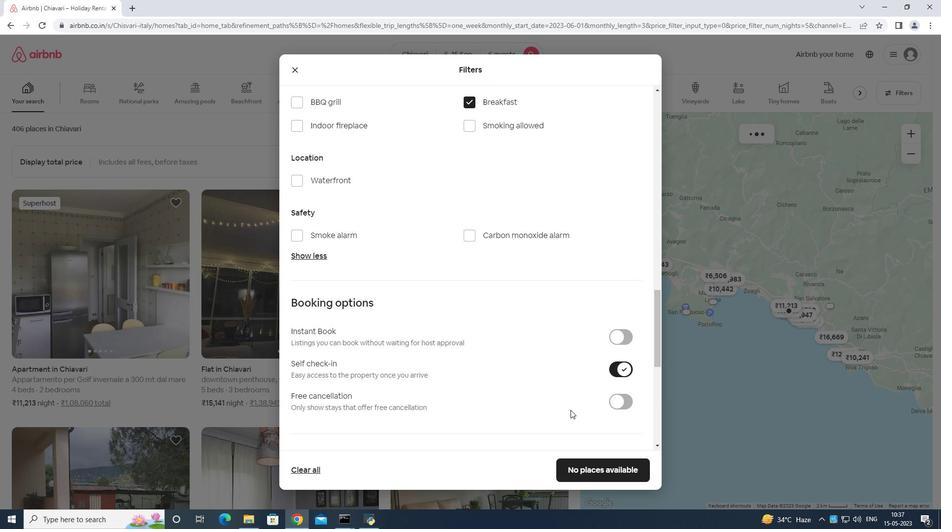 
Action: Mouse moved to (575, 404)
Screenshot: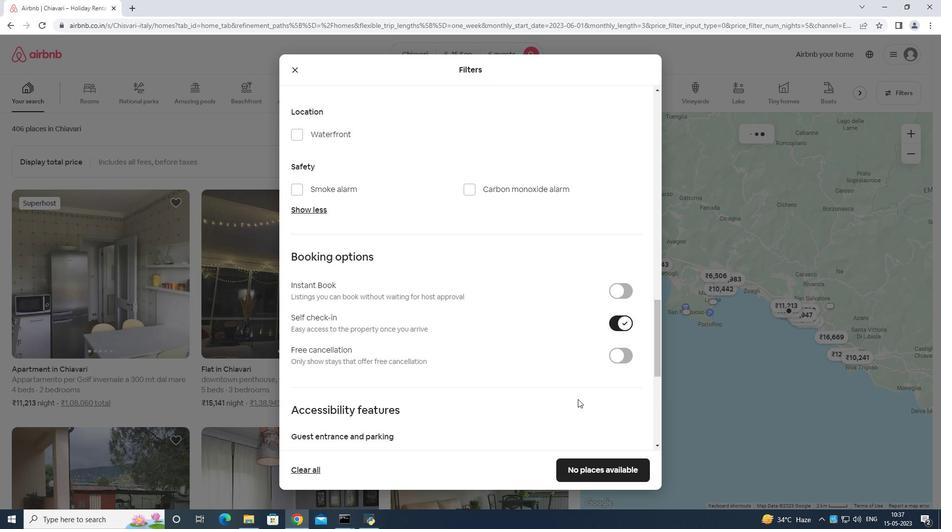 
Action: Mouse scrolled (577, 400) with delta (0, 0)
Screenshot: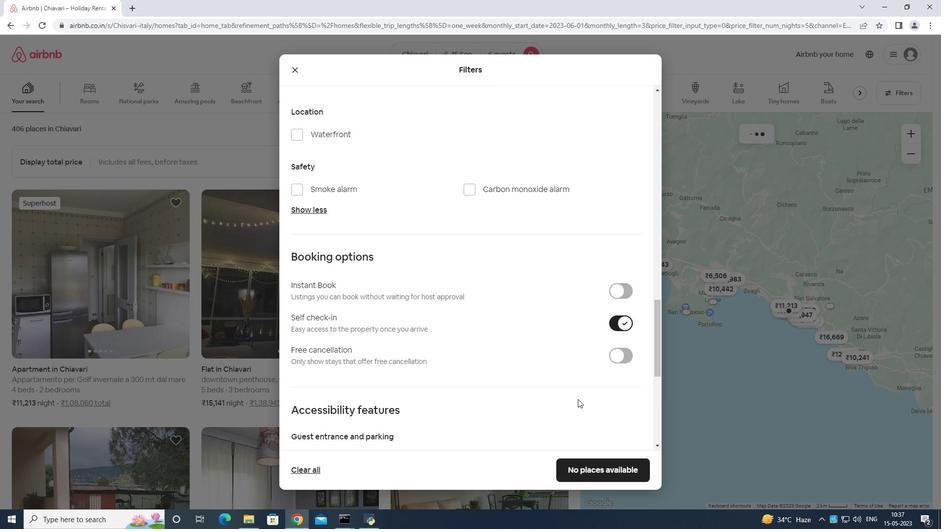 
Action: Mouse moved to (553, 409)
Screenshot: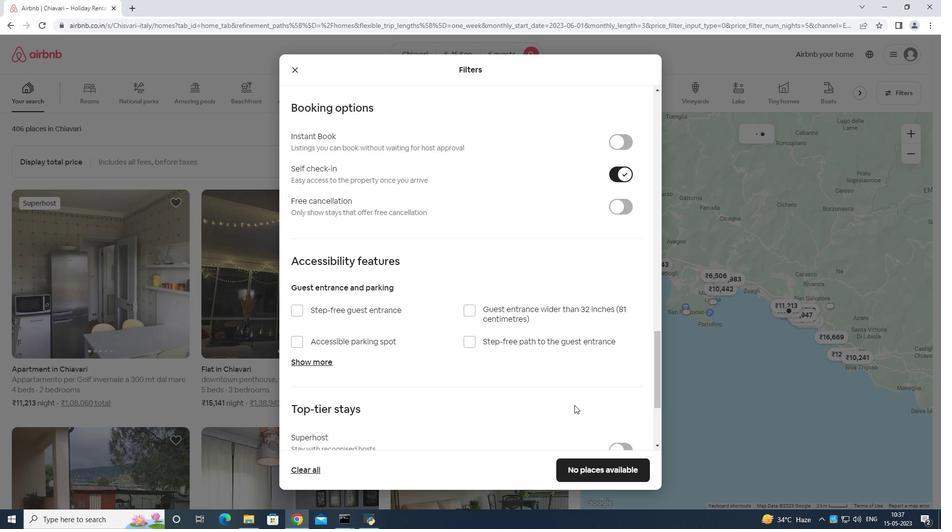 
Action: Mouse scrolled (555, 407) with delta (0, 0)
Screenshot: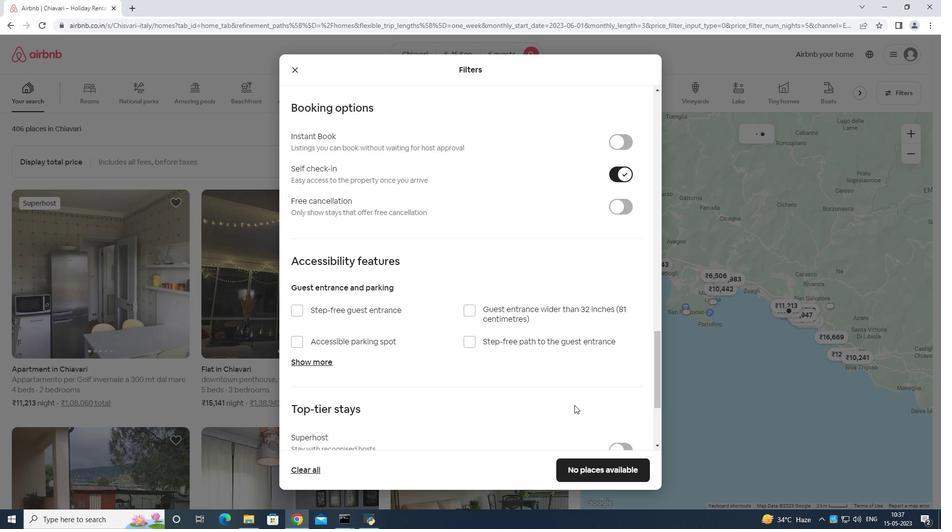 
Action: Mouse moved to (548, 410)
Screenshot: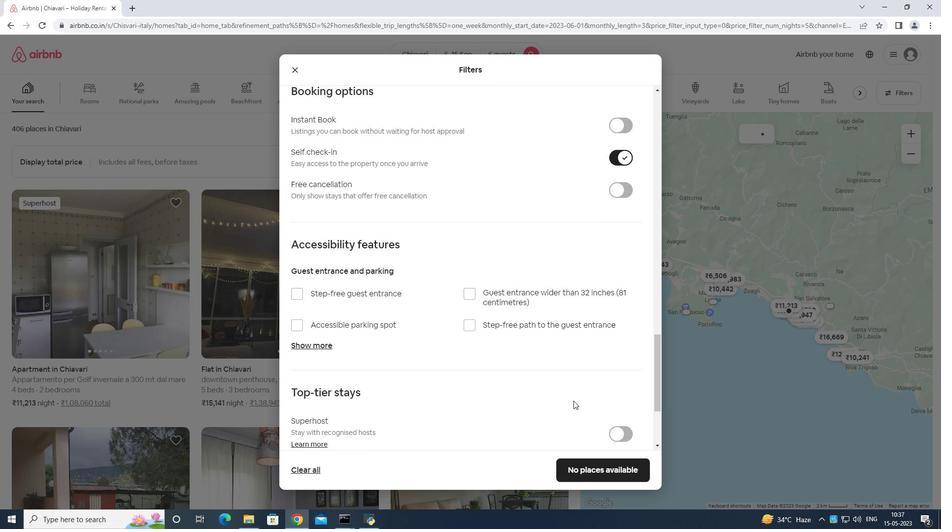 
Action: Mouse scrolled (550, 409) with delta (0, 0)
Screenshot: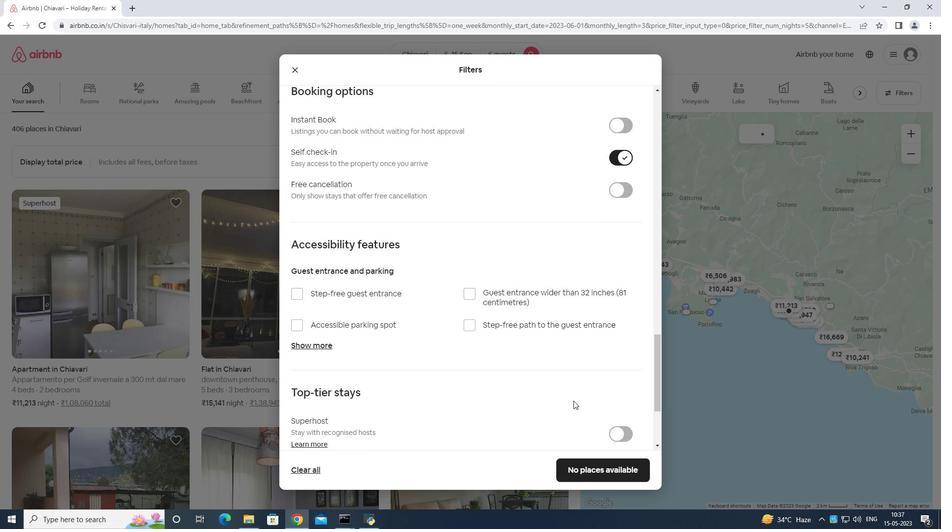 
Action: Mouse moved to (531, 410)
Screenshot: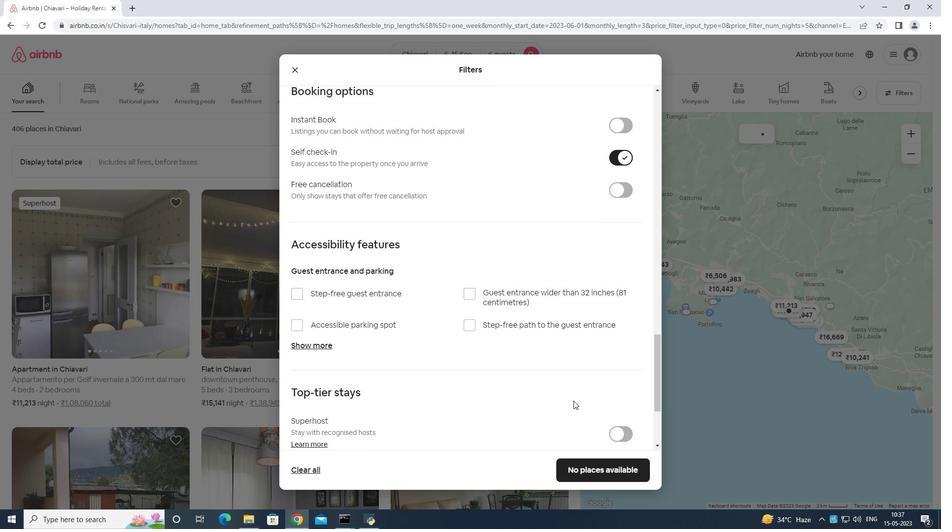 
Action: Mouse scrolled (538, 410) with delta (0, 0)
Screenshot: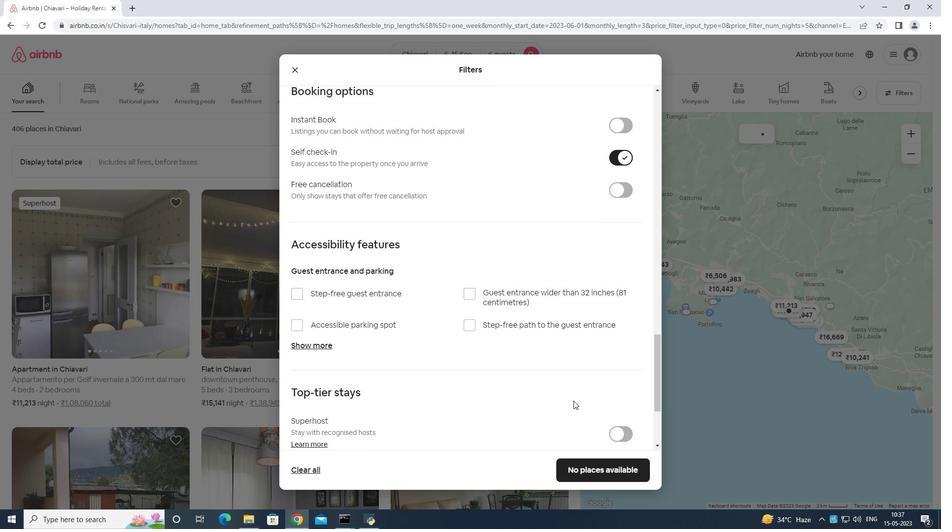 
Action: Mouse moved to (304, 384)
Screenshot: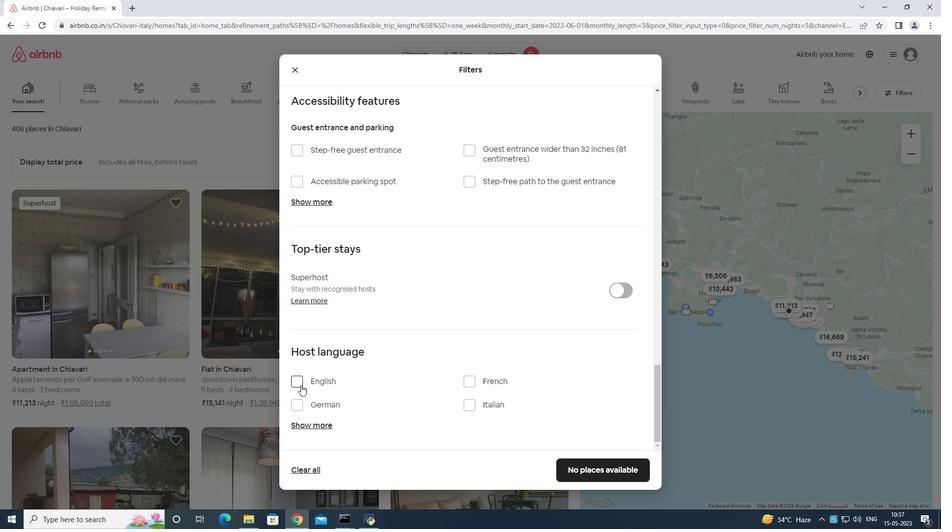 
Action: Mouse pressed left at (304, 384)
Screenshot: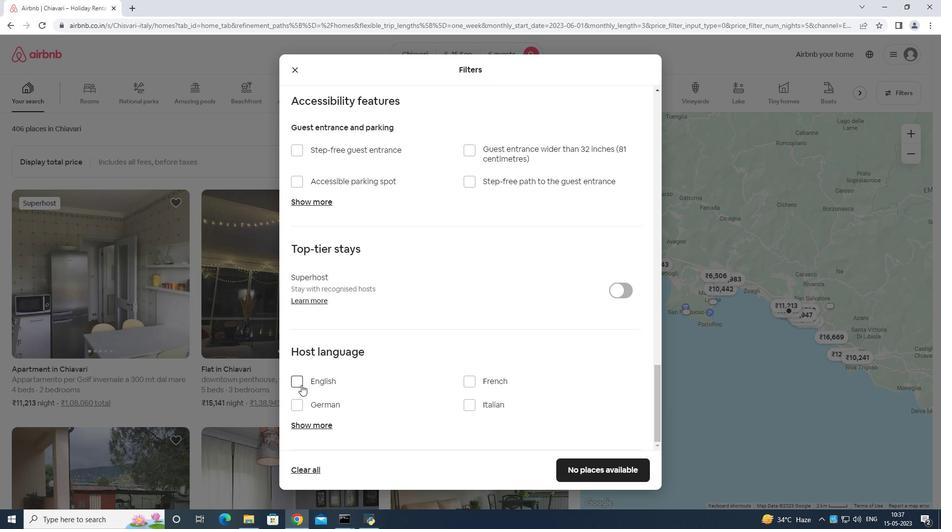
Action: Mouse moved to (581, 471)
Screenshot: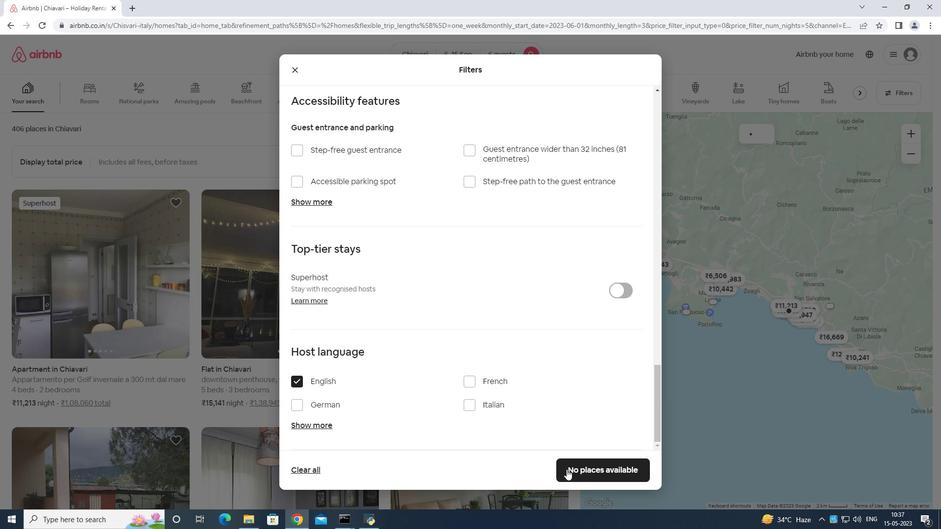 
Action: Mouse pressed left at (581, 471)
Screenshot: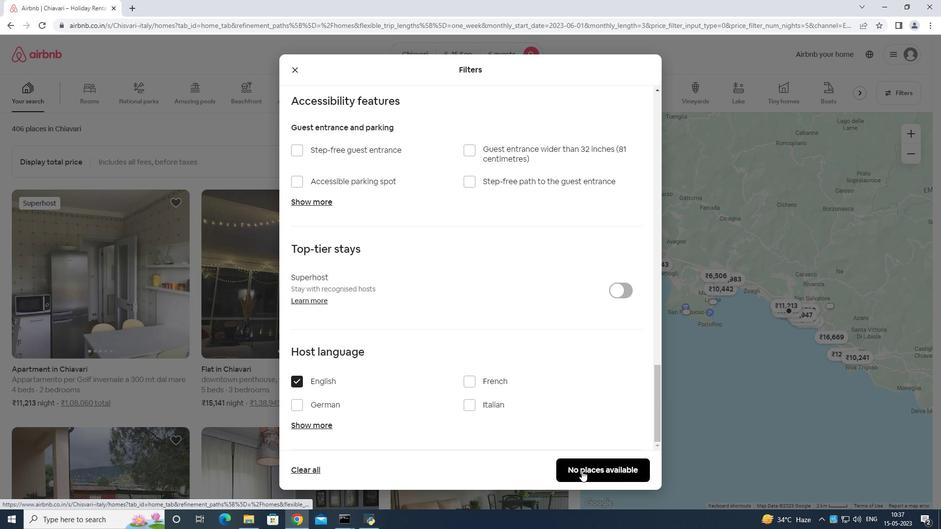 
Action: Mouse moved to (582, 471)
Screenshot: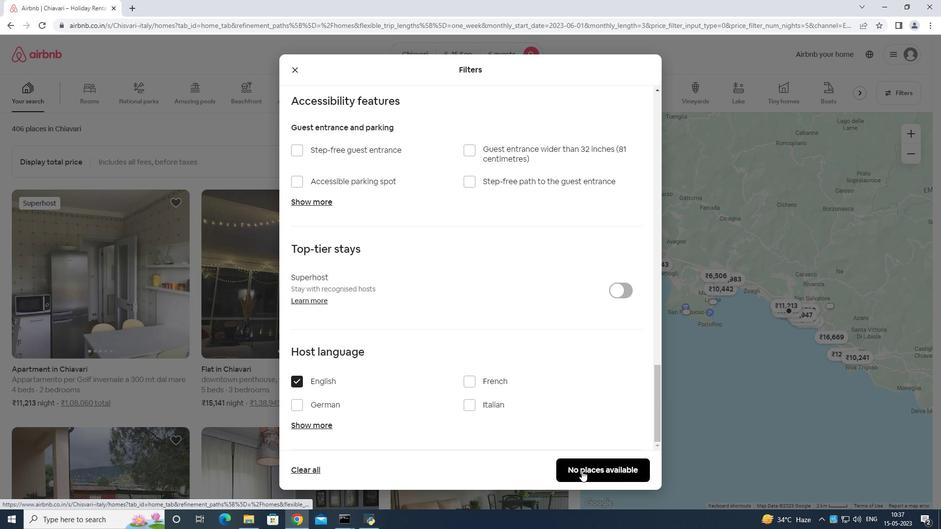 
